Task: Plan a trip to Serdobsk, Russia from 26th December, 2023 to 30th December, 2023 for 1 adult. Place can be private room with 1  bedroom having 1 bed and 1 bathroom. Property type can be hotel.
Action: Mouse moved to (583, 151)
Screenshot: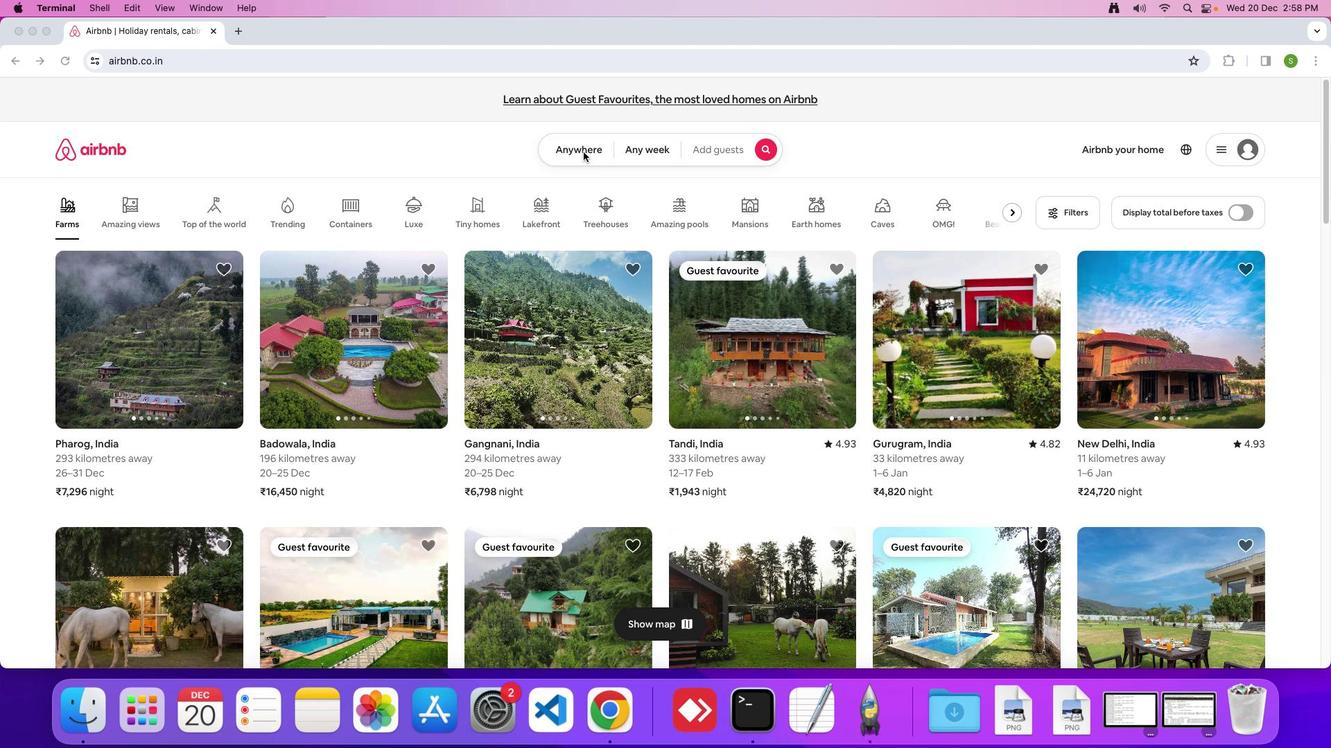 
Action: Mouse pressed left at (583, 151)
Screenshot: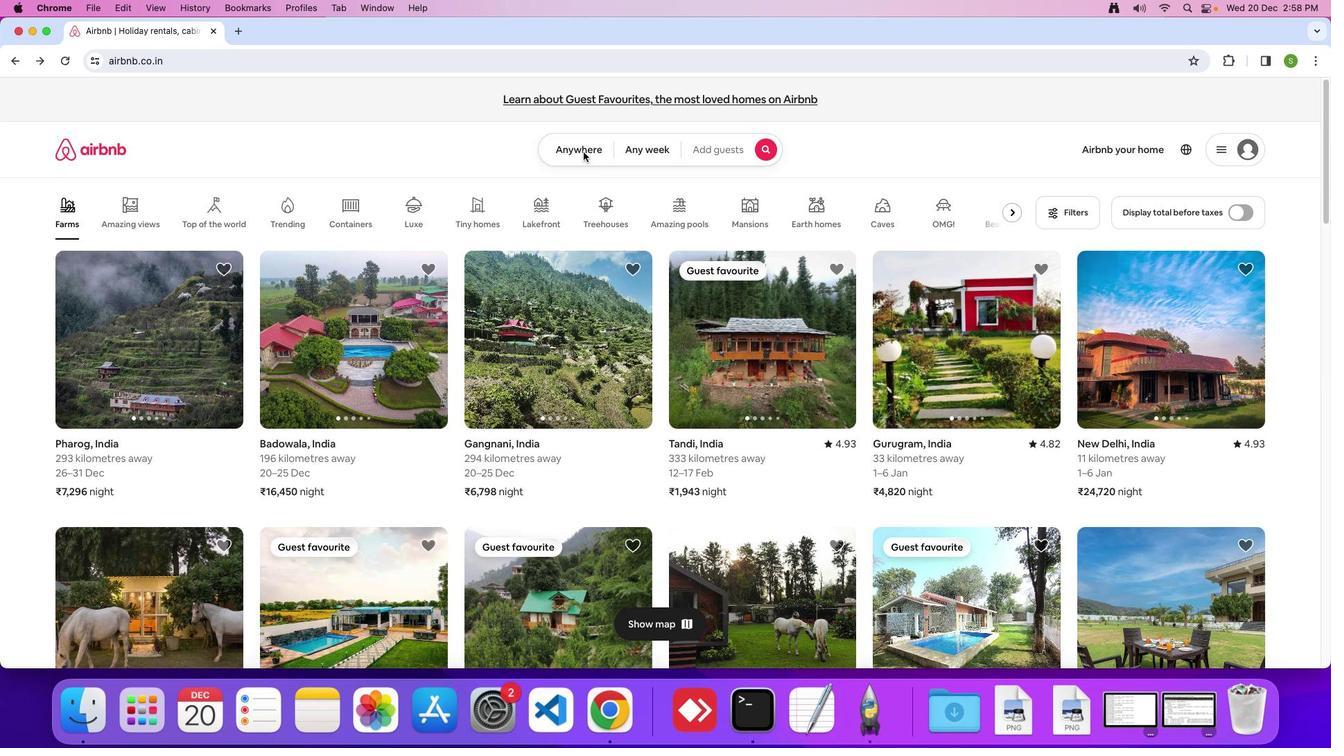 
Action: Mouse moved to (577, 147)
Screenshot: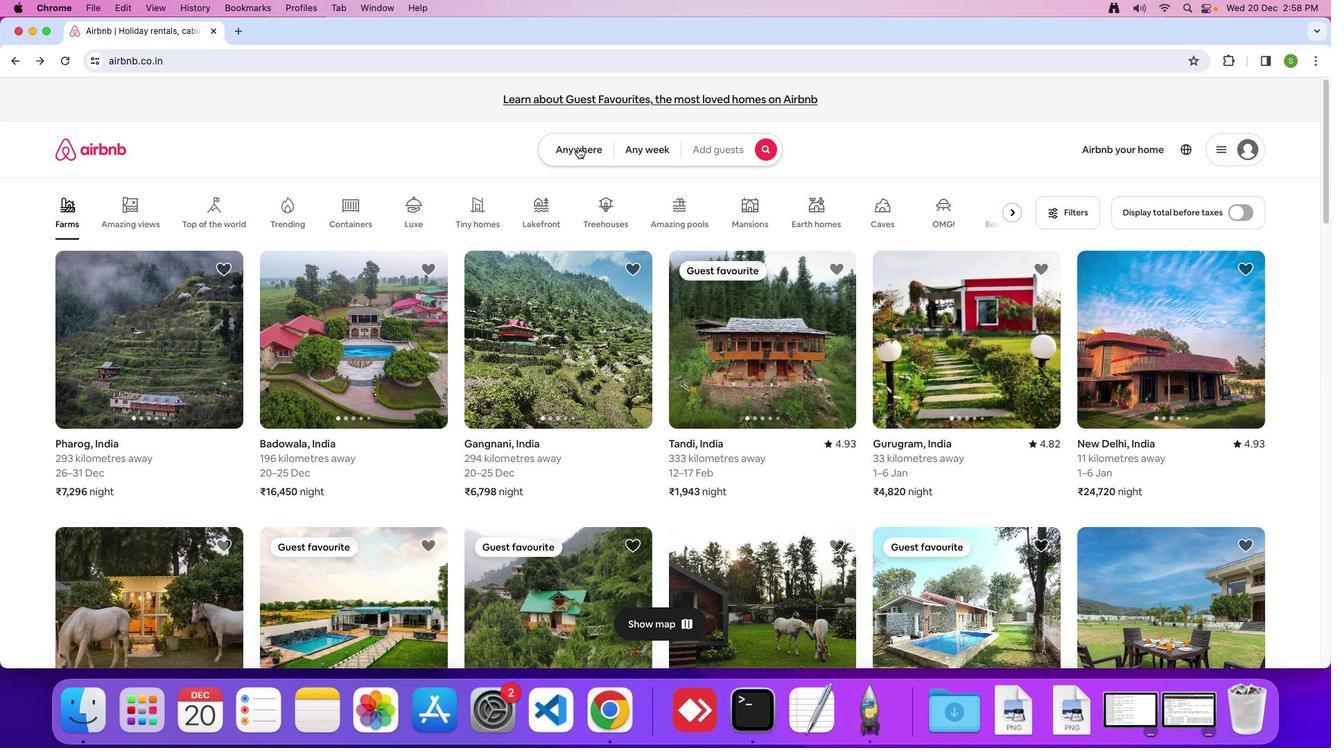 
Action: Mouse pressed left at (577, 147)
Screenshot: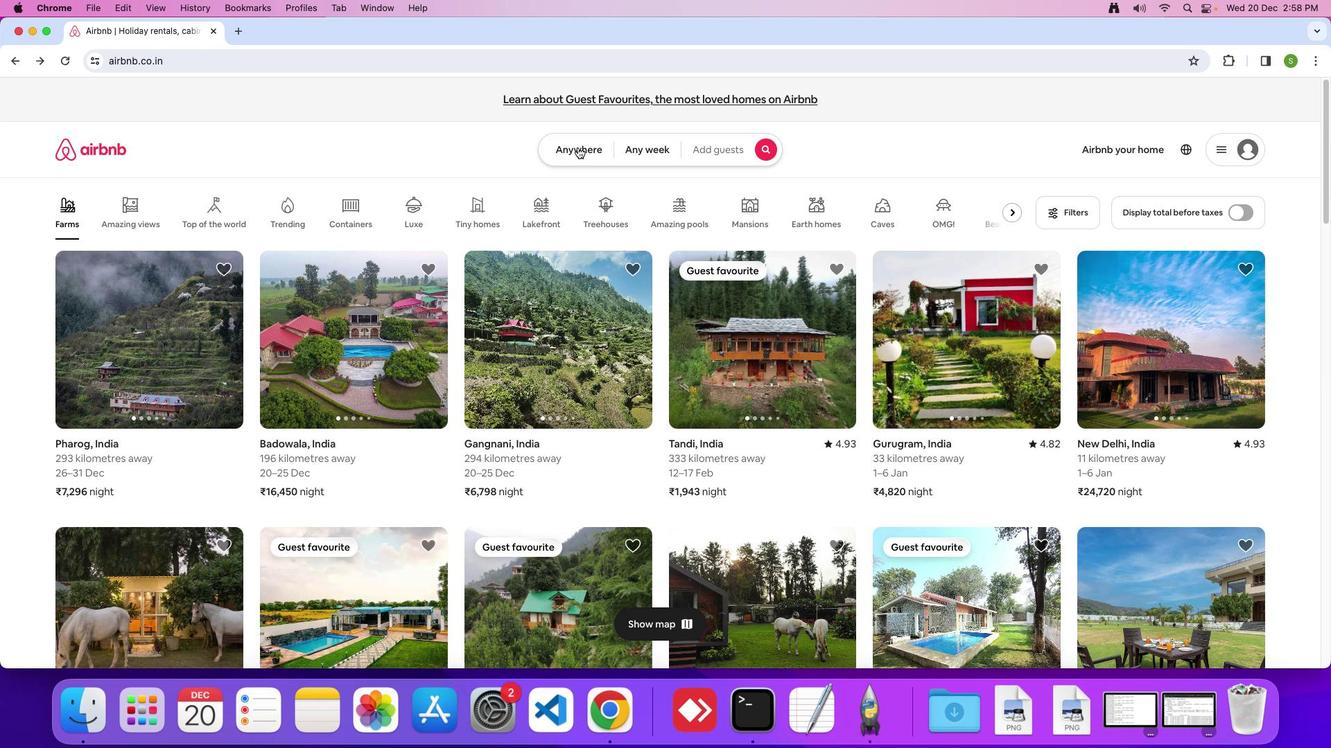 
Action: Mouse moved to (444, 195)
Screenshot: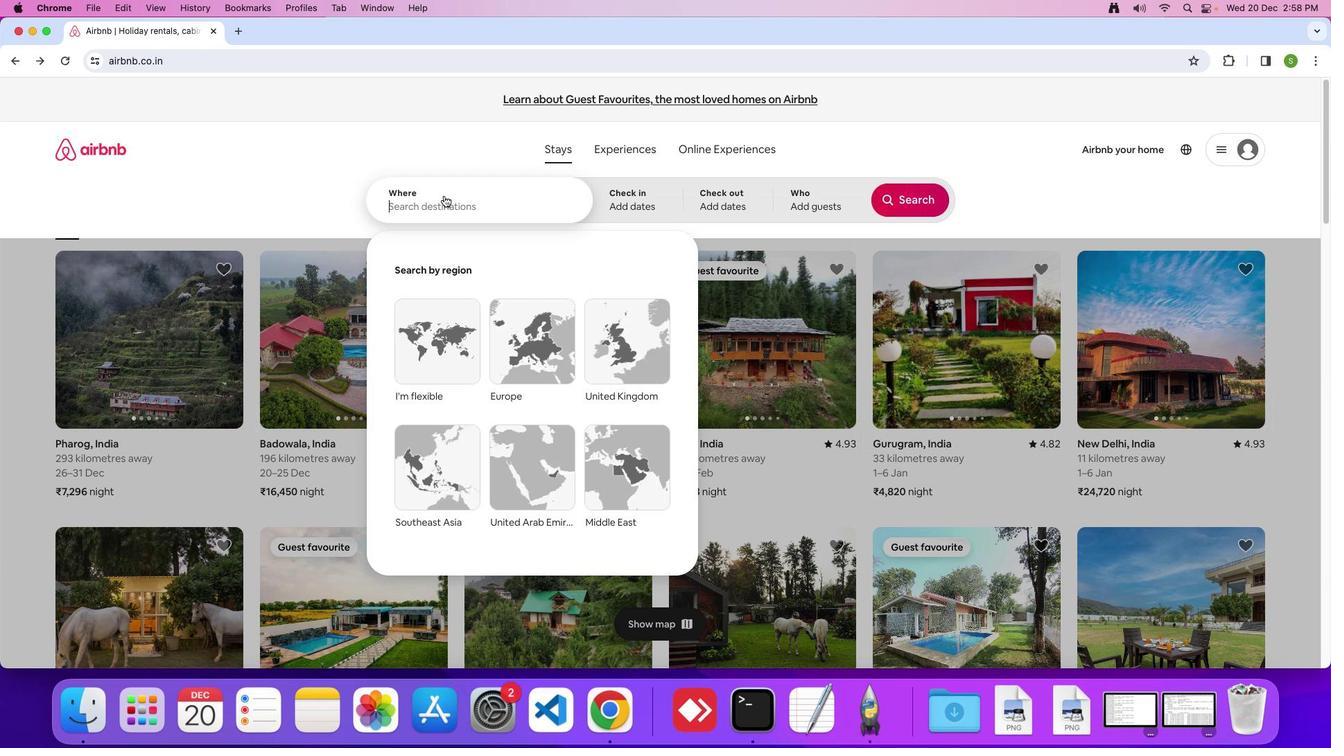 
Action: Mouse pressed left at (444, 195)
Screenshot: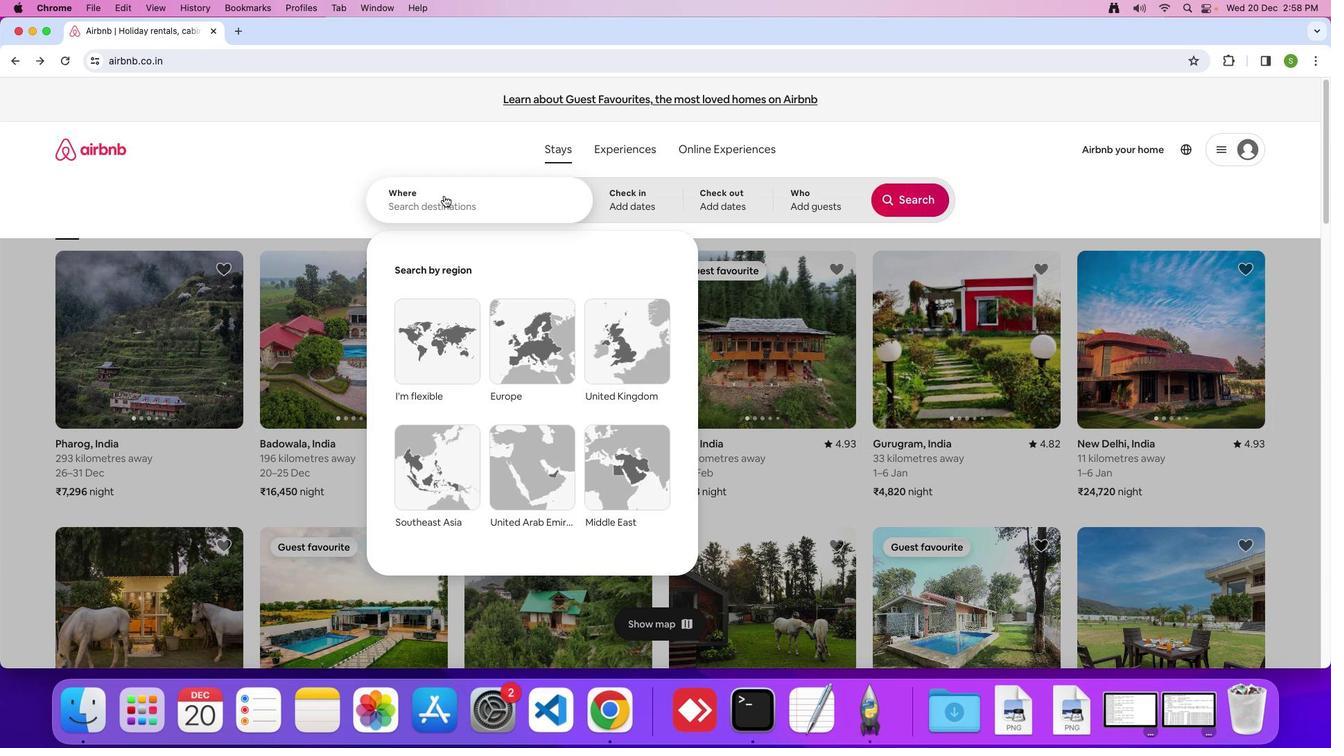 
Action: Key pressed 'S'Key.caps_lock'e''r''d''o''b''s''k'','Key.spaceKey.shift'R''u''s''s''i''a'Key.enter
Screenshot: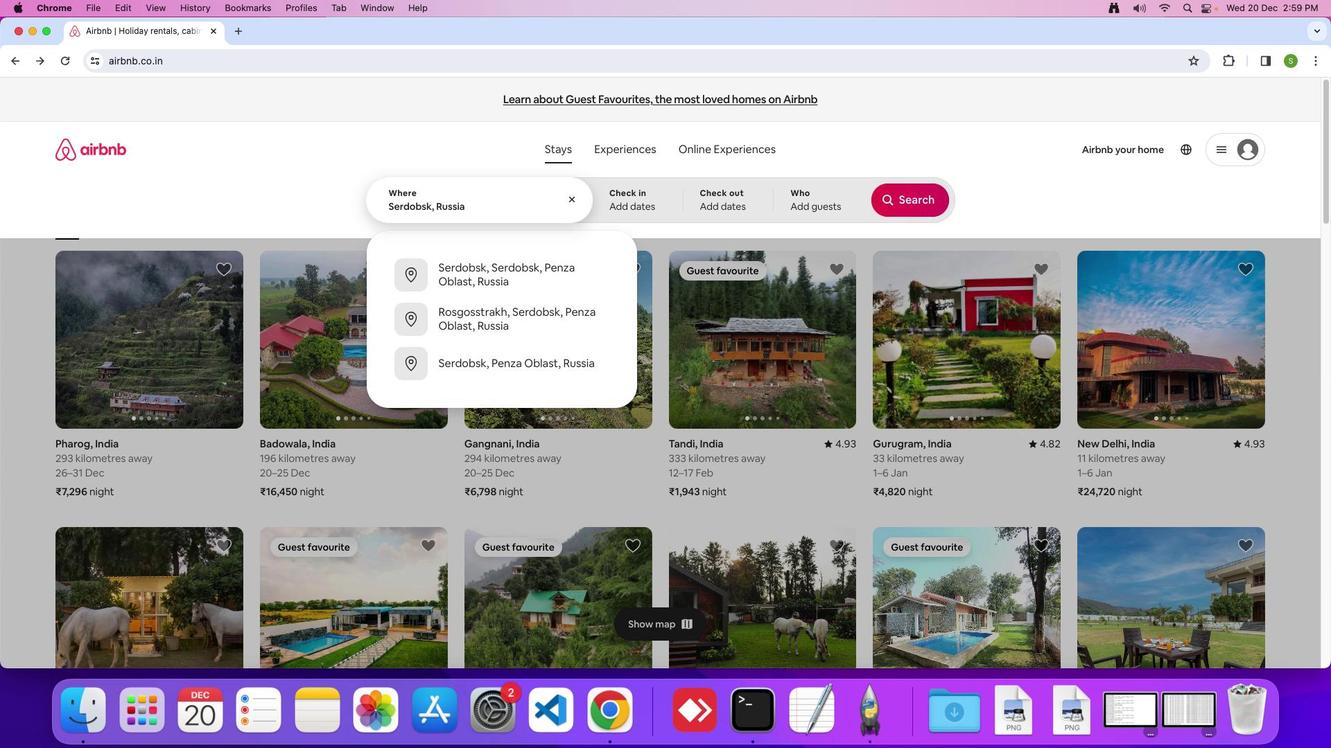 
Action: Mouse moved to (497, 511)
Screenshot: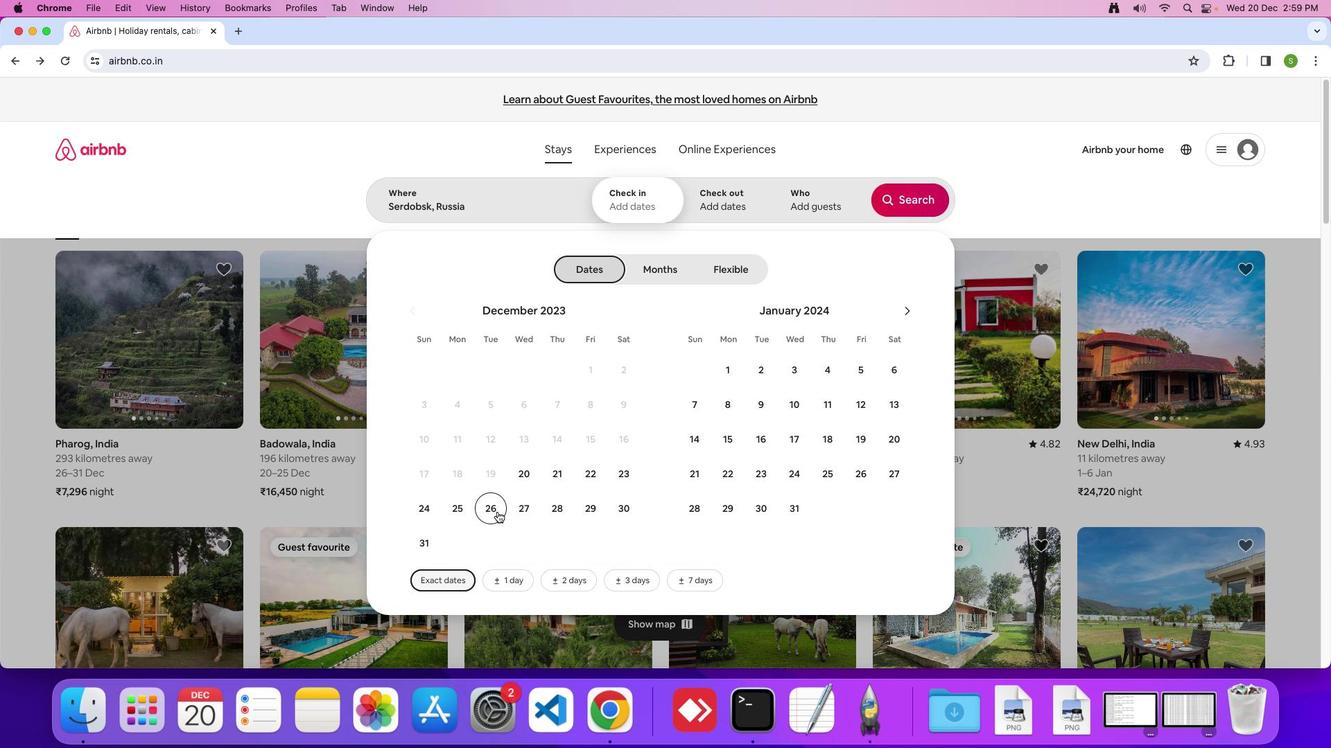 
Action: Mouse pressed left at (497, 511)
Screenshot: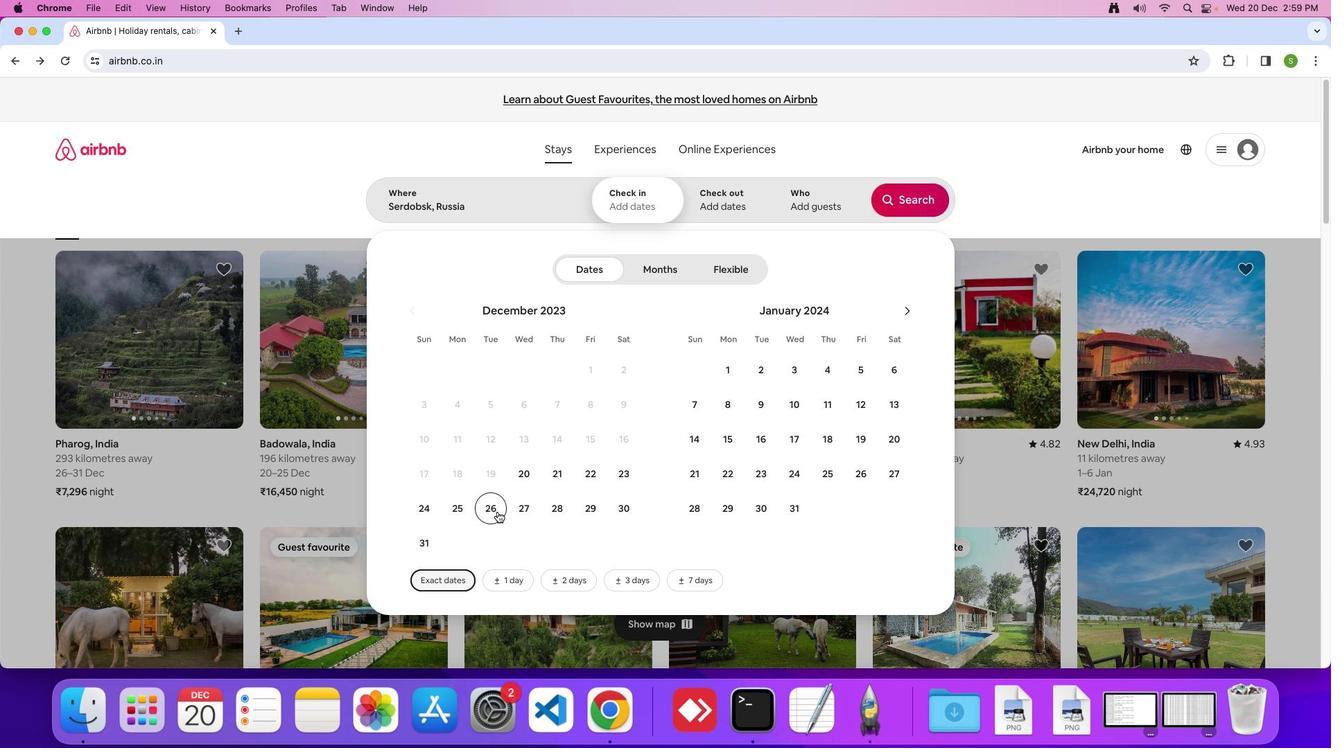 
Action: Mouse moved to (625, 517)
Screenshot: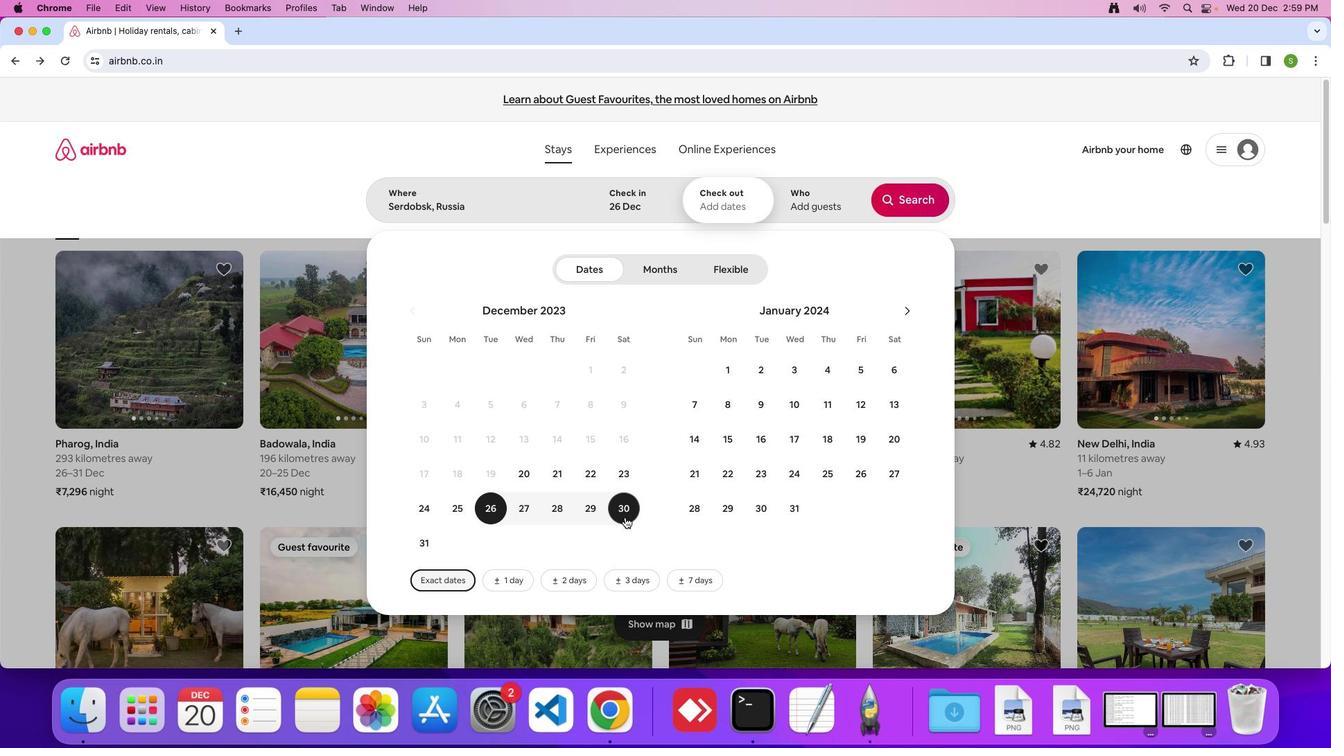 
Action: Mouse pressed left at (625, 517)
Screenshot: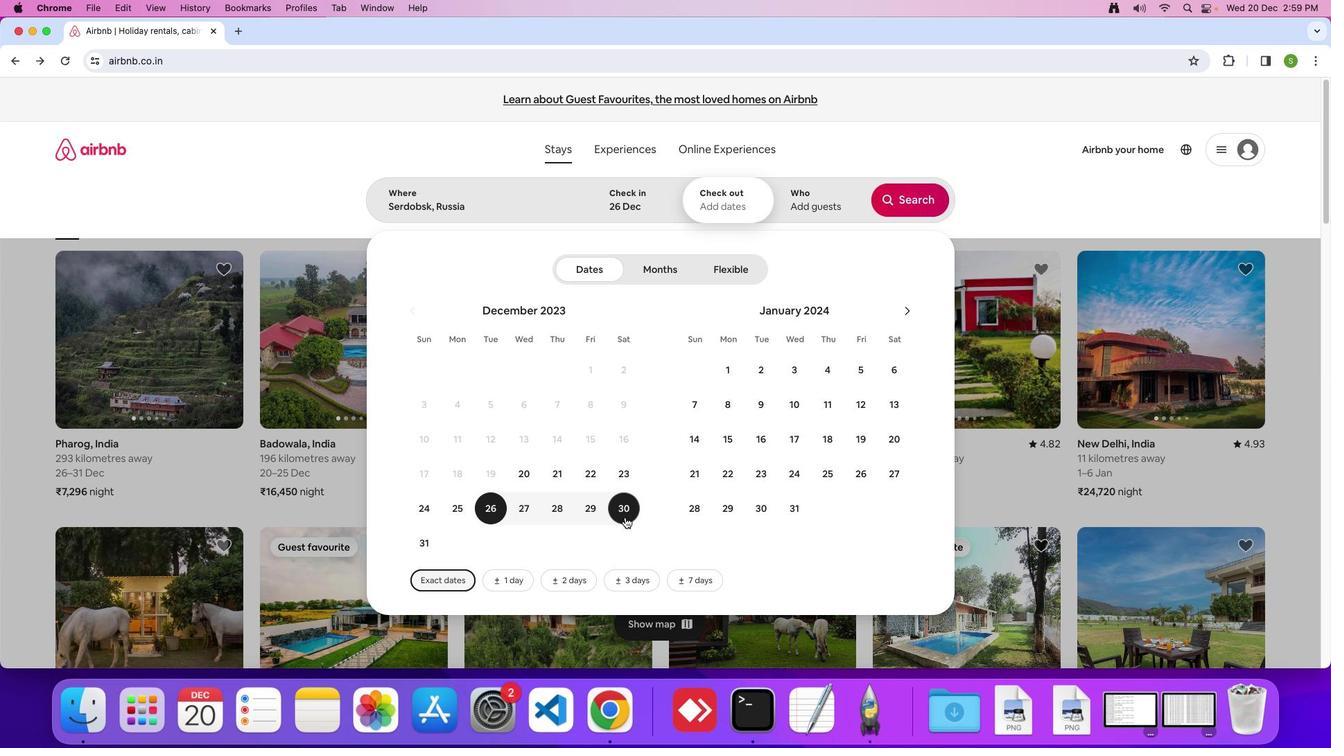 
Action: Mouse moved to (809, 199)
Screenshot: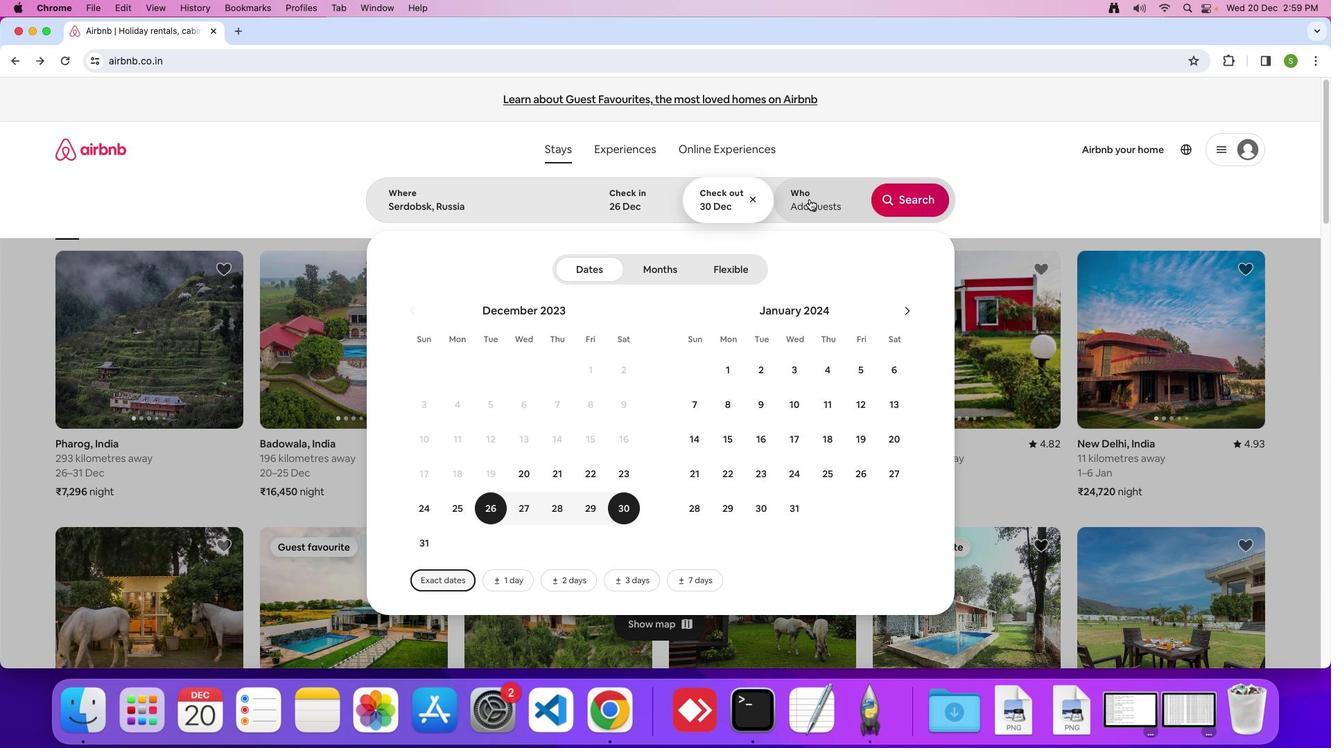
Action: Mouse pressed left at (809, 199)
Screenshot: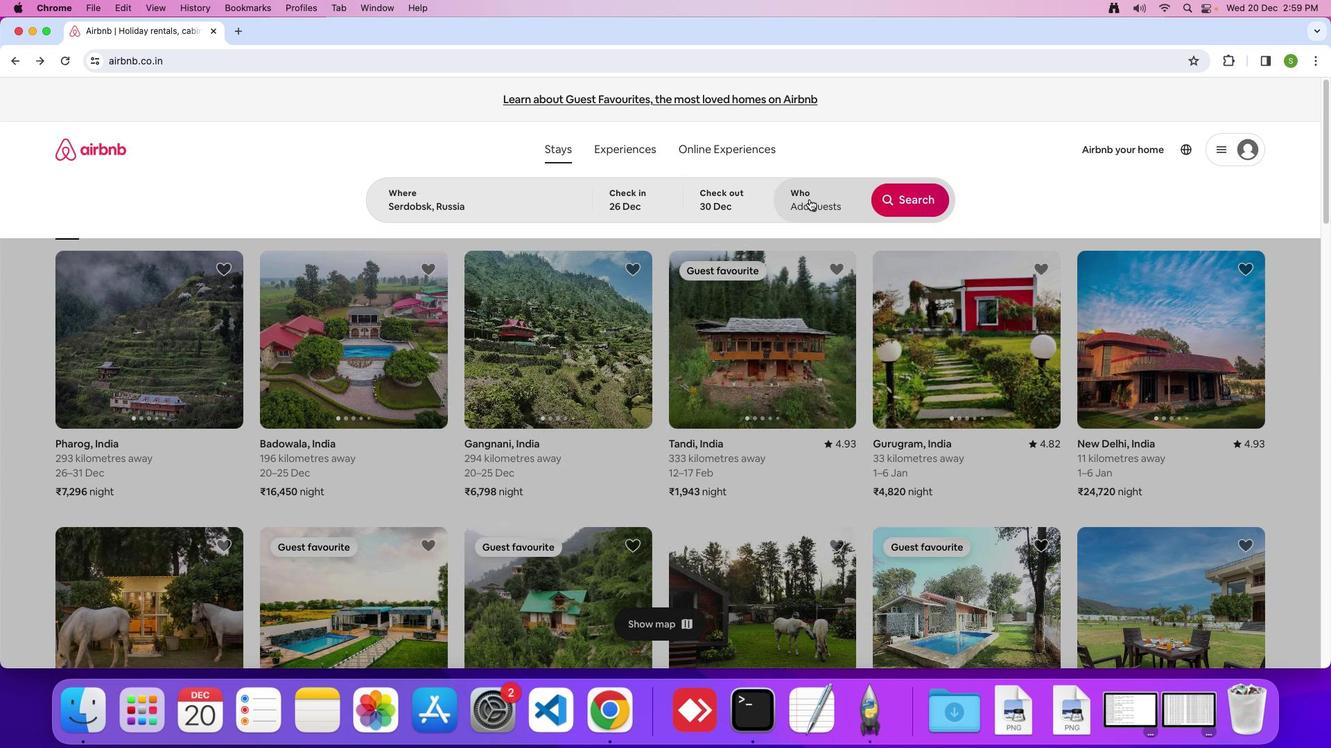 
Action: Mouse moved to (914, 278)
Screenshot: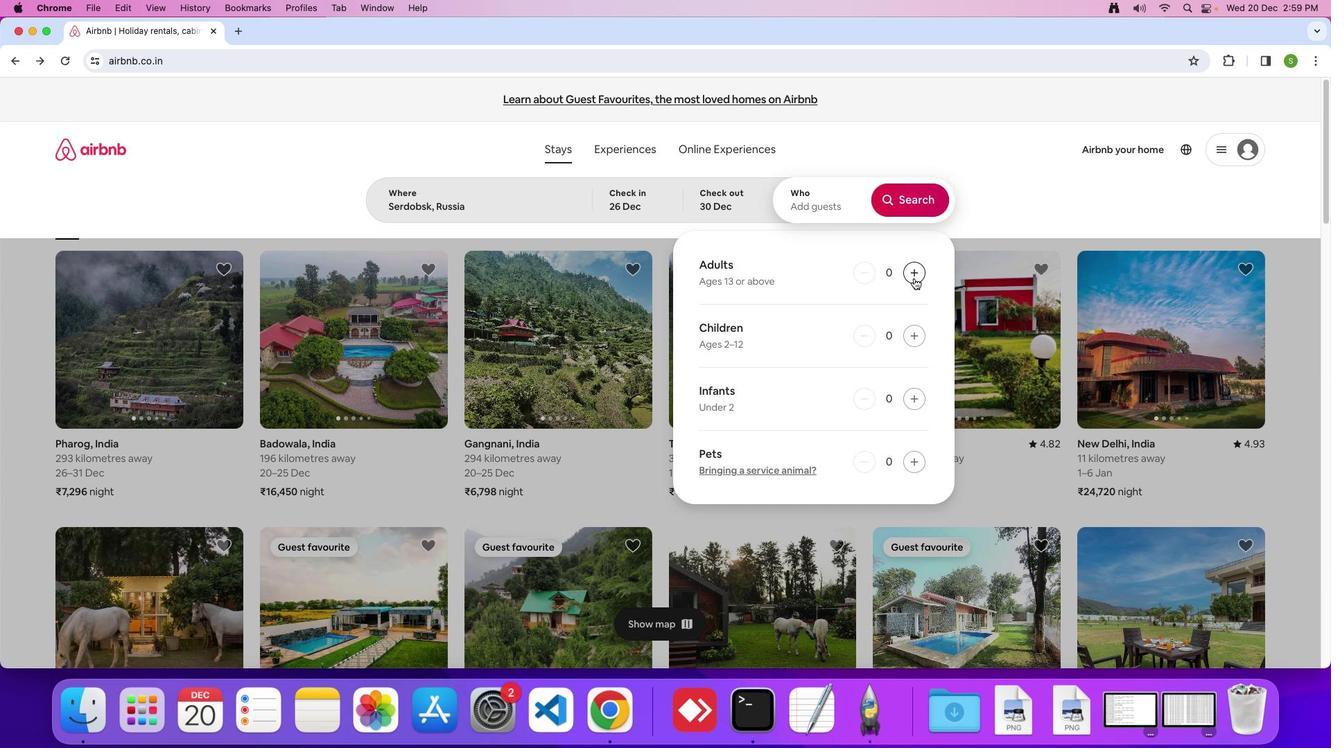 
Action: Mouse pressed left at (914, 278)
Screenshot: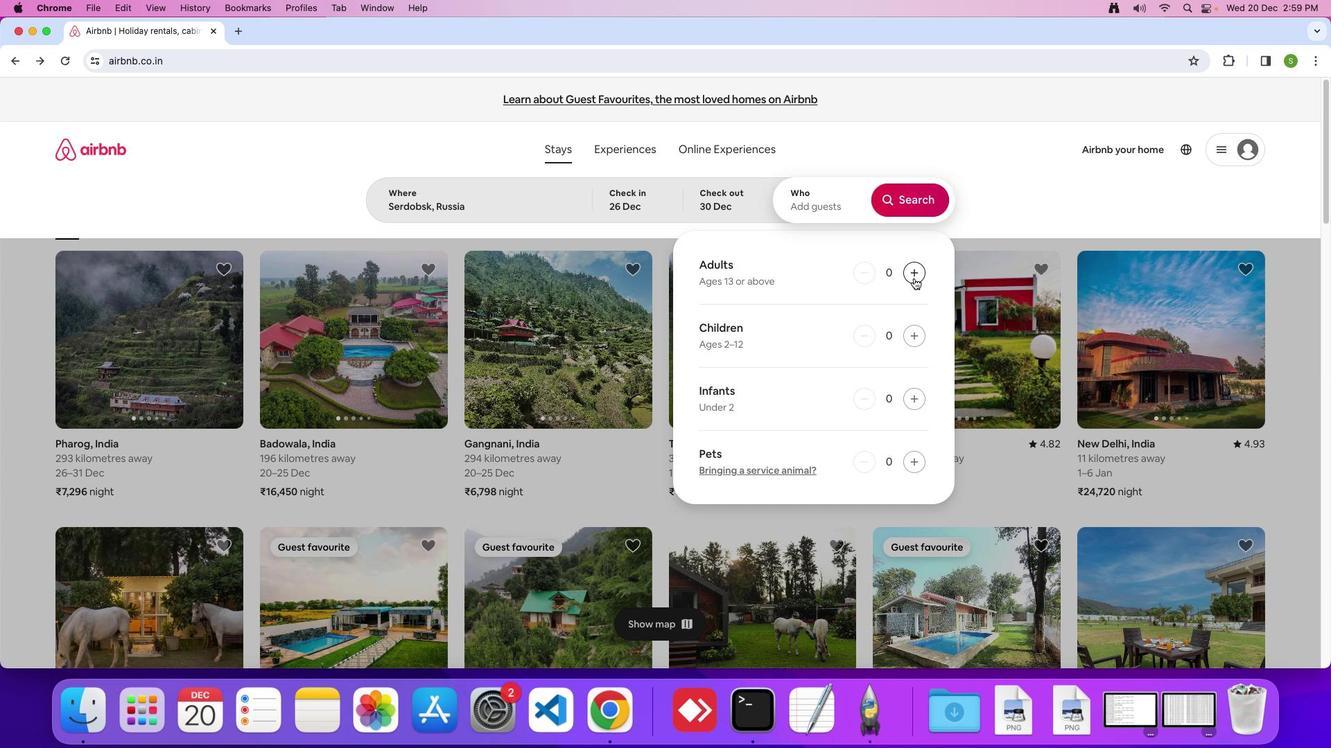 
Action: Mouse moved to (911, 194)
Screenshot: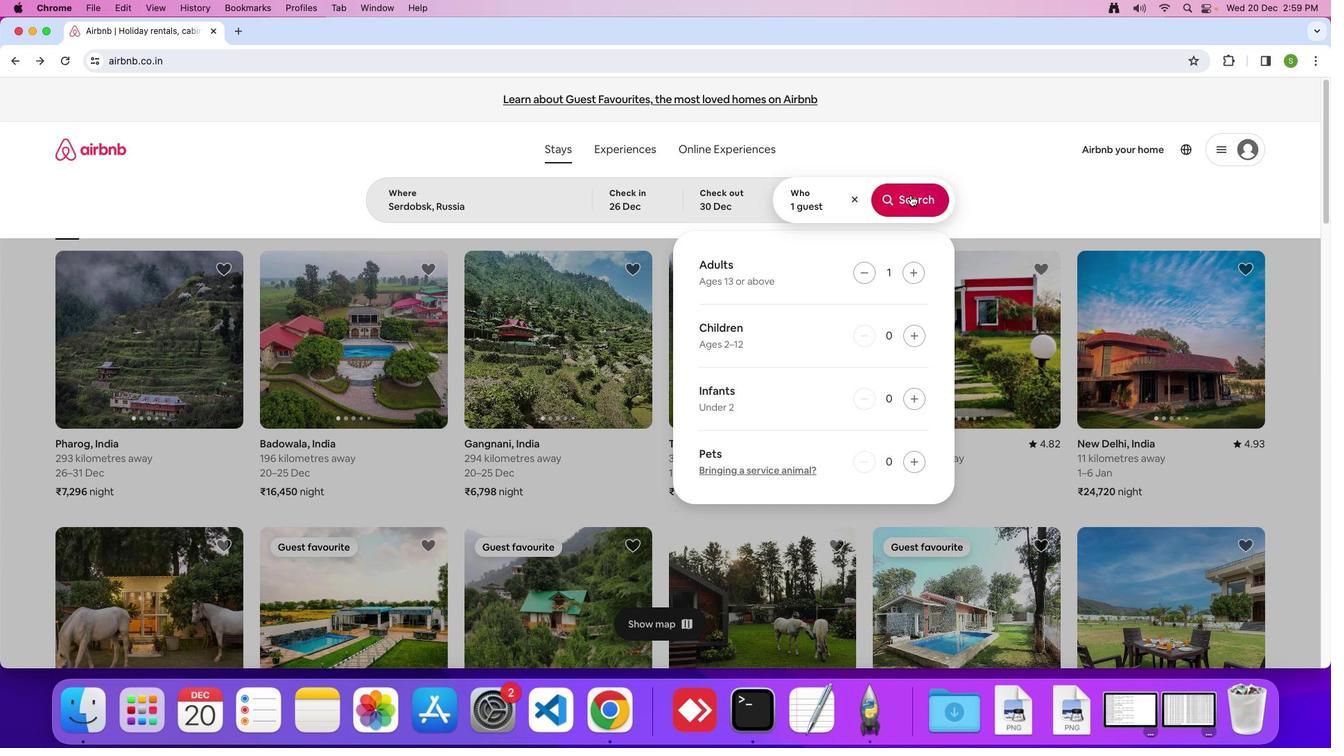 
Action: Mouse pressed left at (911, 194)
Screenshot: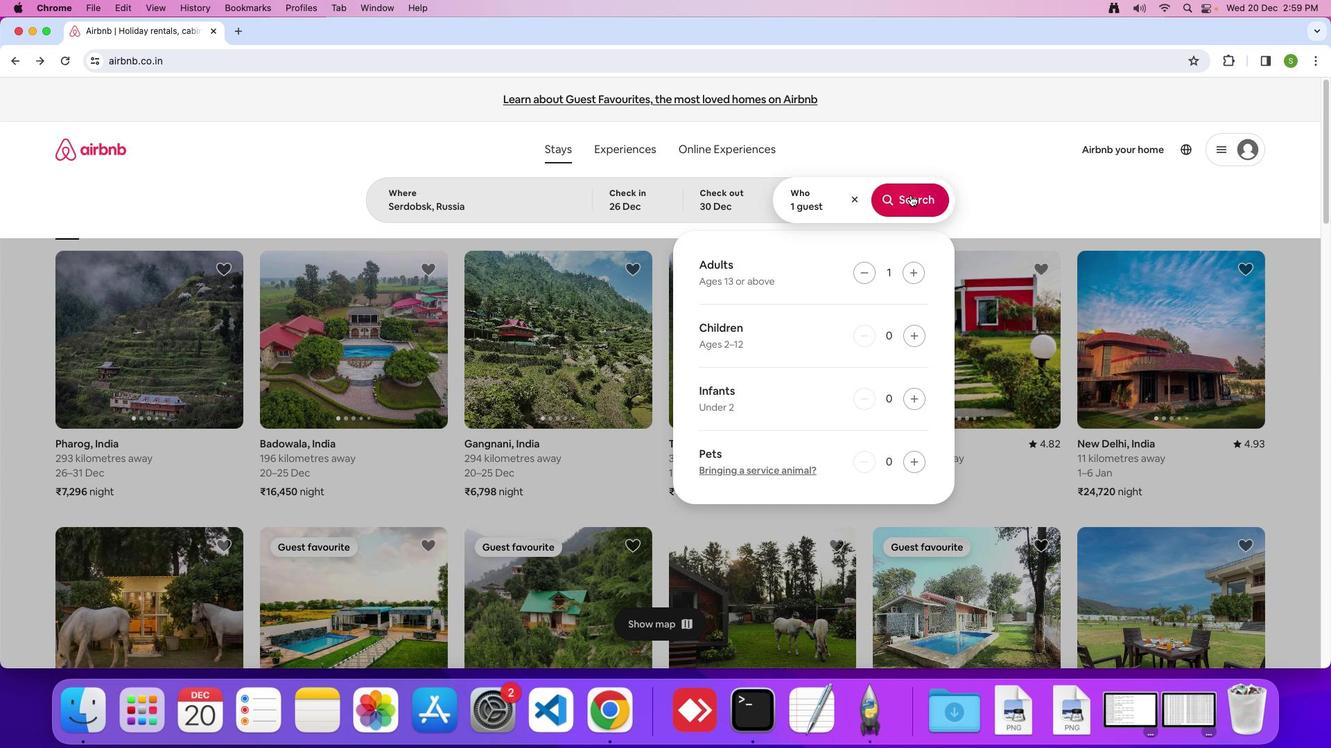 
Action: Mouse moved to (1103, 162)
Screenshot: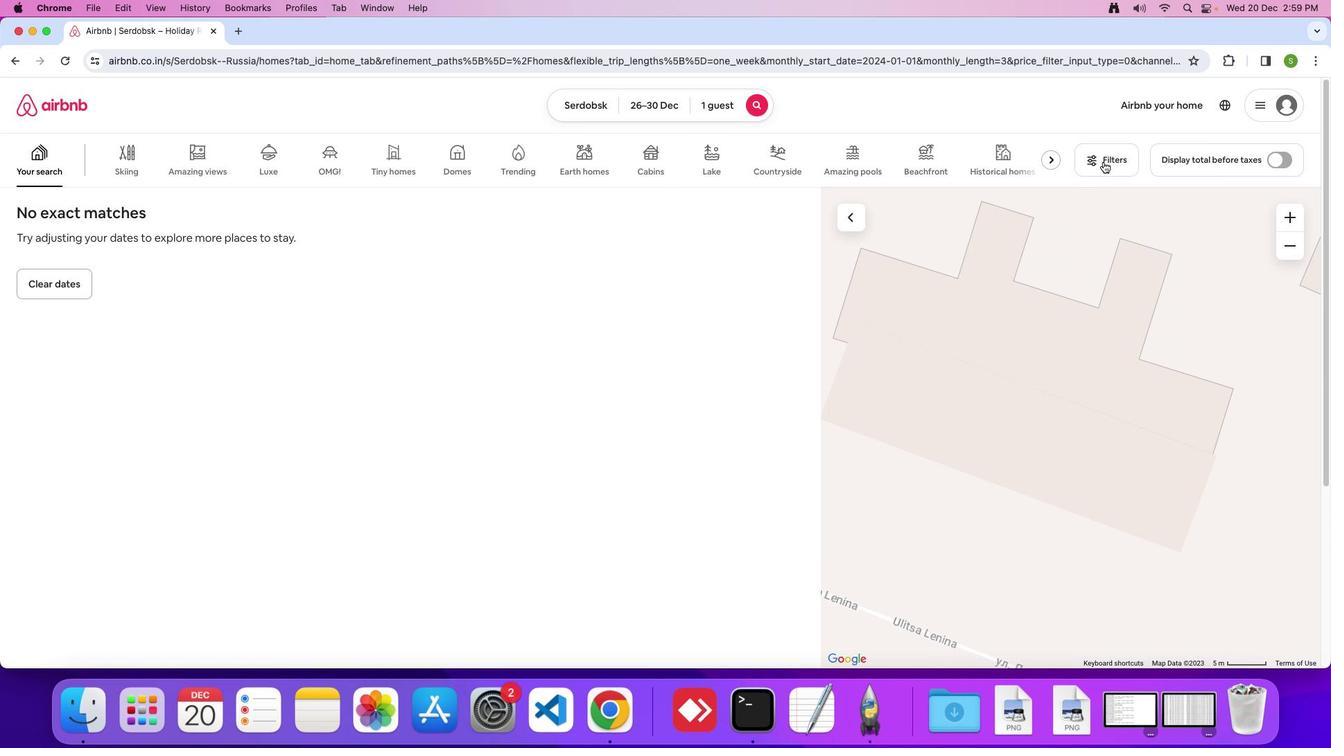
Action: Mouse pressed left at (1103, 162)
Screenshot: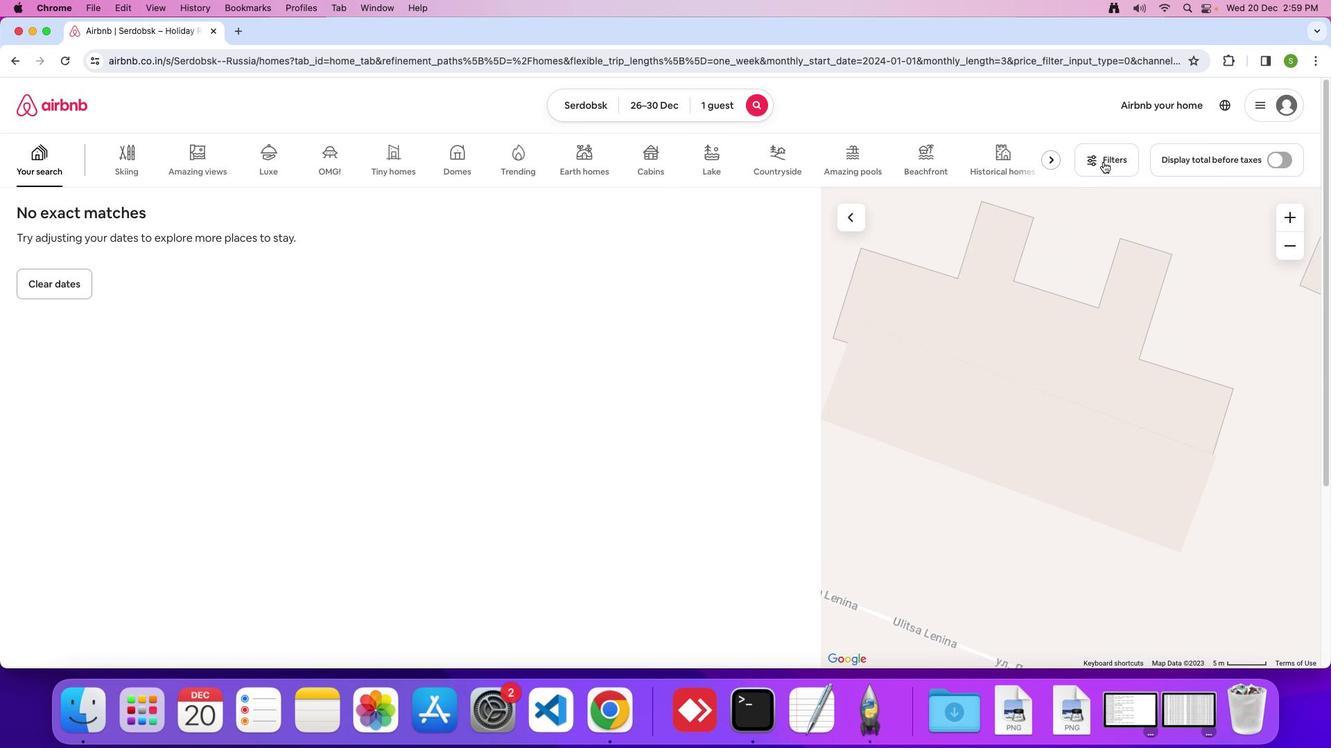 
Action: Mouse moved to (646, 393)
Screenshot: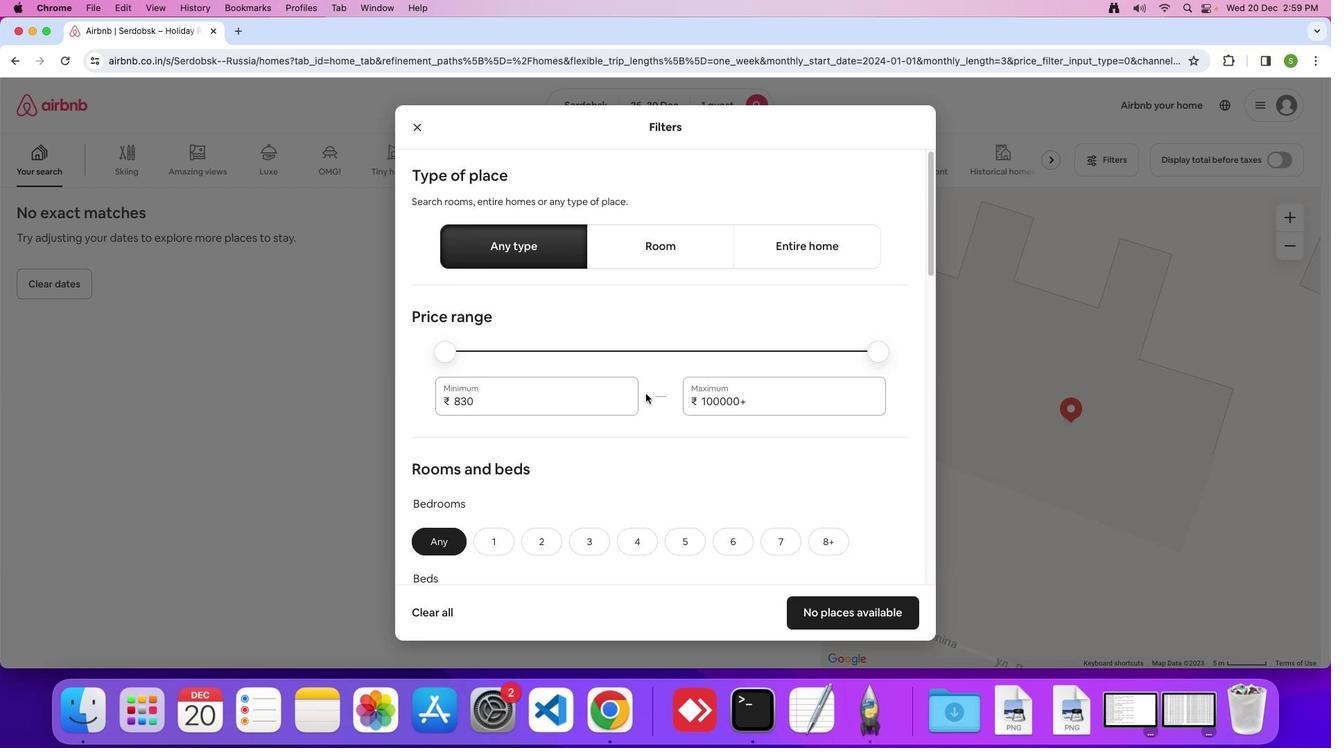 
Action: Mouse scrolled (646, 393) with delta (0, 0)
Screenshot: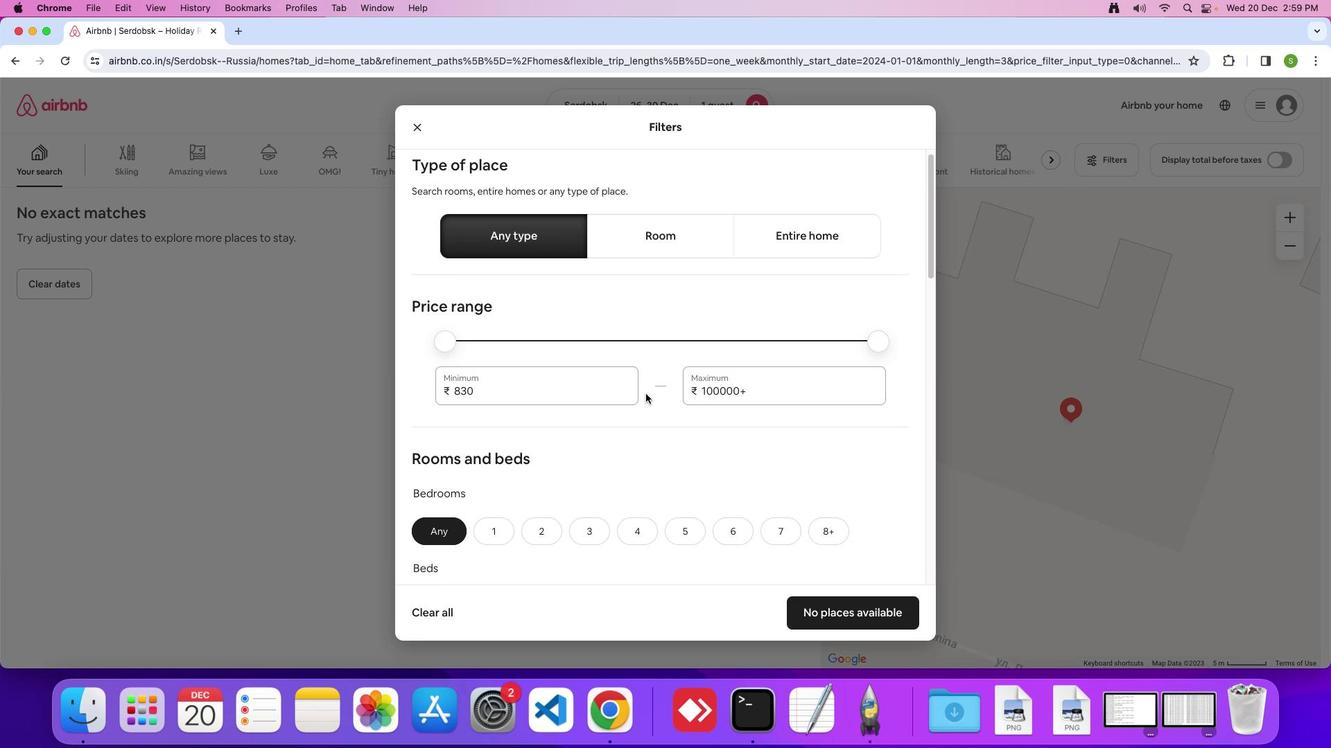 
Action: Mouse scrolled (646, 393) with delta (0, 0)
Screenshot: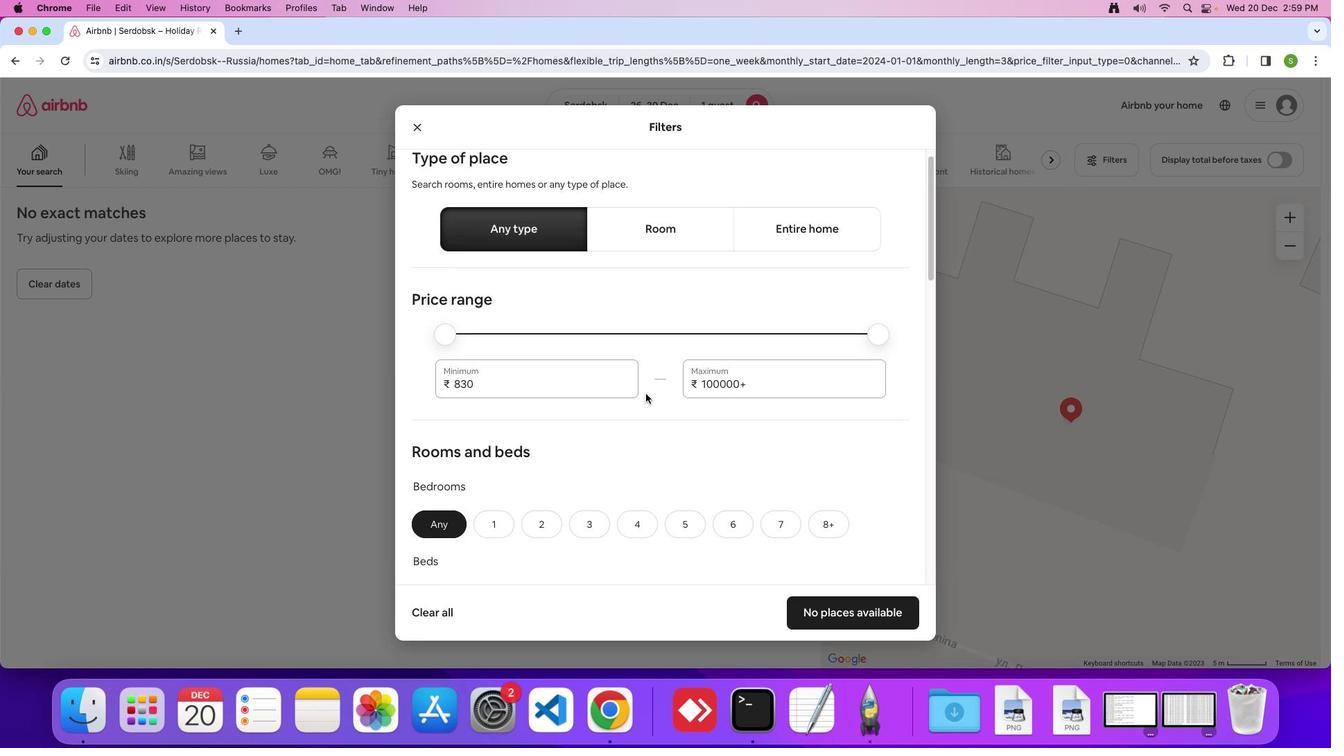 
Action: Mouse scrolled (646, 393) with delta (0, 0)
Screenshot: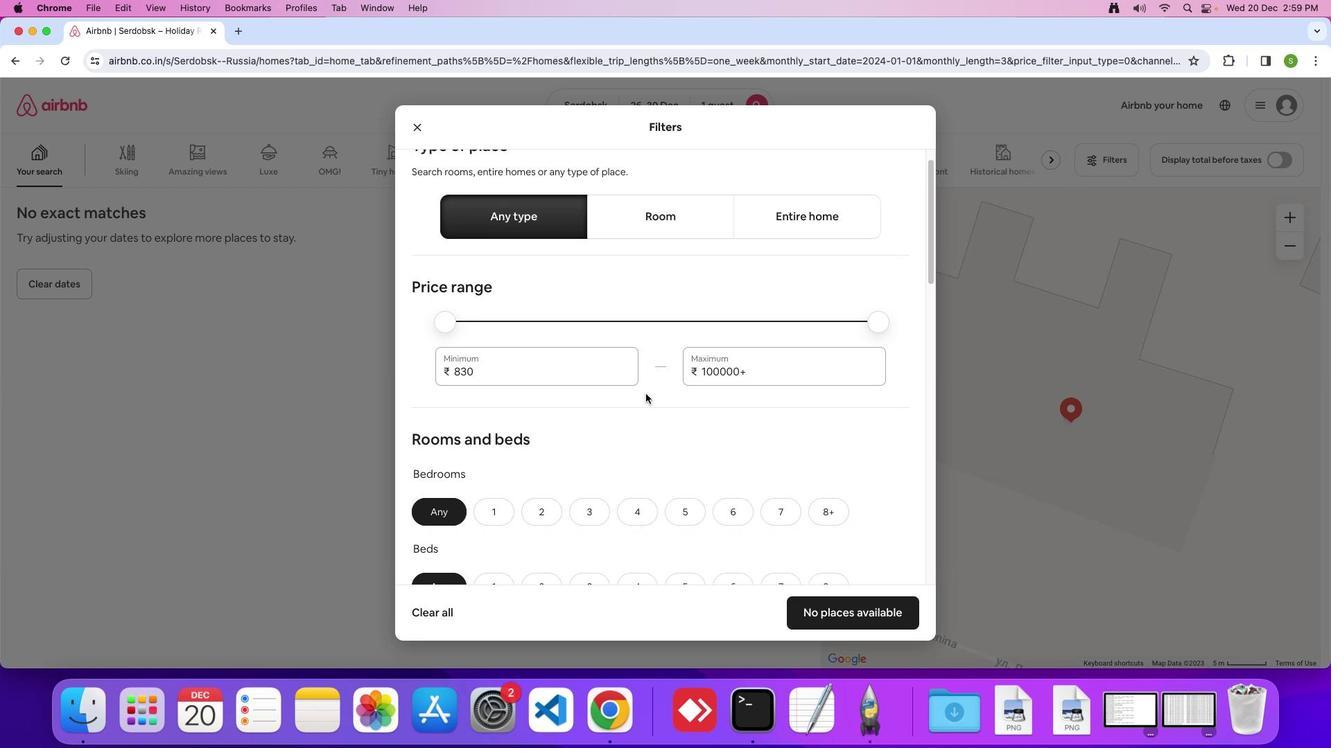 
Action: Mouse scrolled (646, 393) with delta (0, 0)
Screenshot: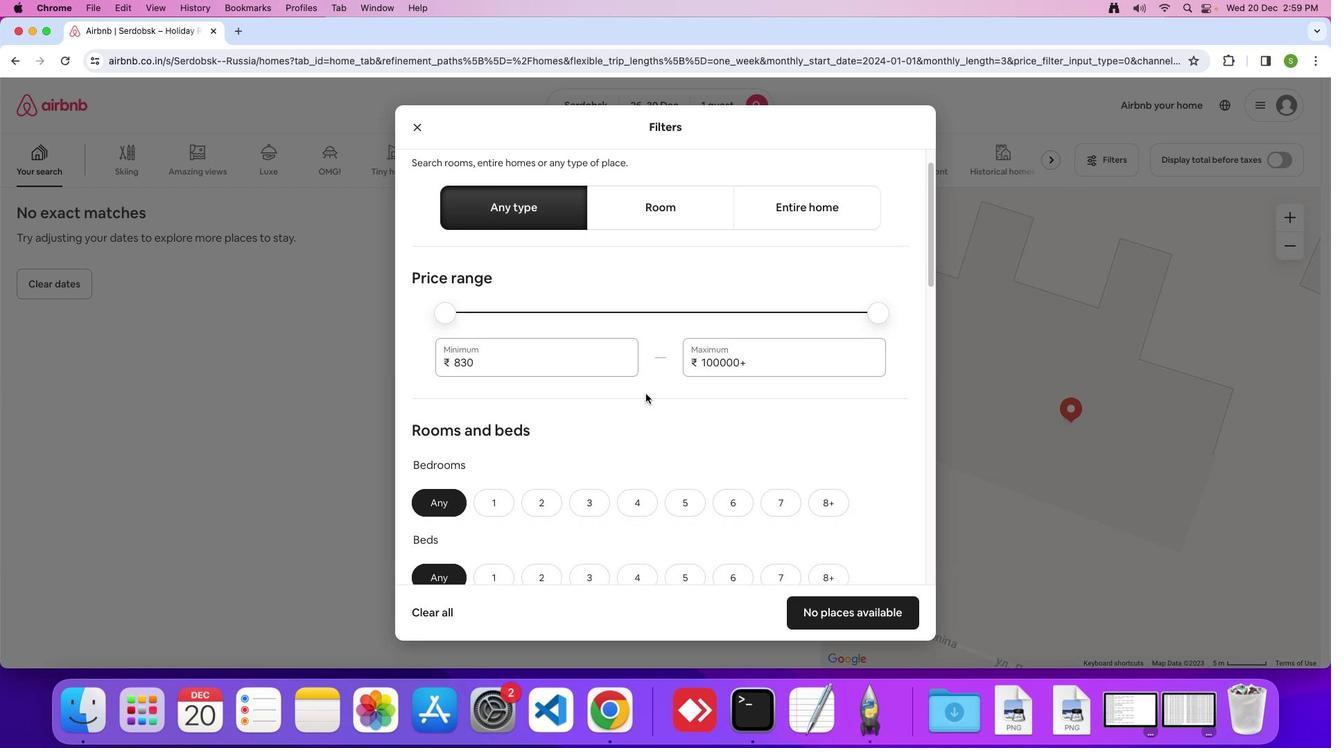 
Action: Mouse scrolled (646, 393) with delta (0, 0)
Screenshot: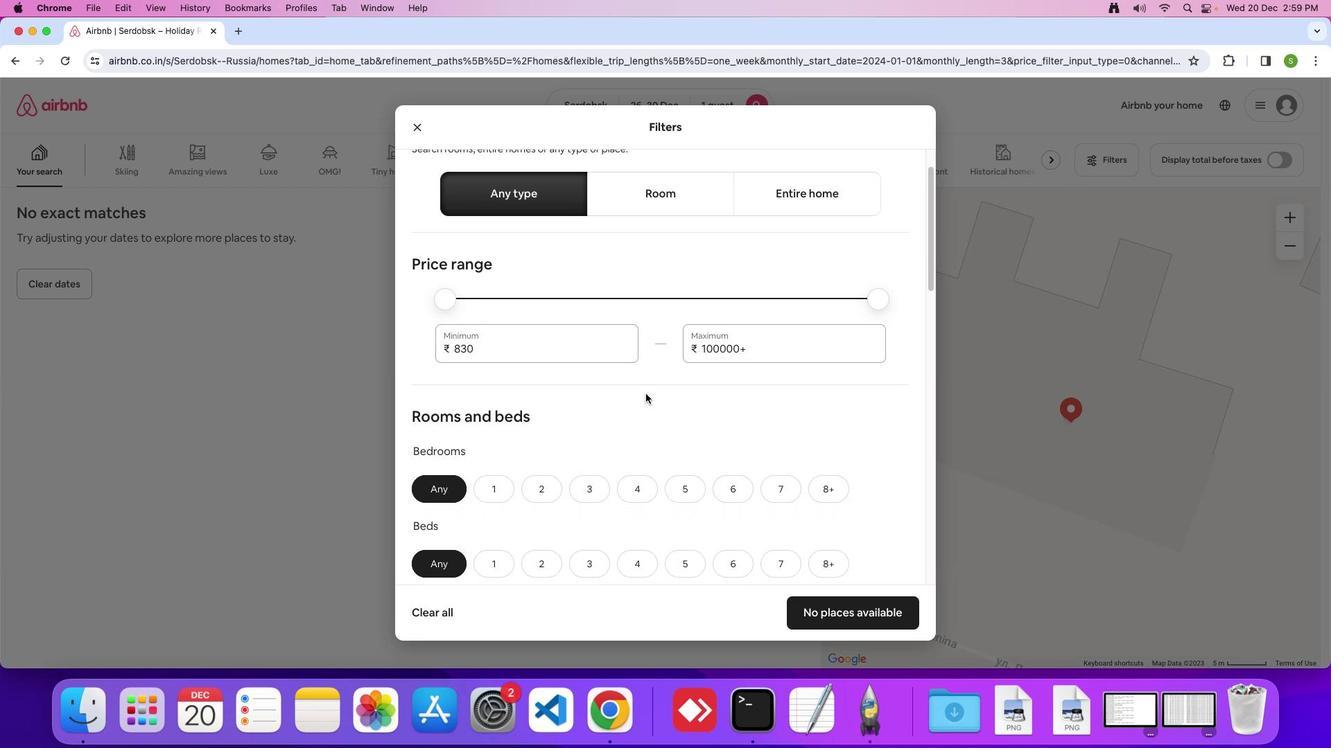 
Action: Mouse scrolled (646, 393) with delta (0, 0)
Screenshot: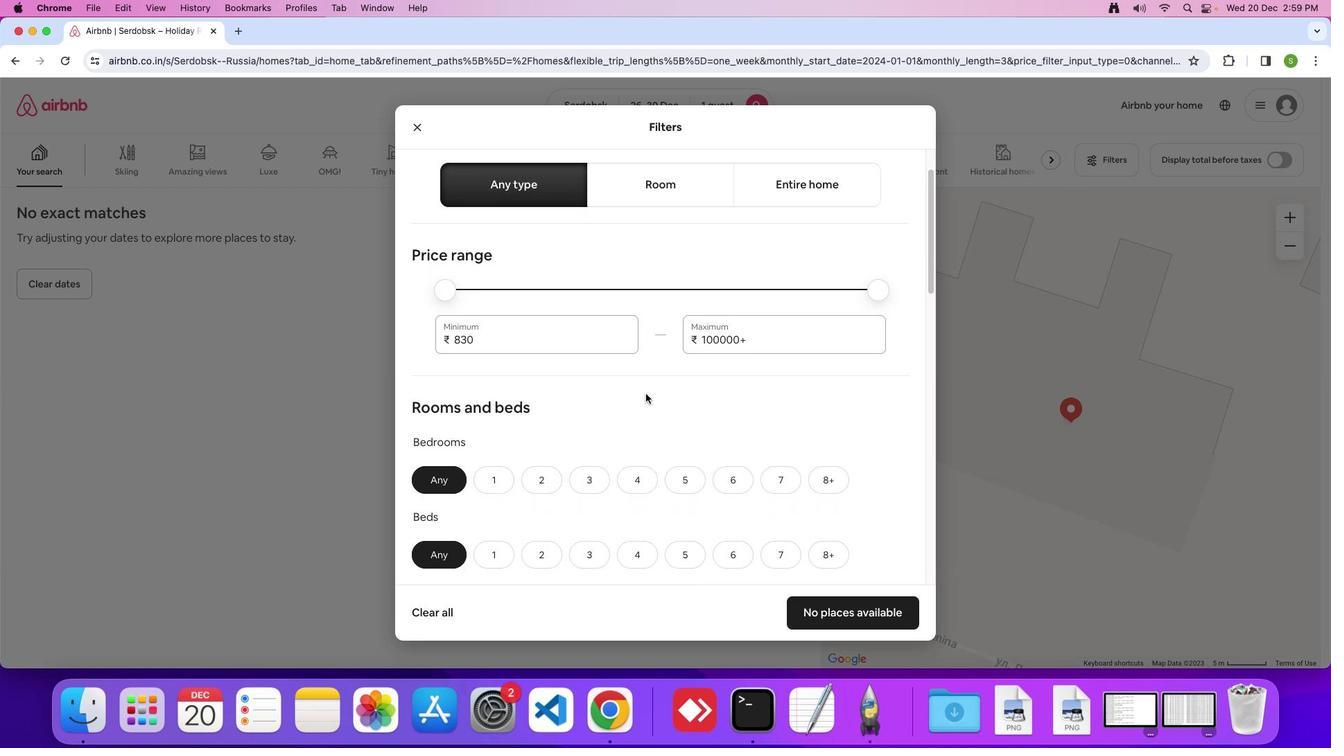 
Action: Mouse scrolled (646, 393) with delta (0, 0)
Screenshot: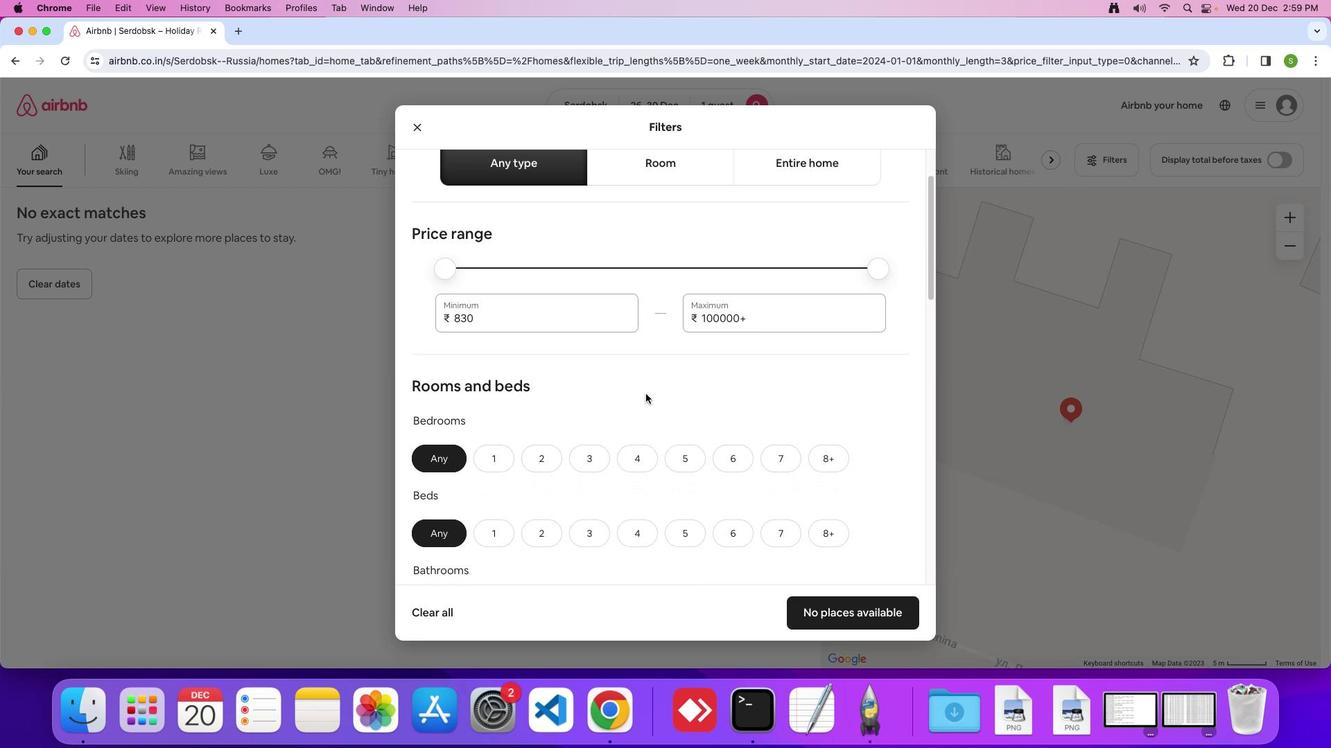
Action: Mouse scrolled (646, 393) with delta (0, -1)
Screenshot: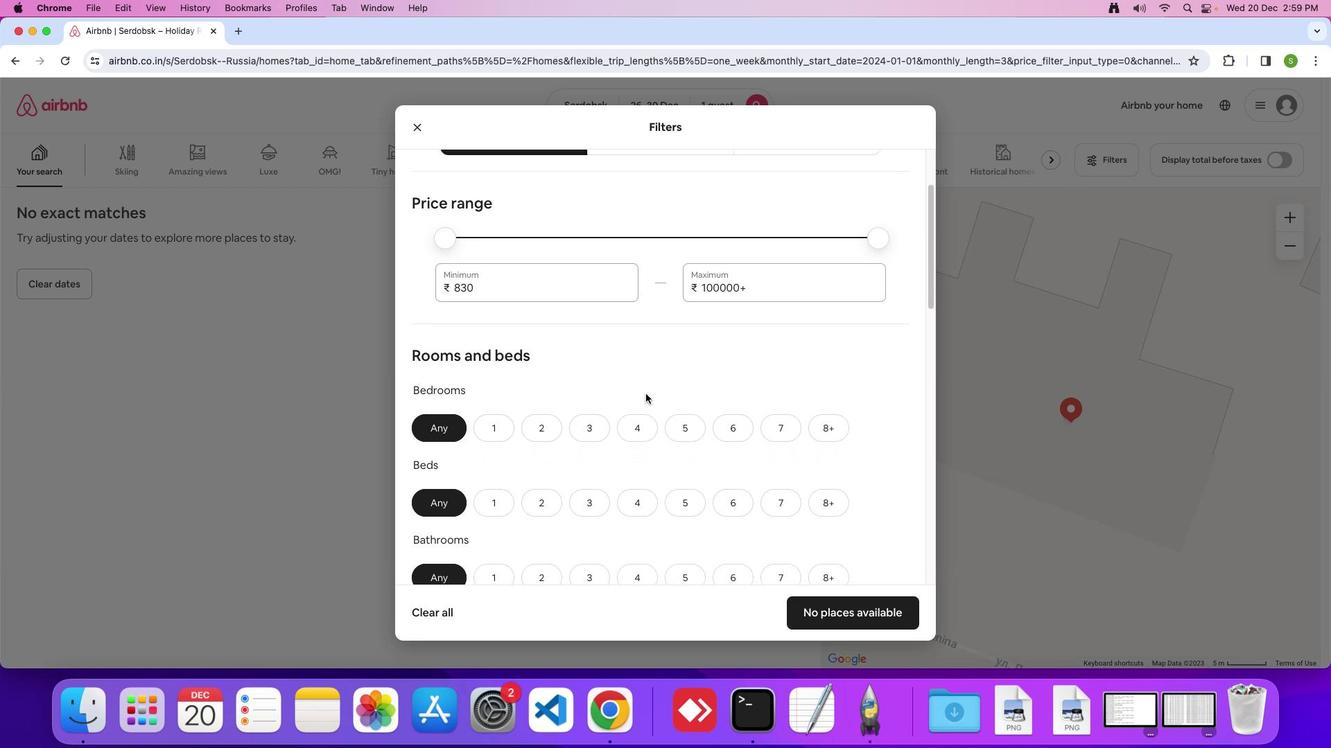 
Action: Mouse scrolled (646, 393) with delta (0, 0)
Screenshot: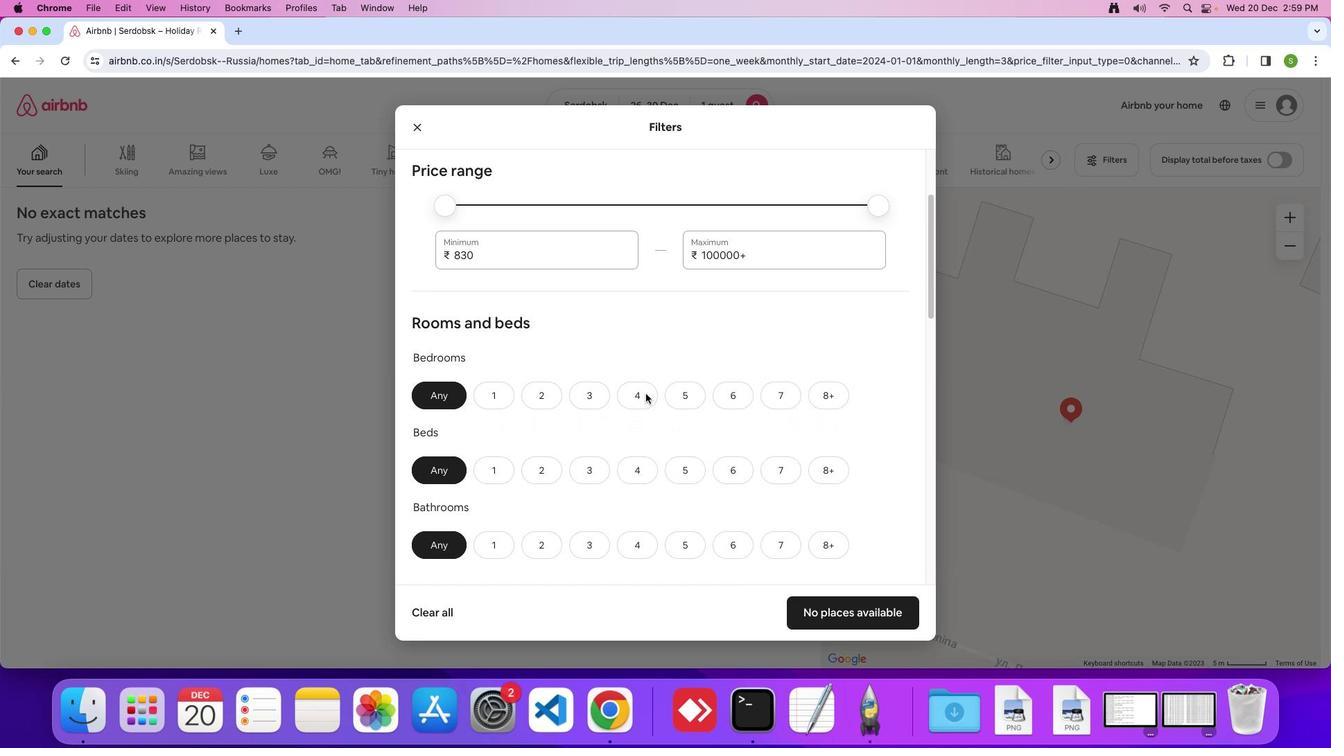 
Action: Mouse scrolled (646, 393) with delta (0, 0)
Screenshot: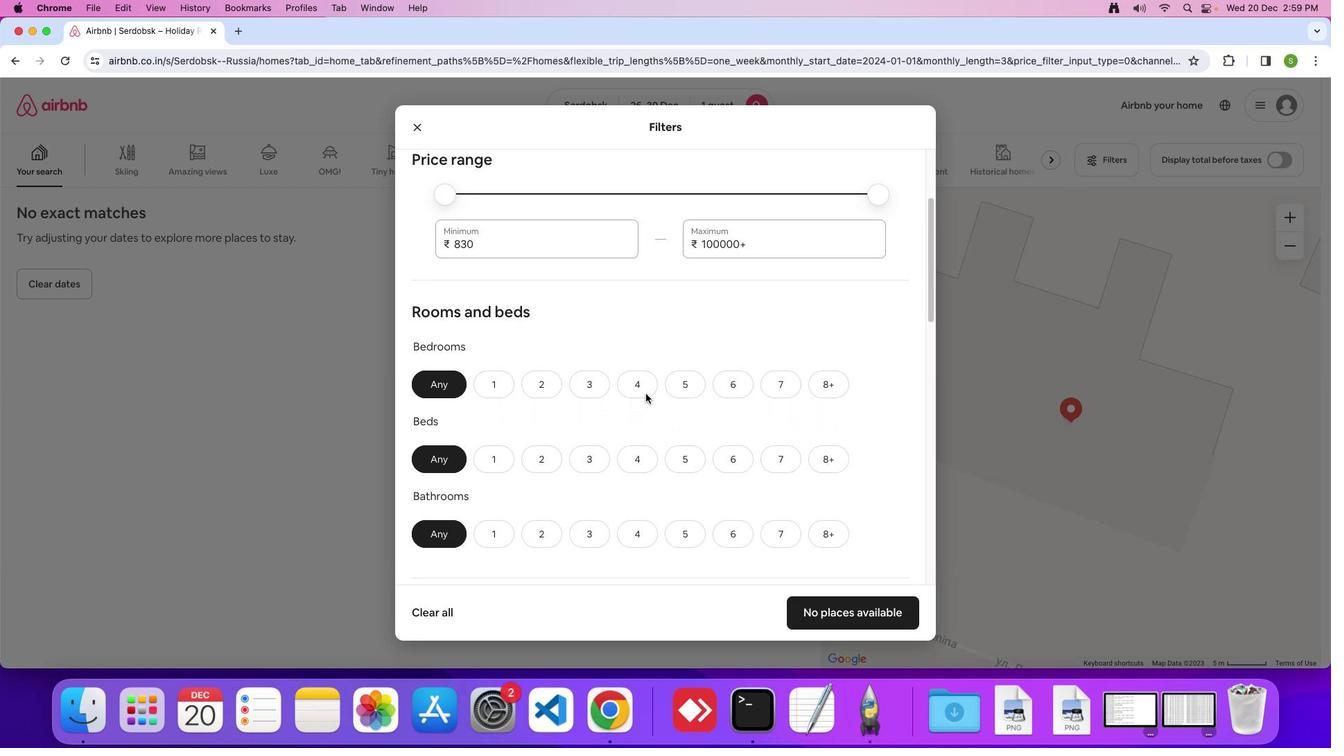
Action: Mouse scrolled (646, 393) with delta (0, 0)
Screenshot: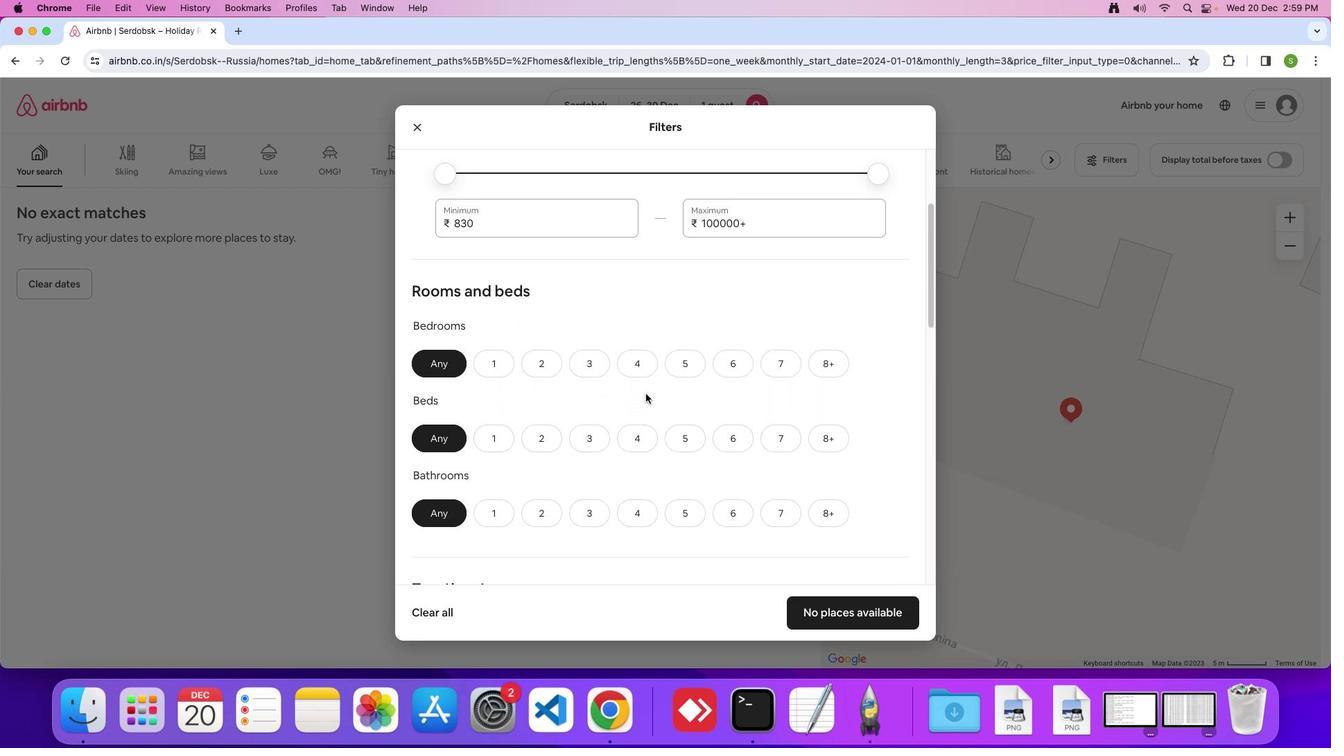 
Action: Mouse scrolled (646, 393) with delta (0, 0)
Screenshot: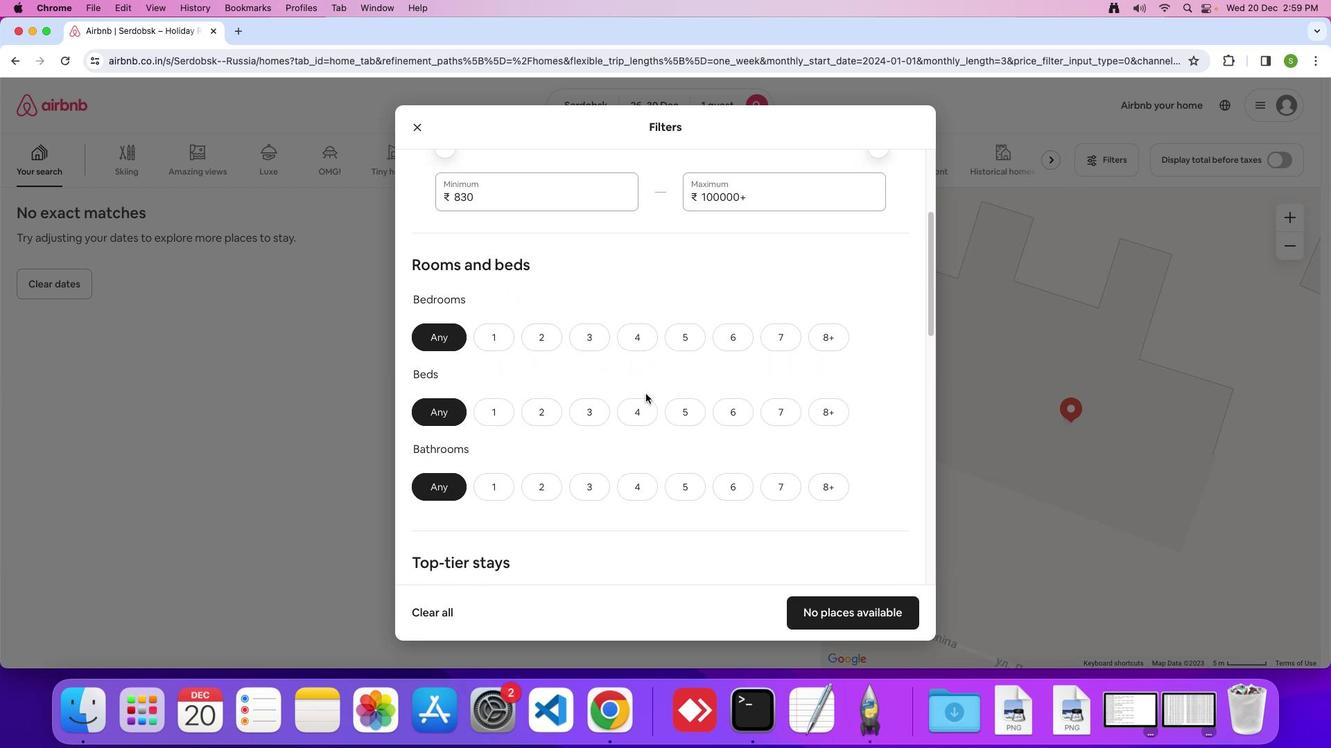 
Action: Mouse scrolled (646, 393) with delta (0, -2)
Screenshot: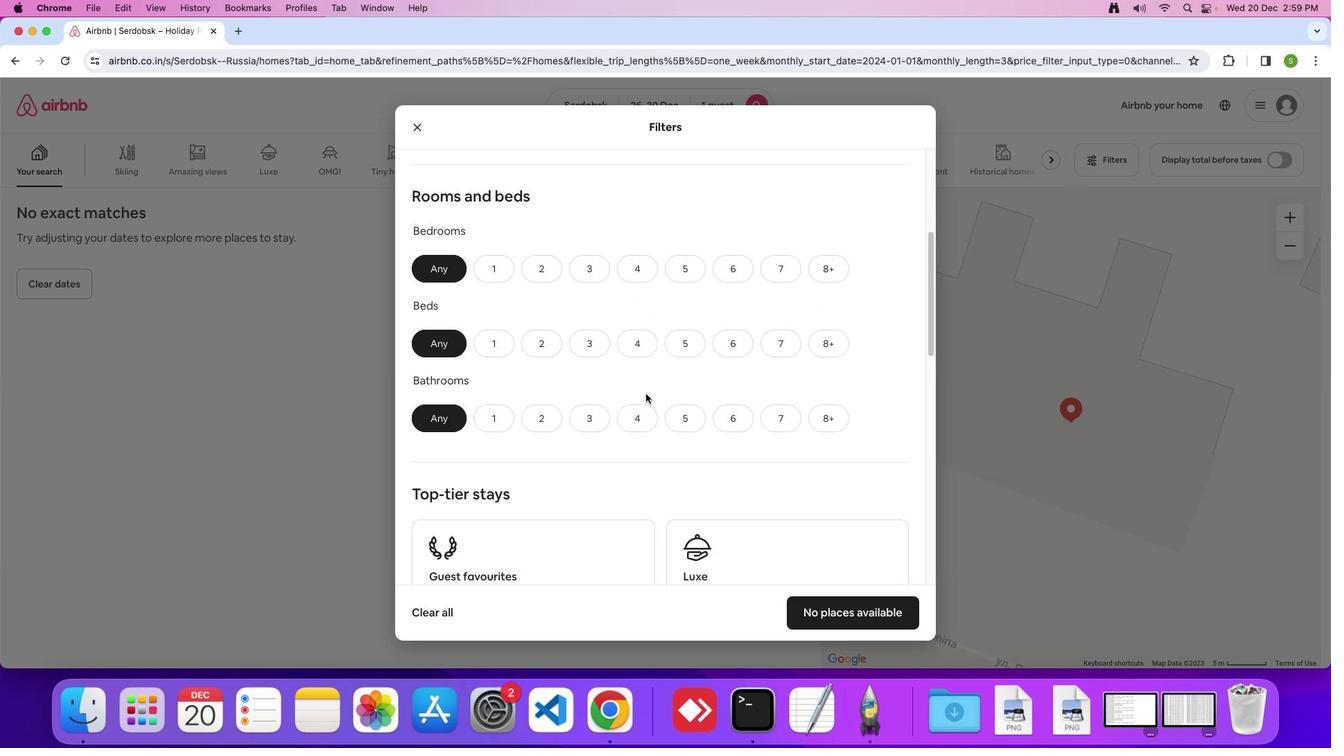 
Action: Mouse moved to (493, 246)
Screenshot: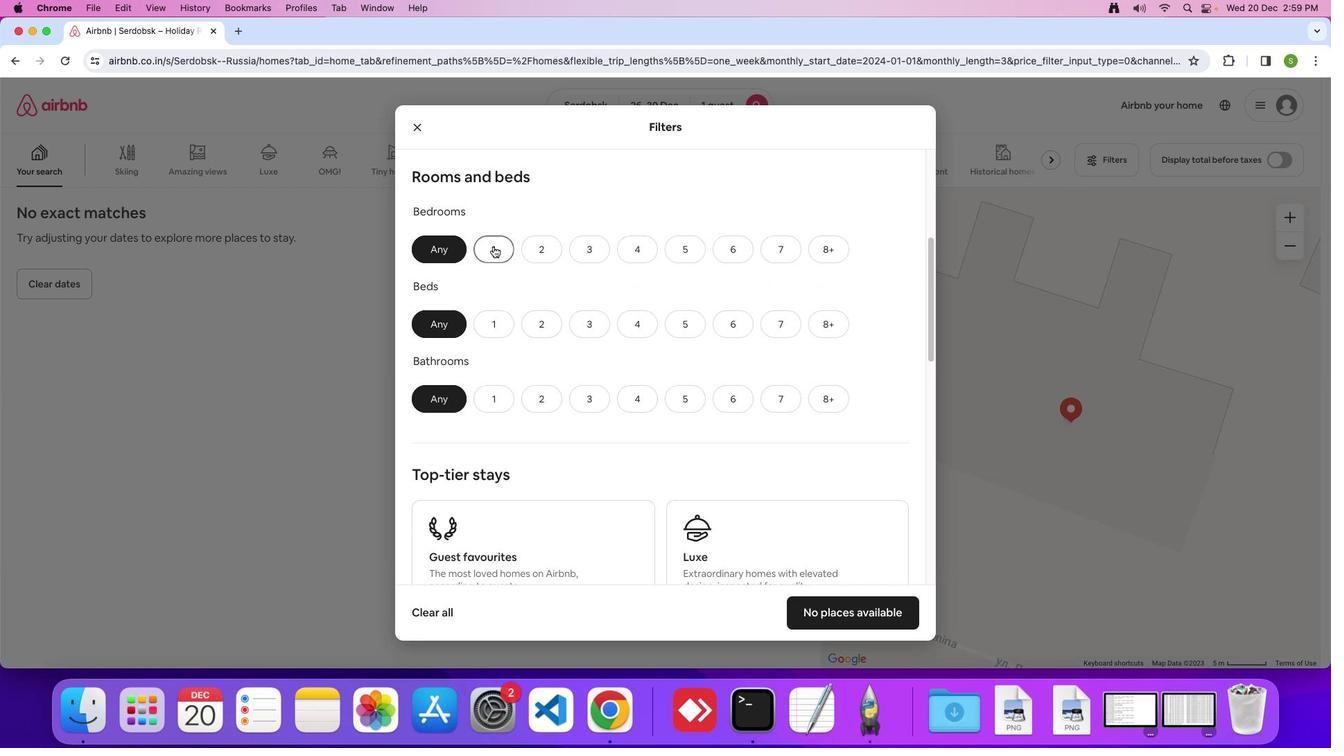
Action: Mouse pressed left at (493, 246)
Screenshot: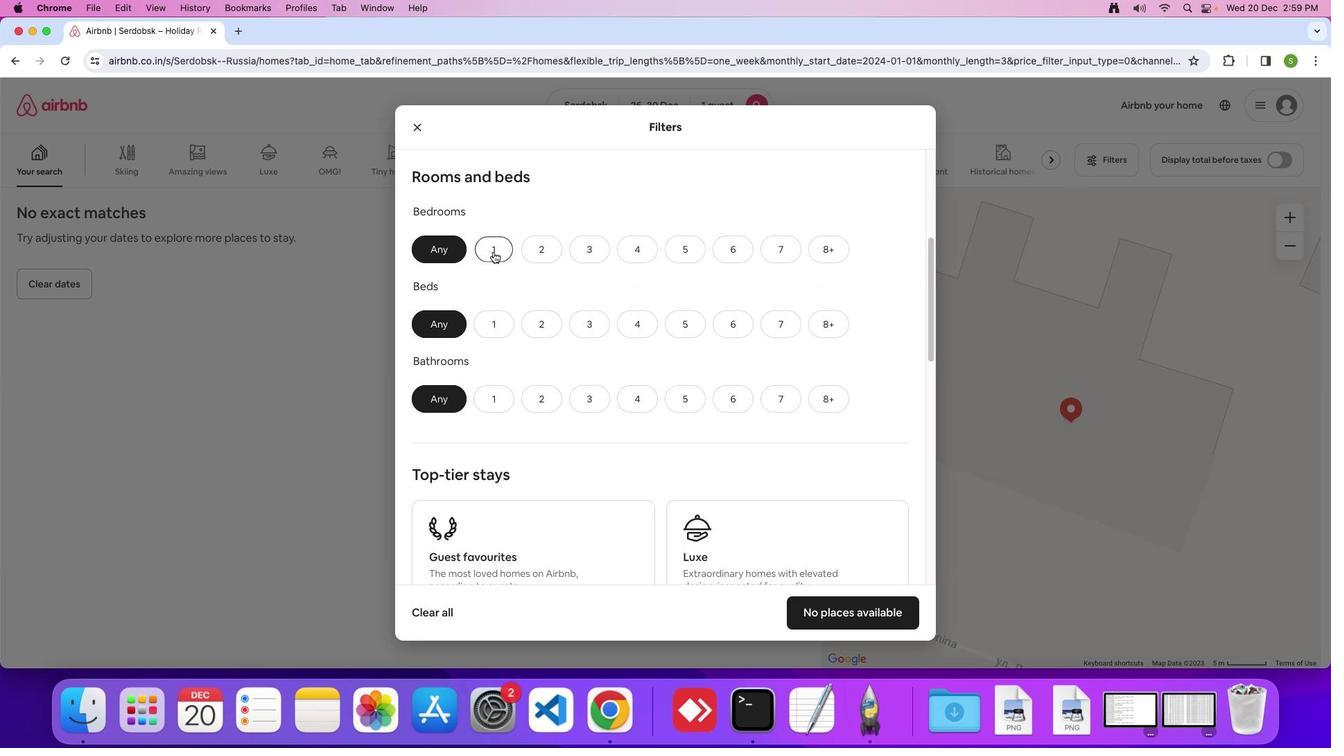
Action: Mouse moved to (488, 323)
Screenshot: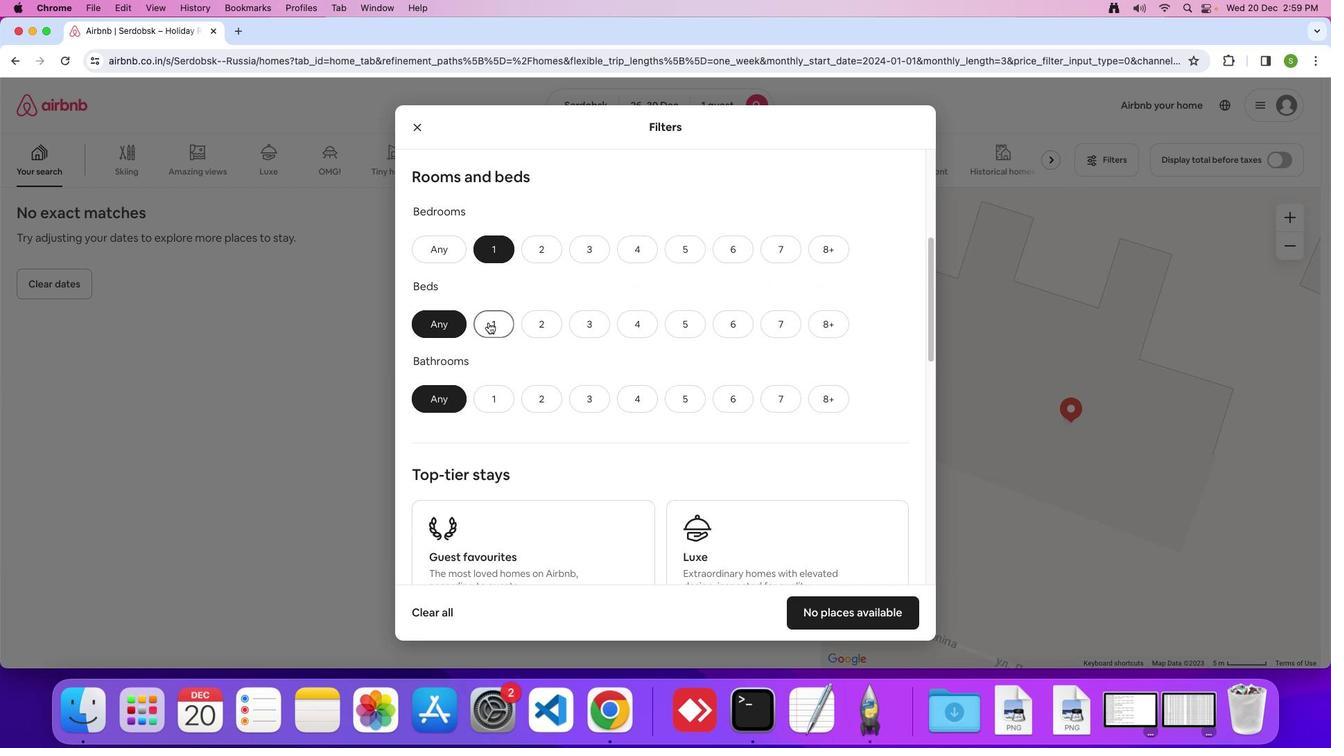 
Action: Mouse pressed left at (488, 323)
Screenshot: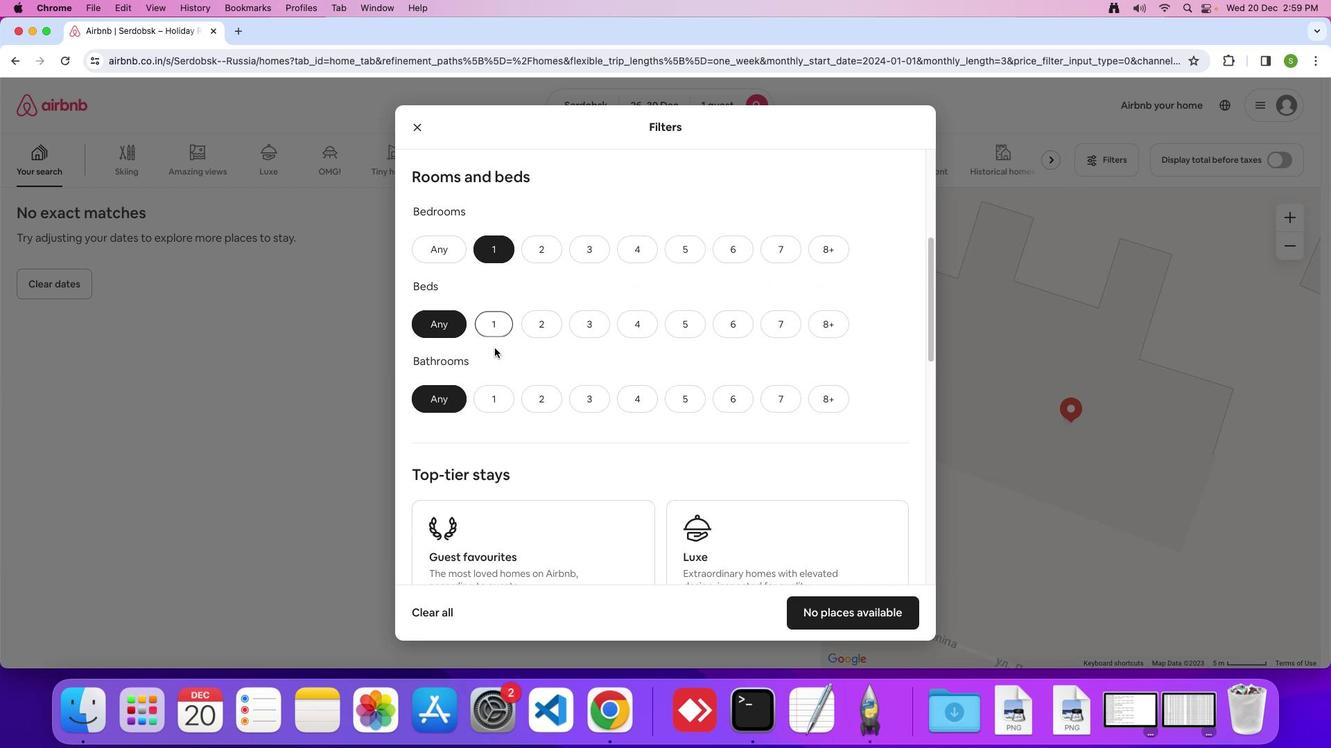 
Action: Mouse moved to (497, 398)
Screenshot: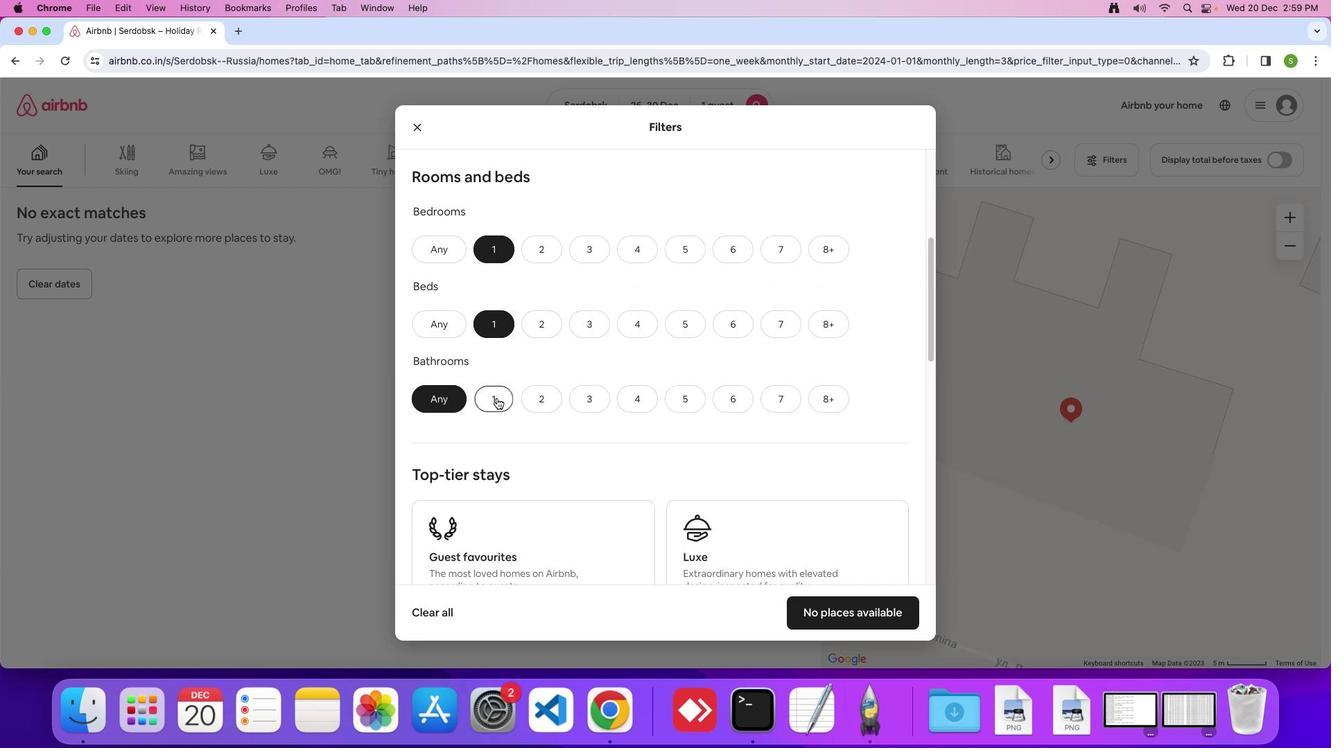 
Action: Mouse pressed left at (497, 398)
Screenshot: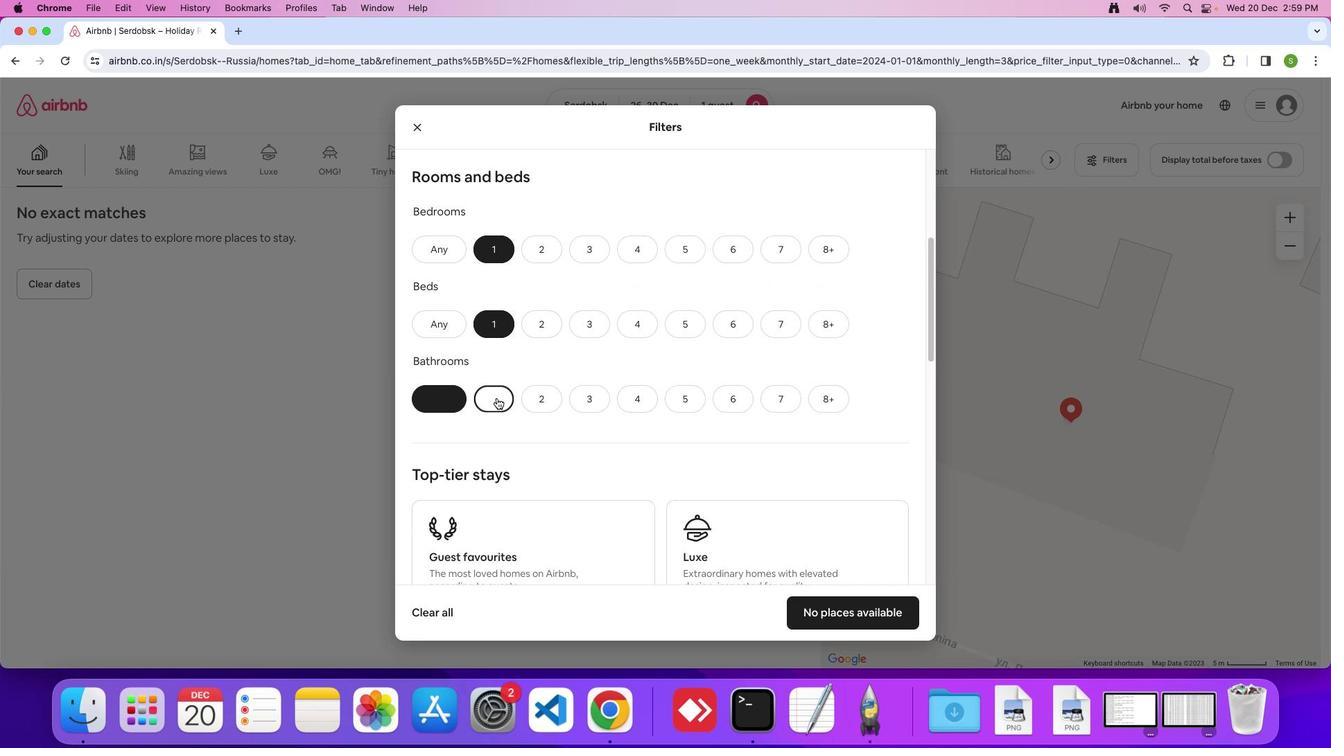 
Action: Mouse moved to (612, 330)
Screenshot: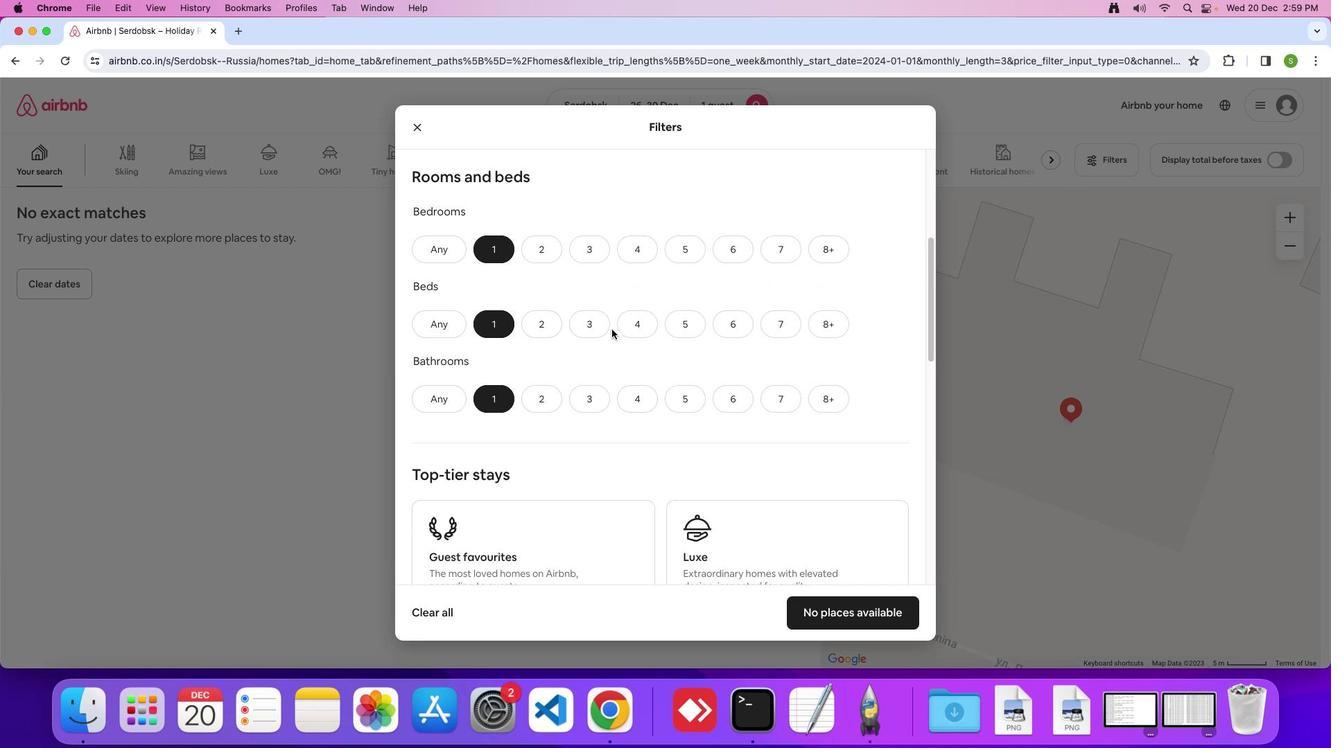 
Action: Mouse scrolled (612, 330) with delta (0, 0)
Screenshot: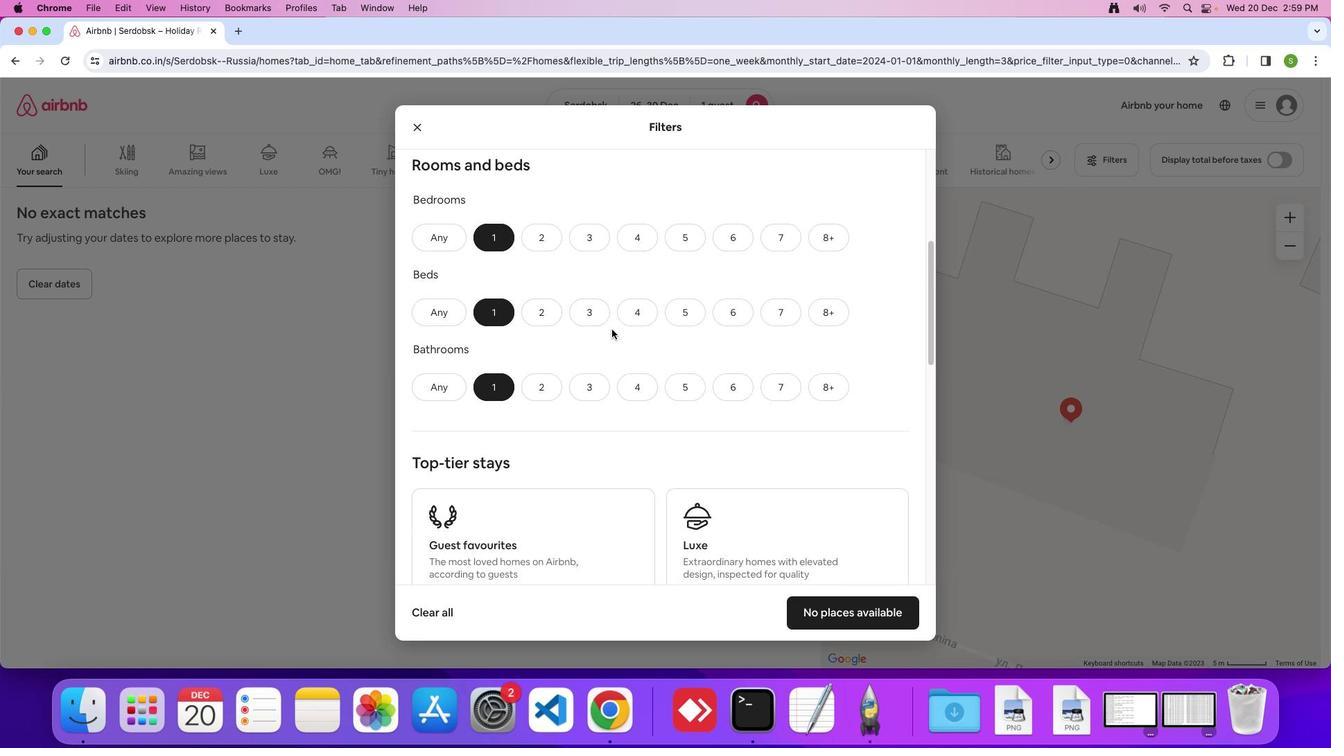 
Action: Mouse scrolled (612, 330) with delta (0, 0)
Screenshot: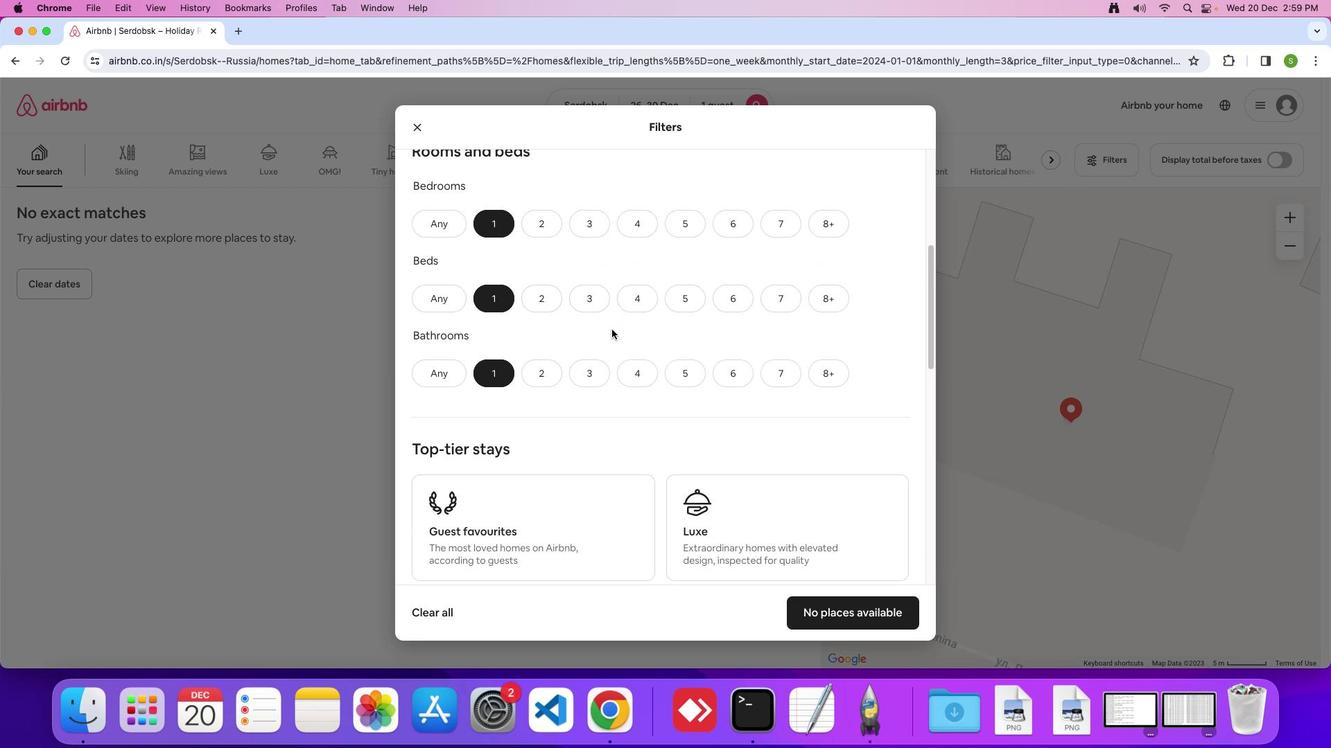 
Action: Mouse scrolled (612, 330) with delta (0, -1)
Screenshot: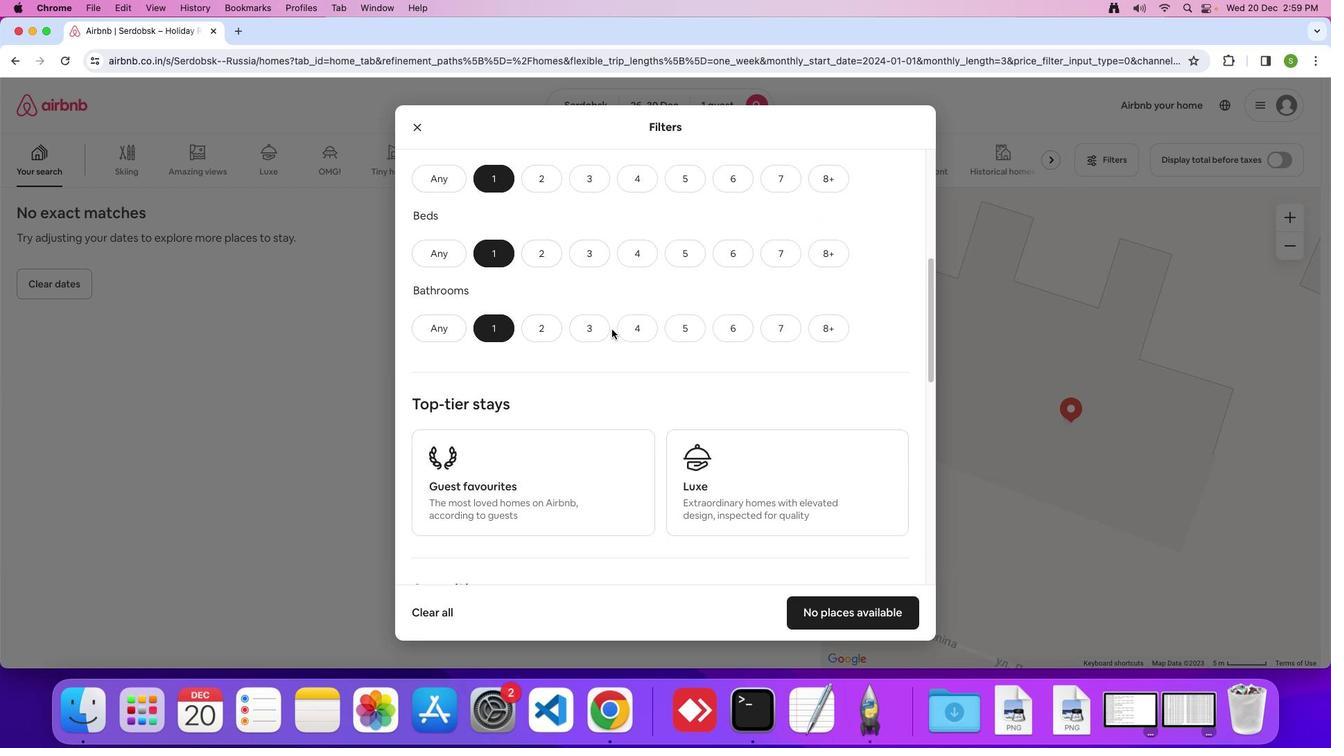 
Action: Mouse moved to (612, 353)
Screenshot: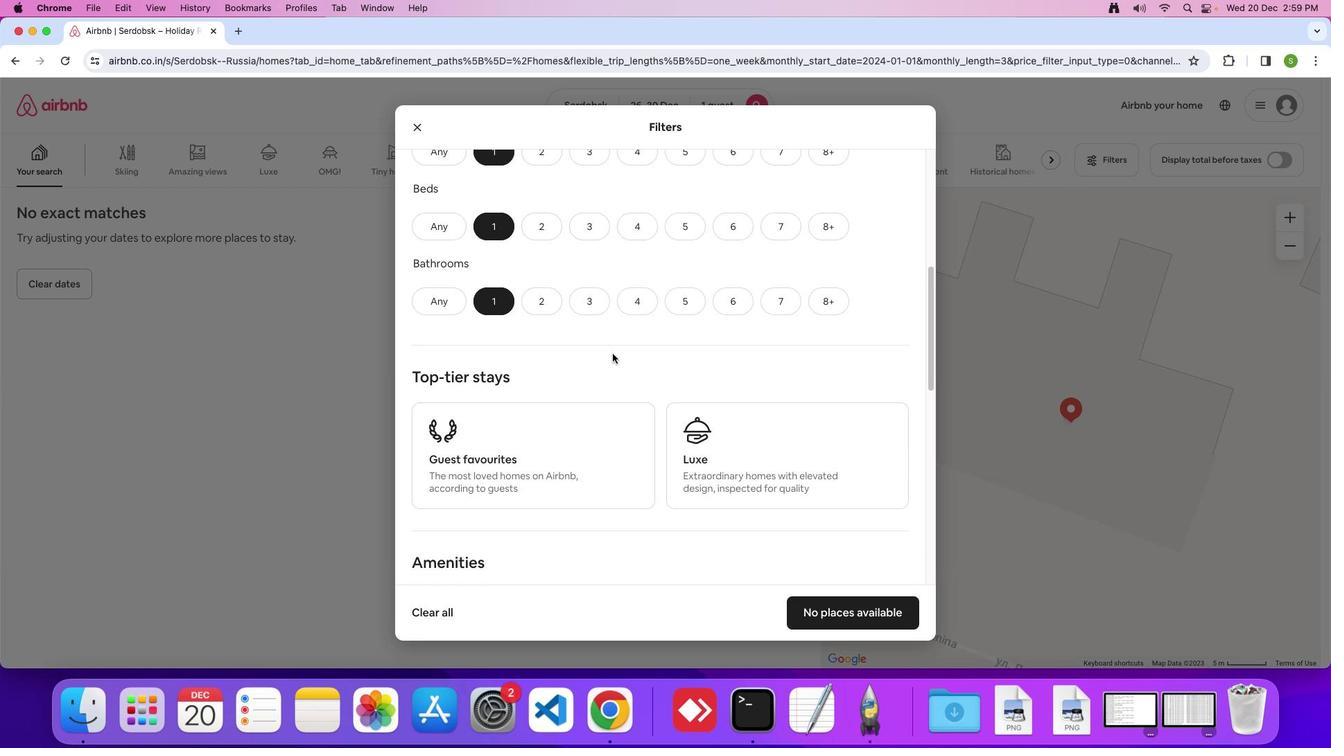 
Action: Mouse scrolled (612, 353) with delta (0, 0)
Screenshot: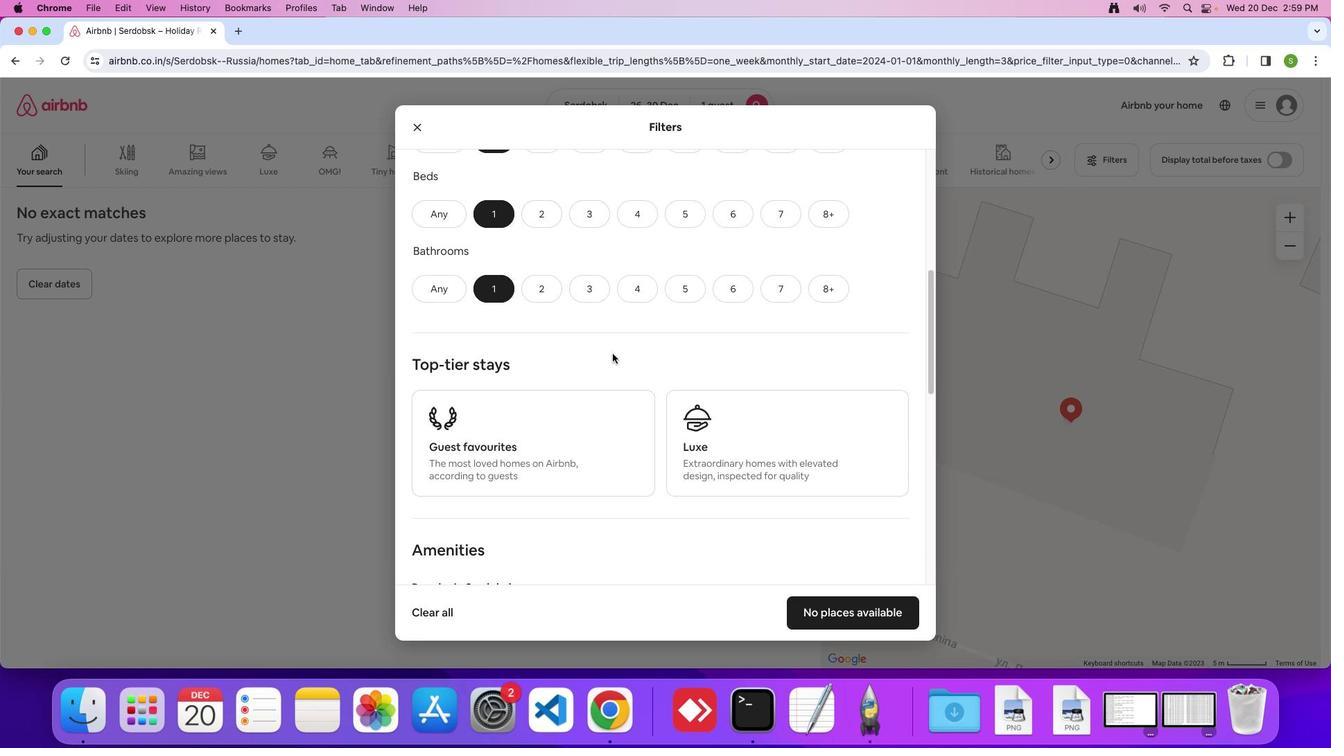 
Action: Mouse scrolled (612, 353) with delta (0, 0)
Screenshot: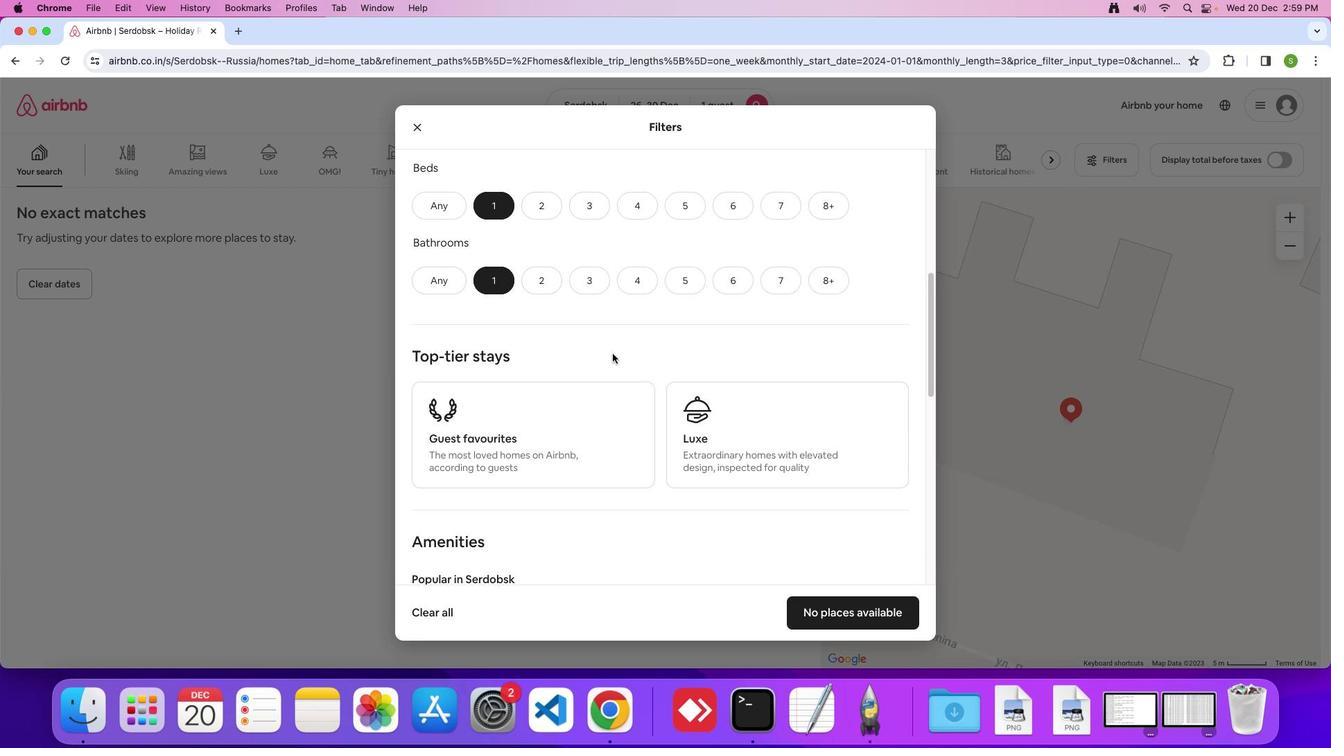 
Action: Mouse scrolled (612, 353) with delta (0, 0)
Screenshot: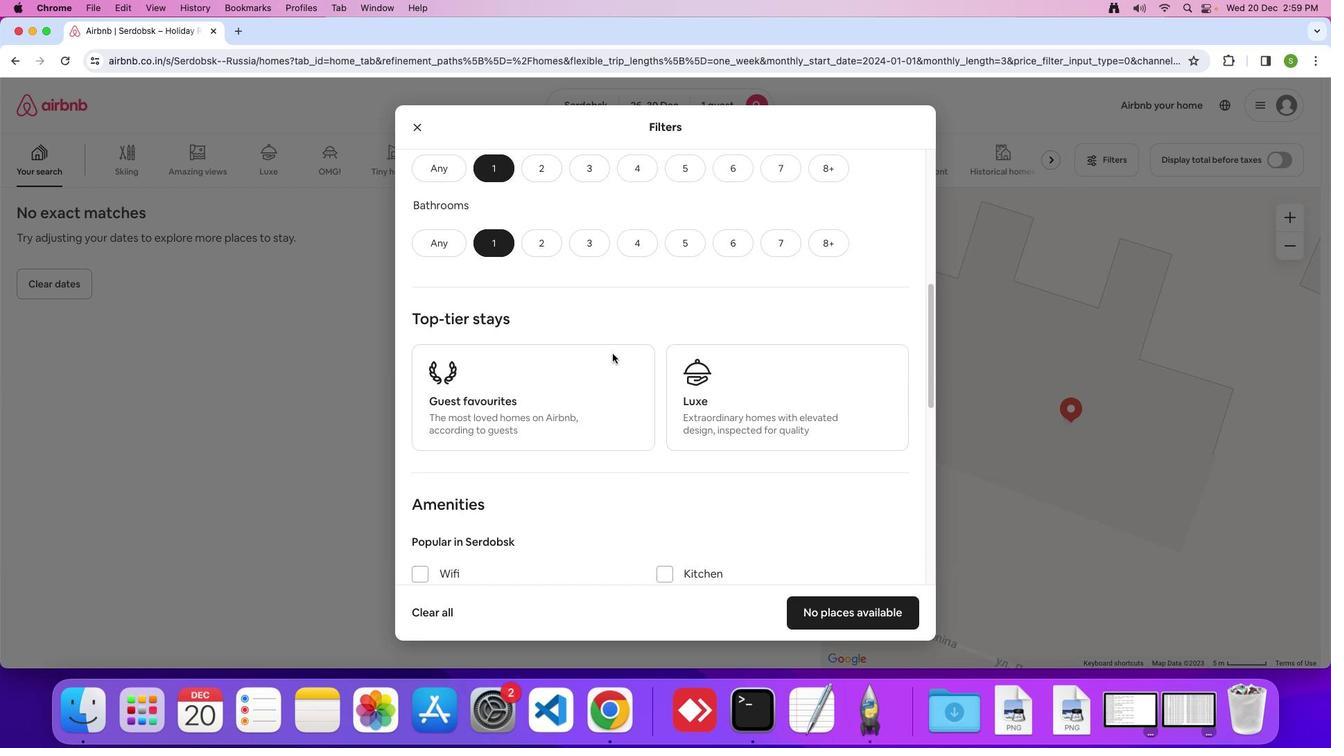 
Action: Mouse scrolled (612, 353) with delta (0, 0)
Screenshot: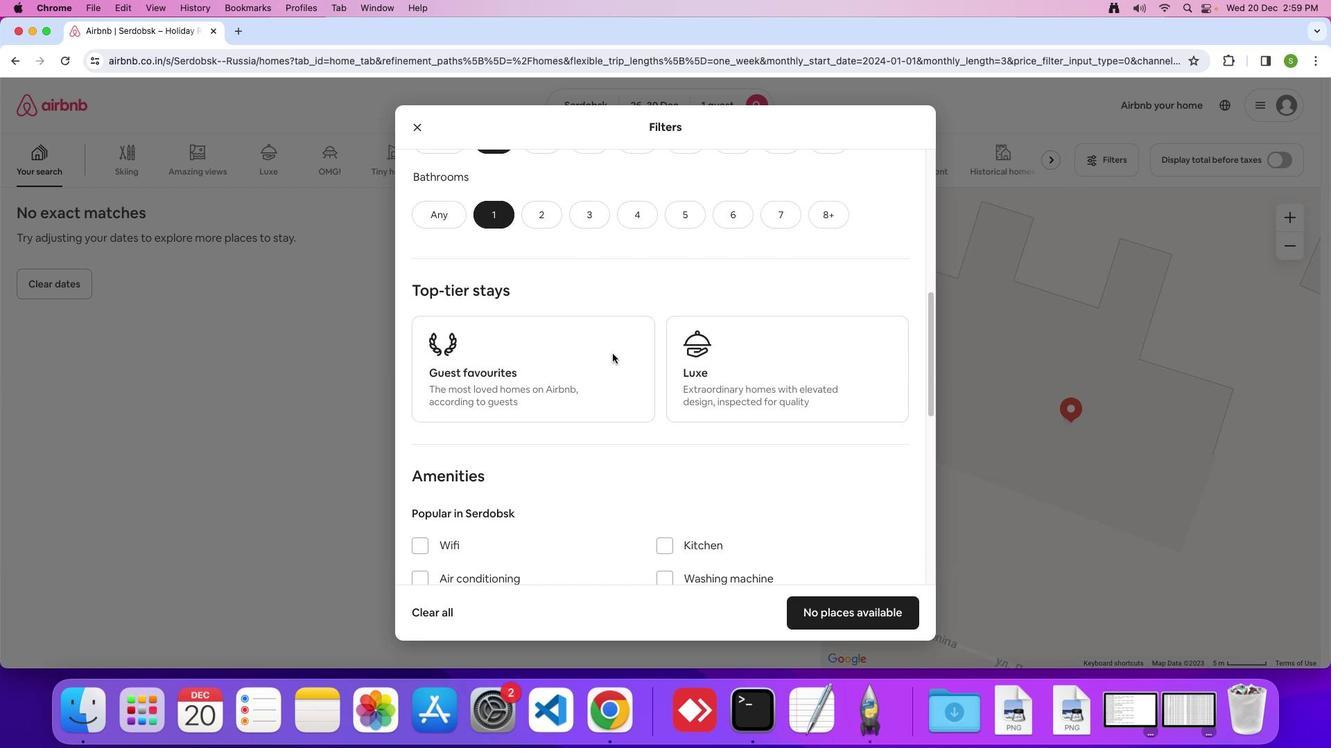 
Action: Mouse scrolled (612, 353) with delta (0, -2)
Screenshot: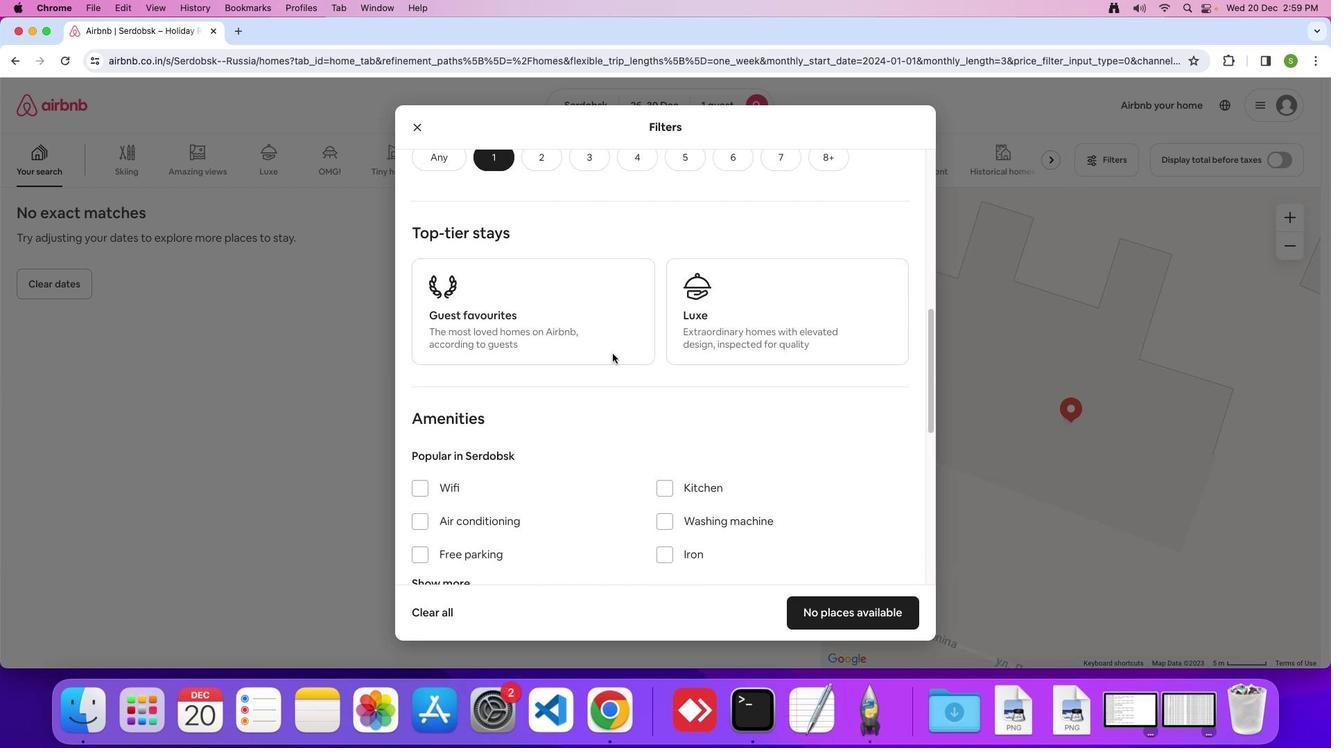 
Action: Mouse scrolled (612, 353) with delta (0, 0)
Screenshot: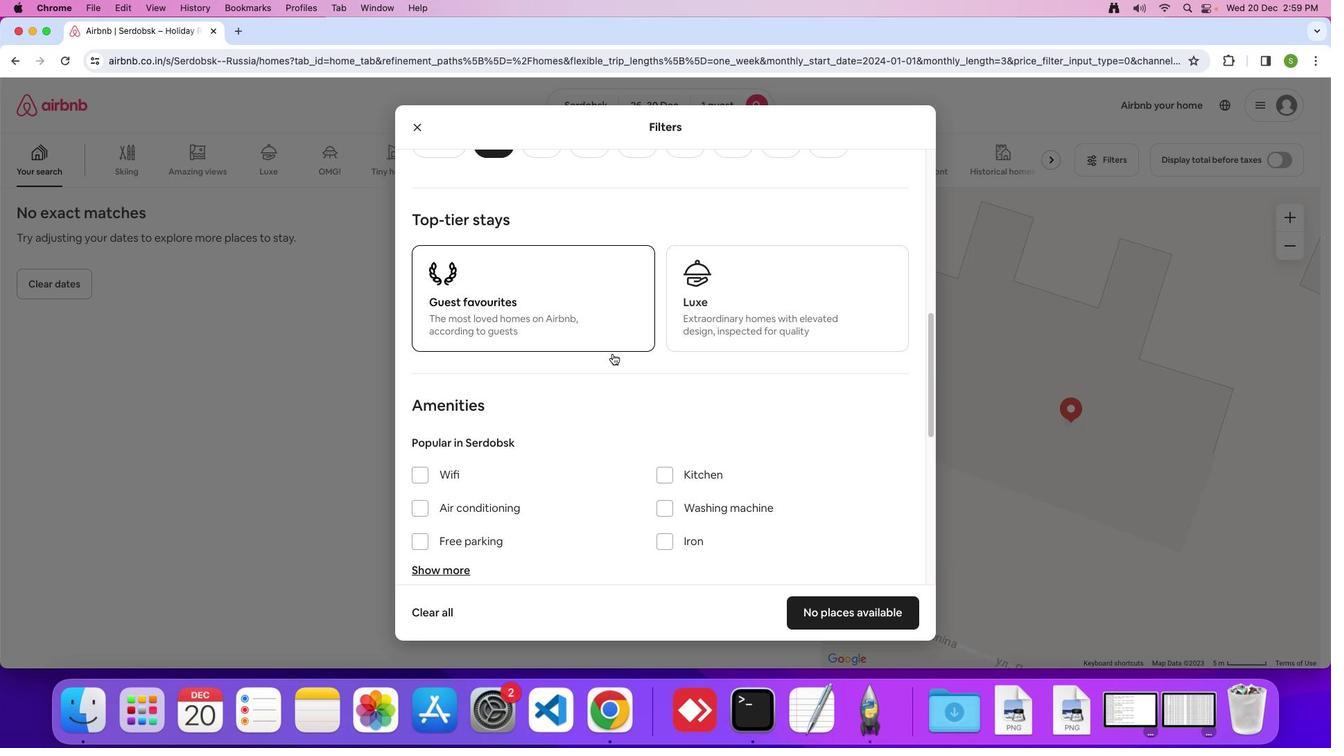 
Action: Mouse scrolled (612, 353) with delta (0, 0)
Screenshot: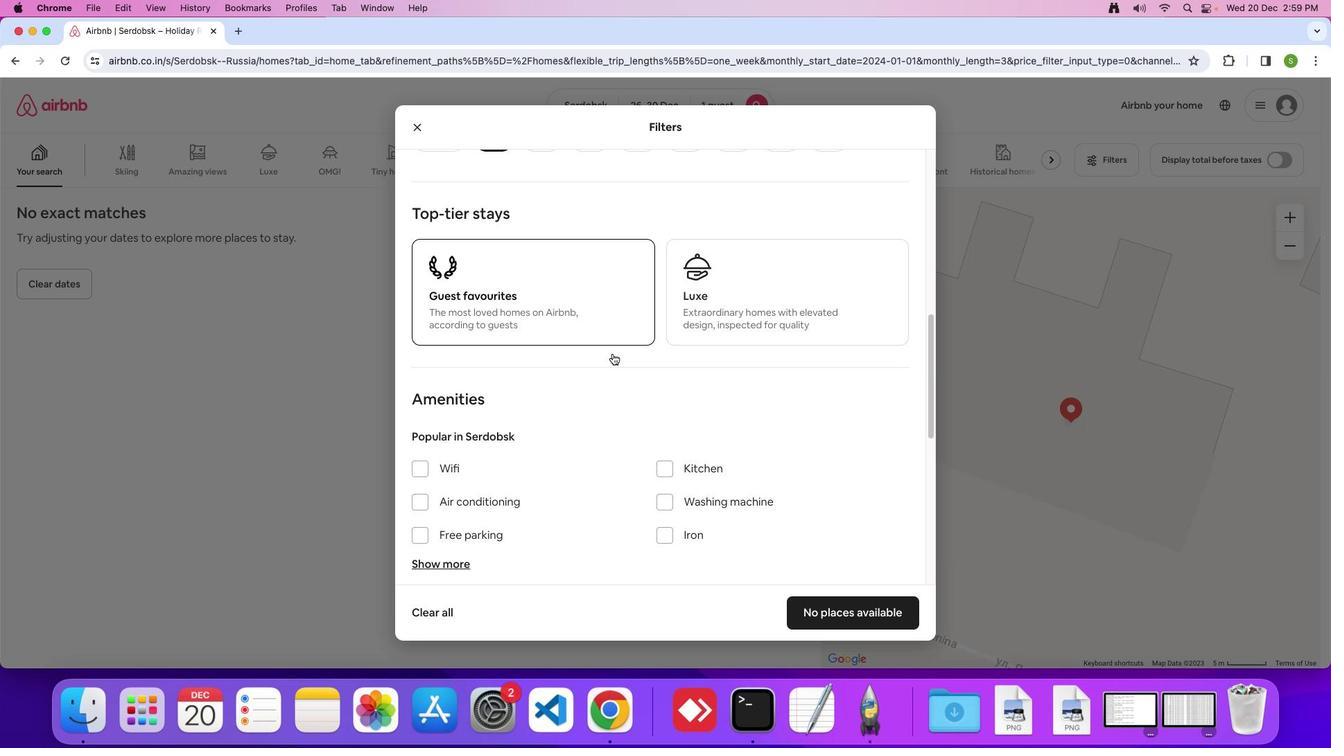 
Action: Mouse scrolled (612, 353) with delta (0, 0)
Screenshot: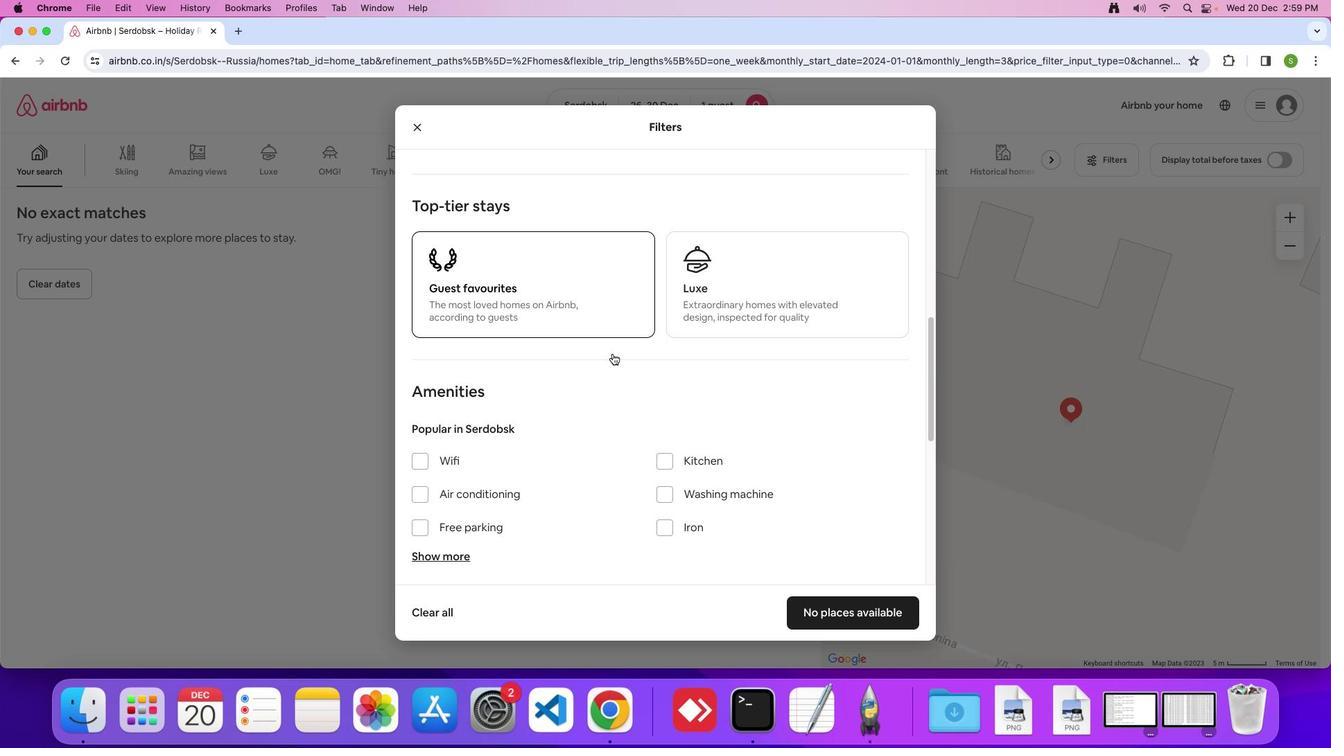 
Action: Mouse scrolled (612, 353) with delta (0, 0)
Screenshot: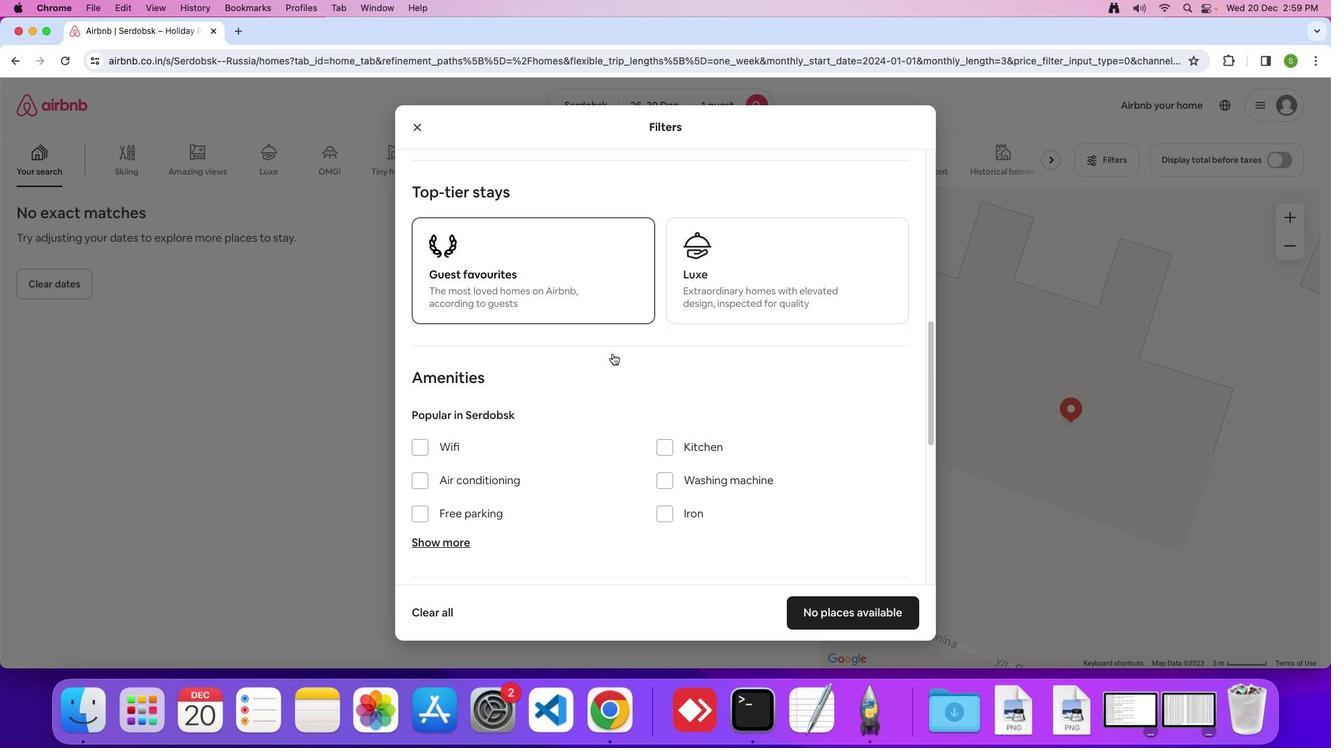 
Action: Mouse scrolled (612, 353) with delta (0, 0)
Screenshot: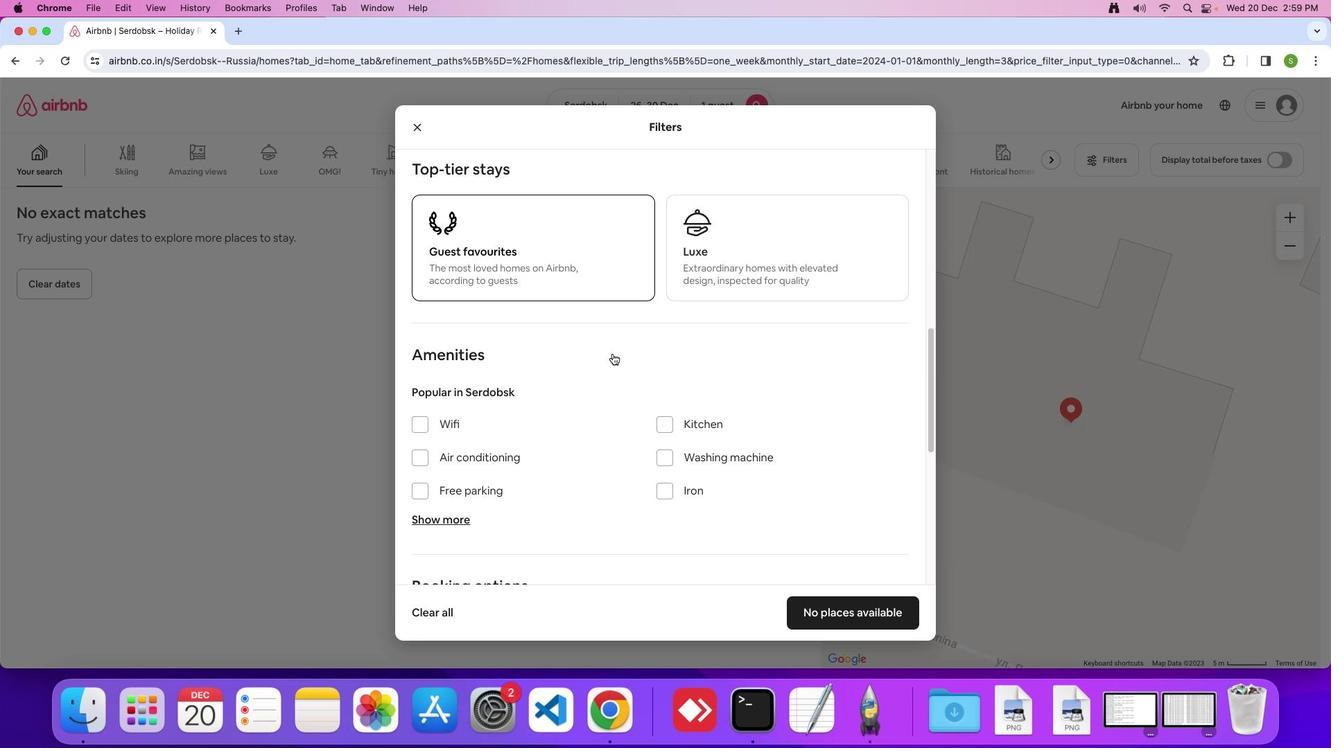 
Action: Mouse scrolled (612, 353) with delta (0, 0)
Screenshot: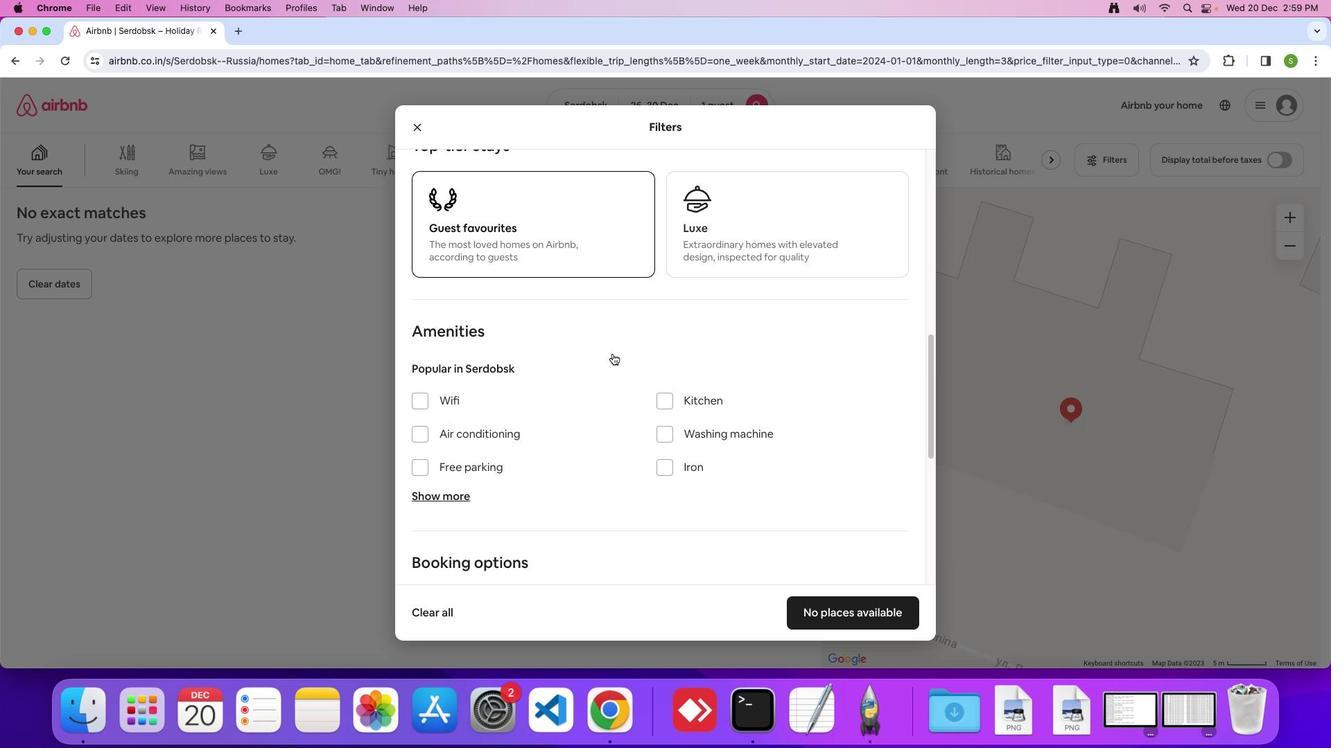 
Action: Mouse scrolled (612, 353) with delta (0, -2)
Screenshot: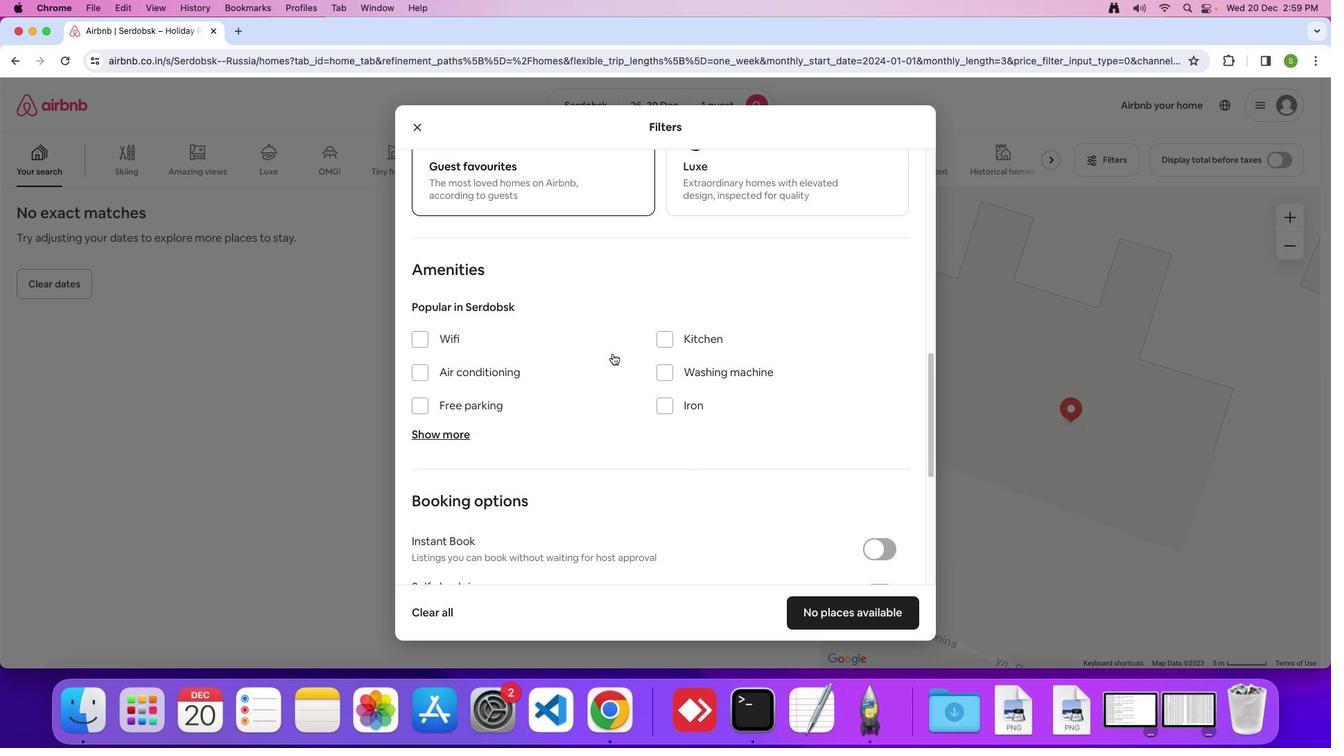 
Action: Mouse moved to (615, 351)
Screenshot: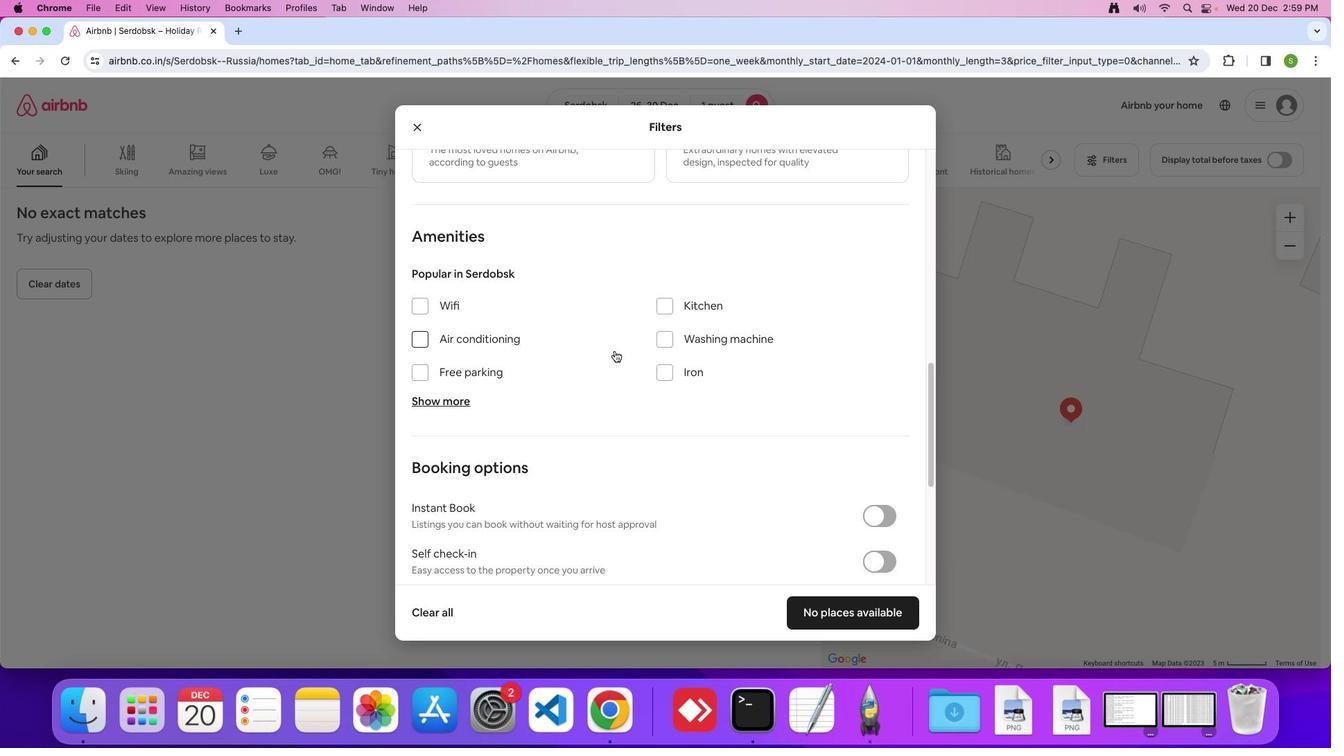 
Action: Mouse scrolled (615, 351) with delta (0, 0)
Screenshot: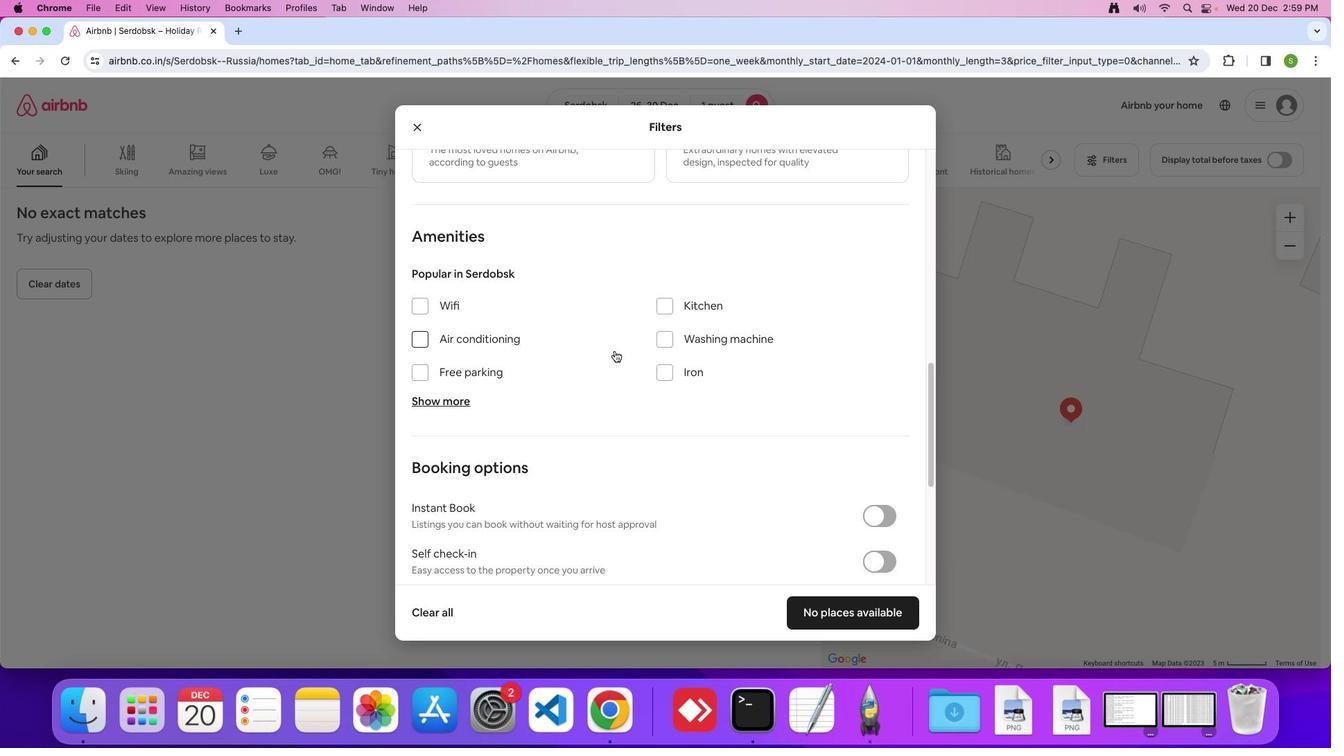 
Action: Mouse moved to (615, 350)
Screenshot: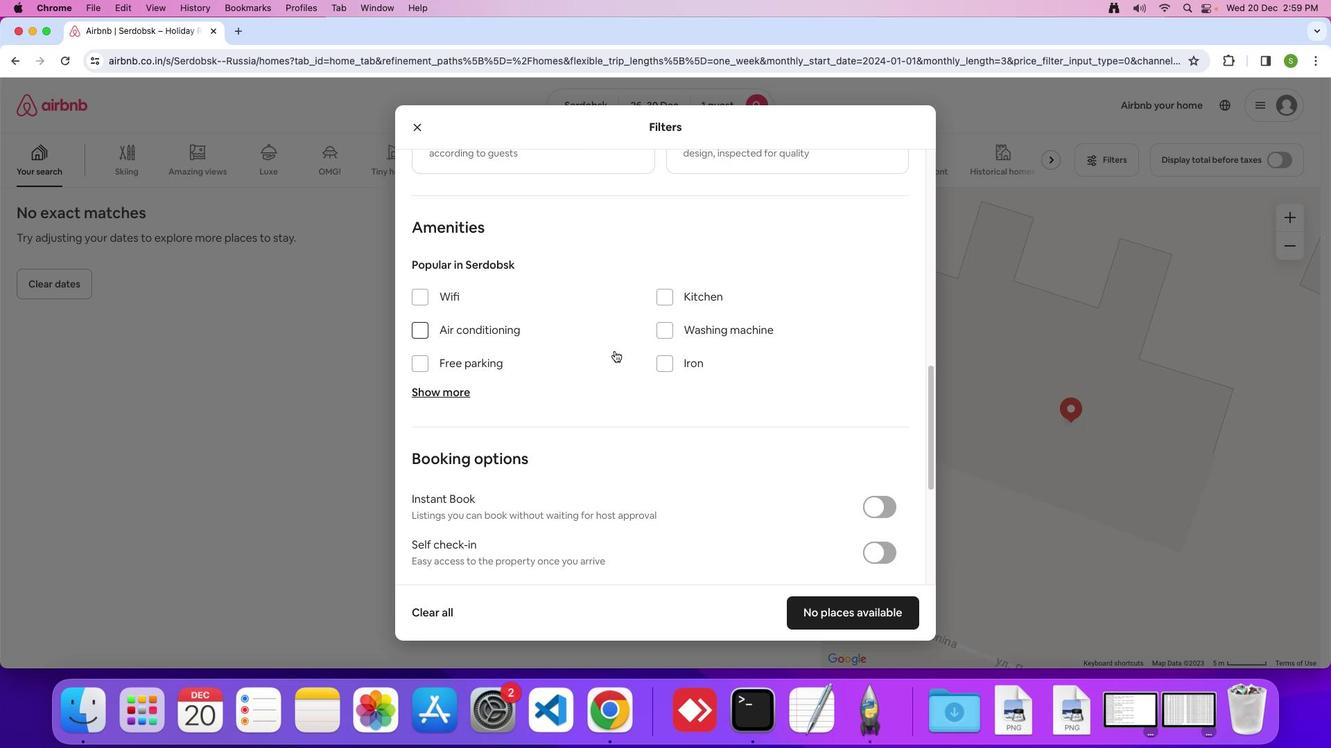 
Action: Mouse scrolled (615, 350) with delta (0, 0)
Screenshot: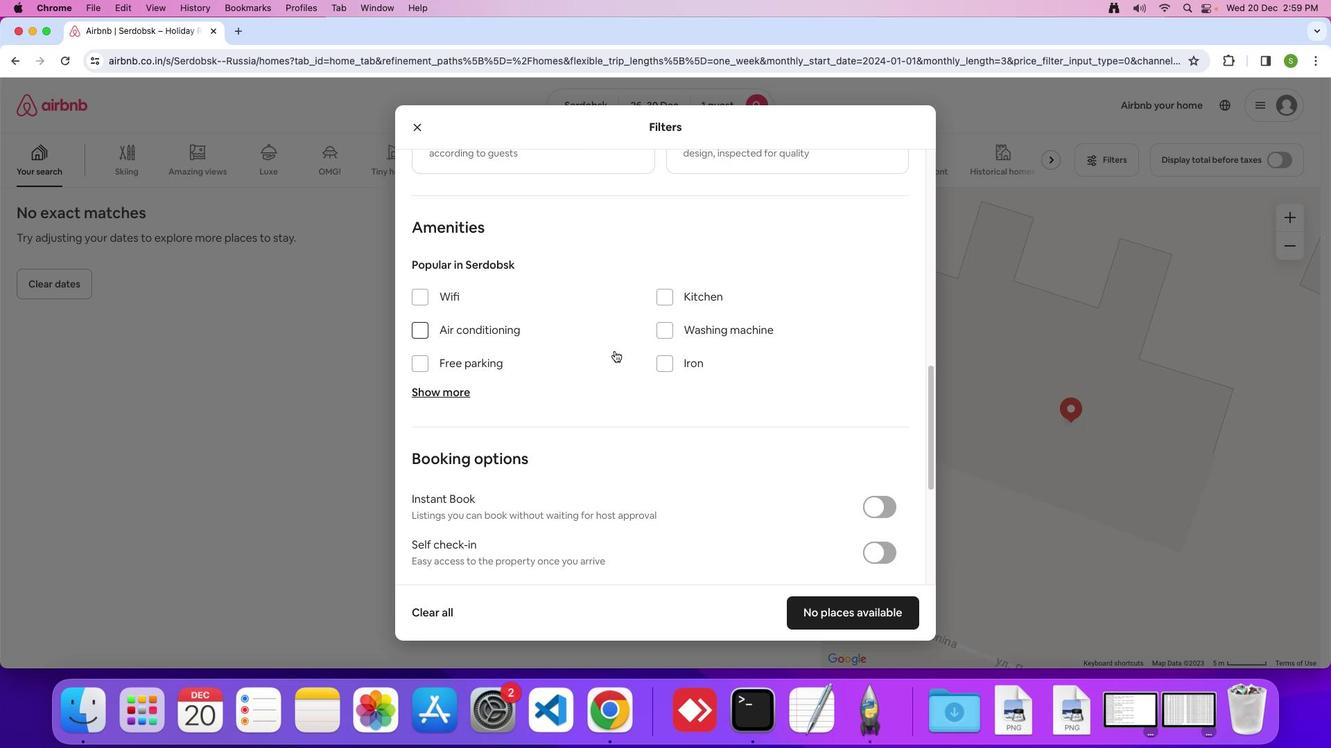 
Action: Mouse scrolled (615, 350) with delta (0, -1)
Screenshot: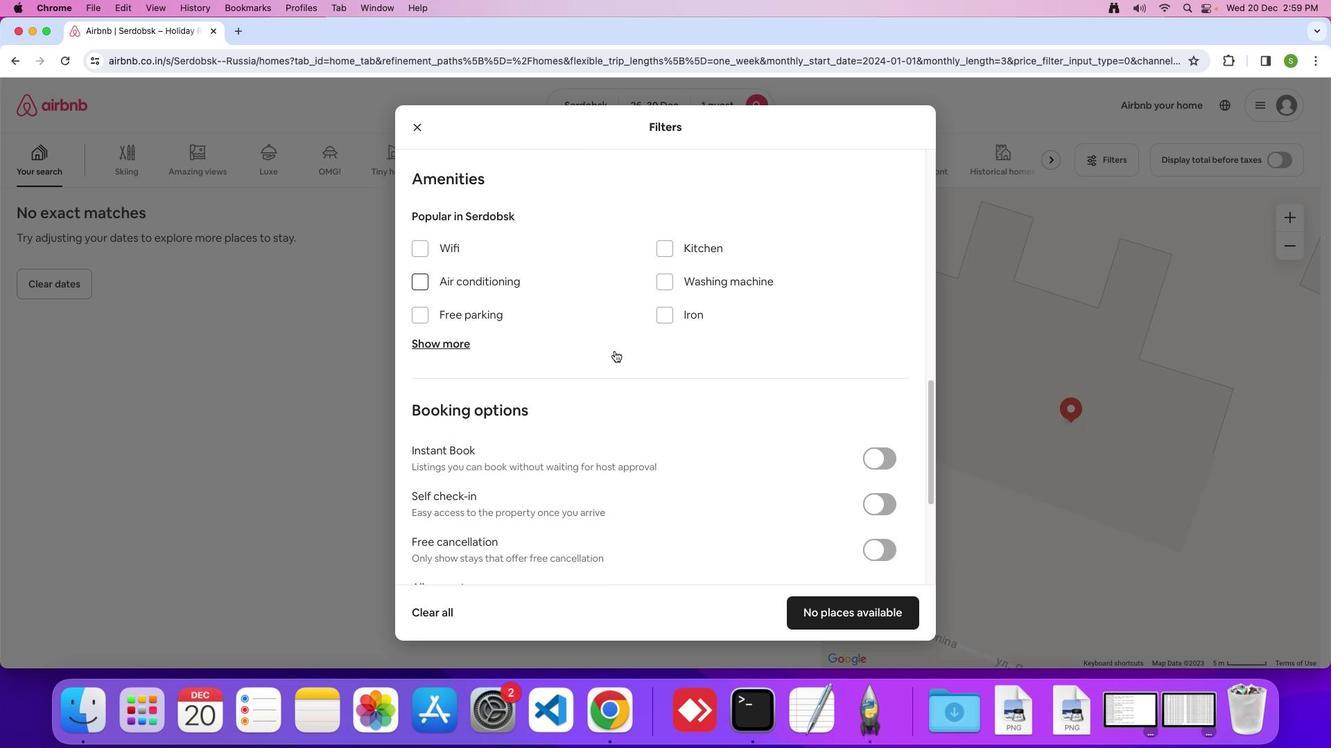 
Action: Mouse scrolled (615, 350) with delta (0, 0)
Screenshot: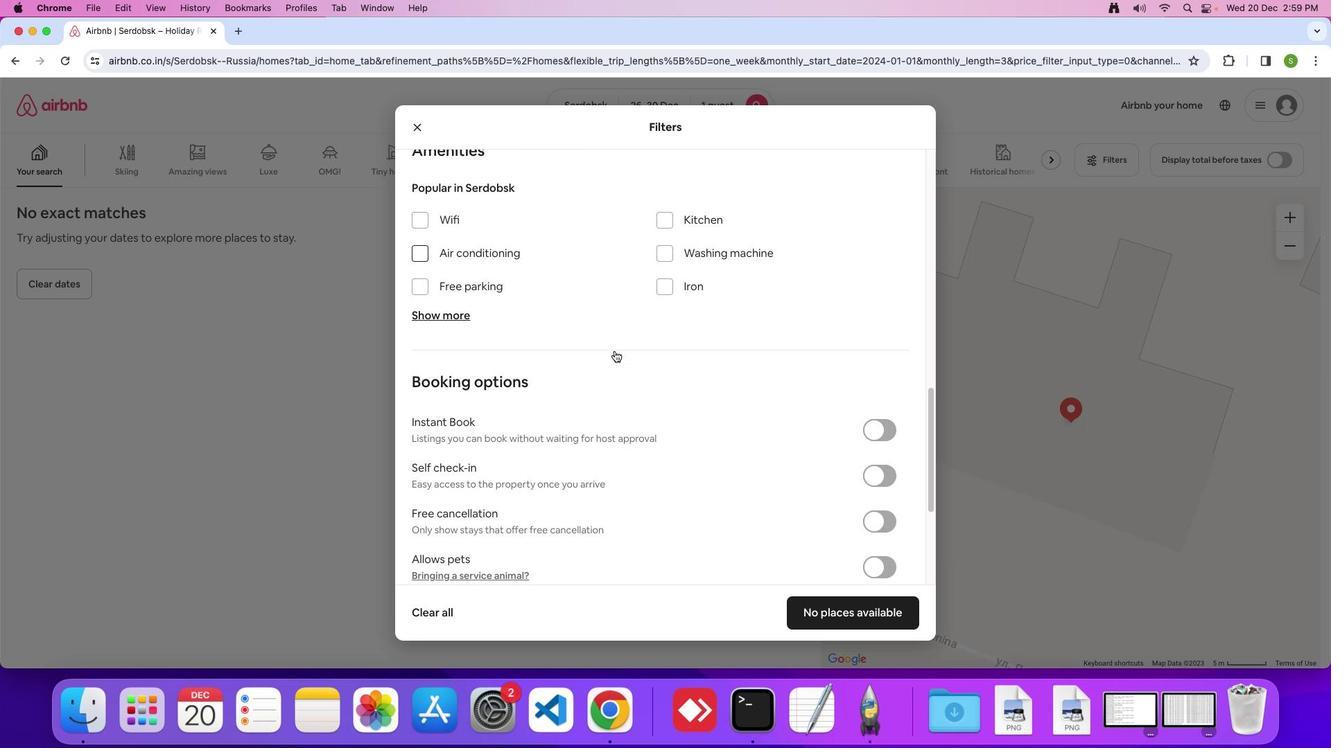 
Action: Mouse scrolled (615, 350) with delta (0, 0)
Screenshot: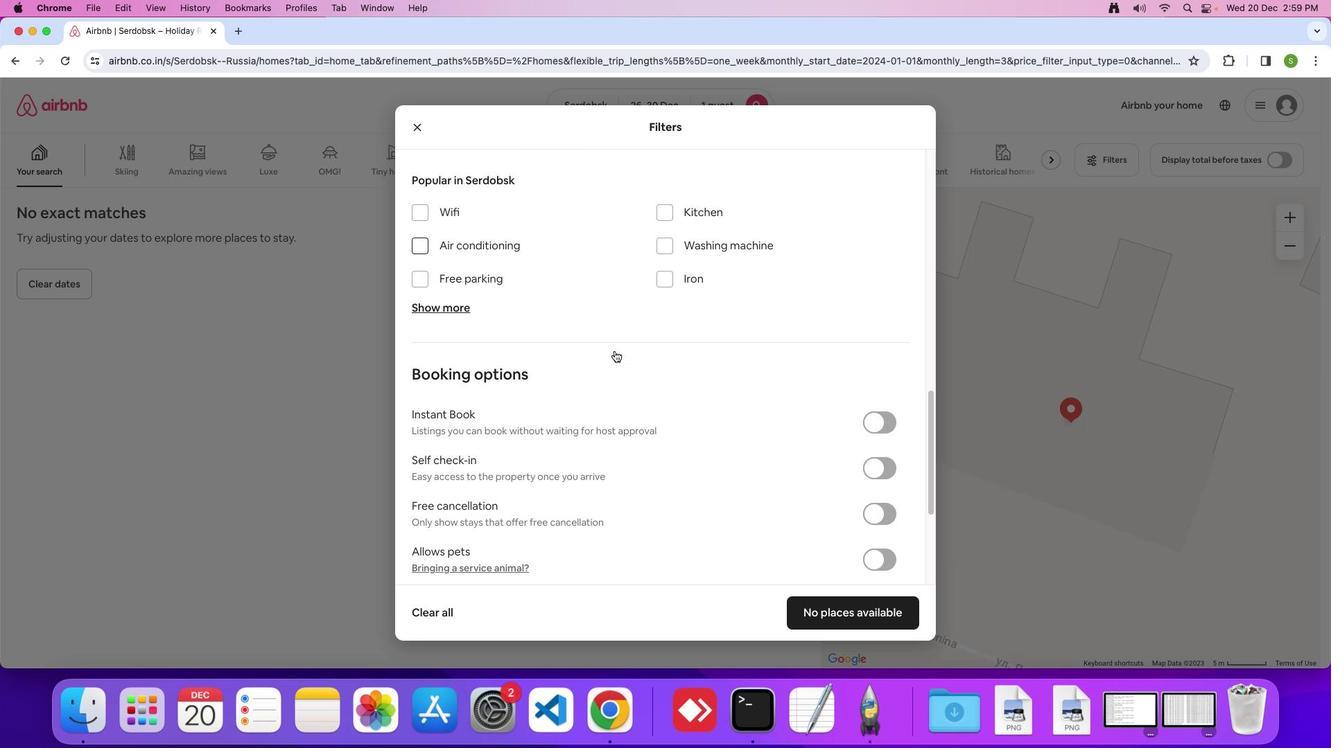 
Action: Mouse scrolled (615, 350) with delta (0, 0)
Screenshot: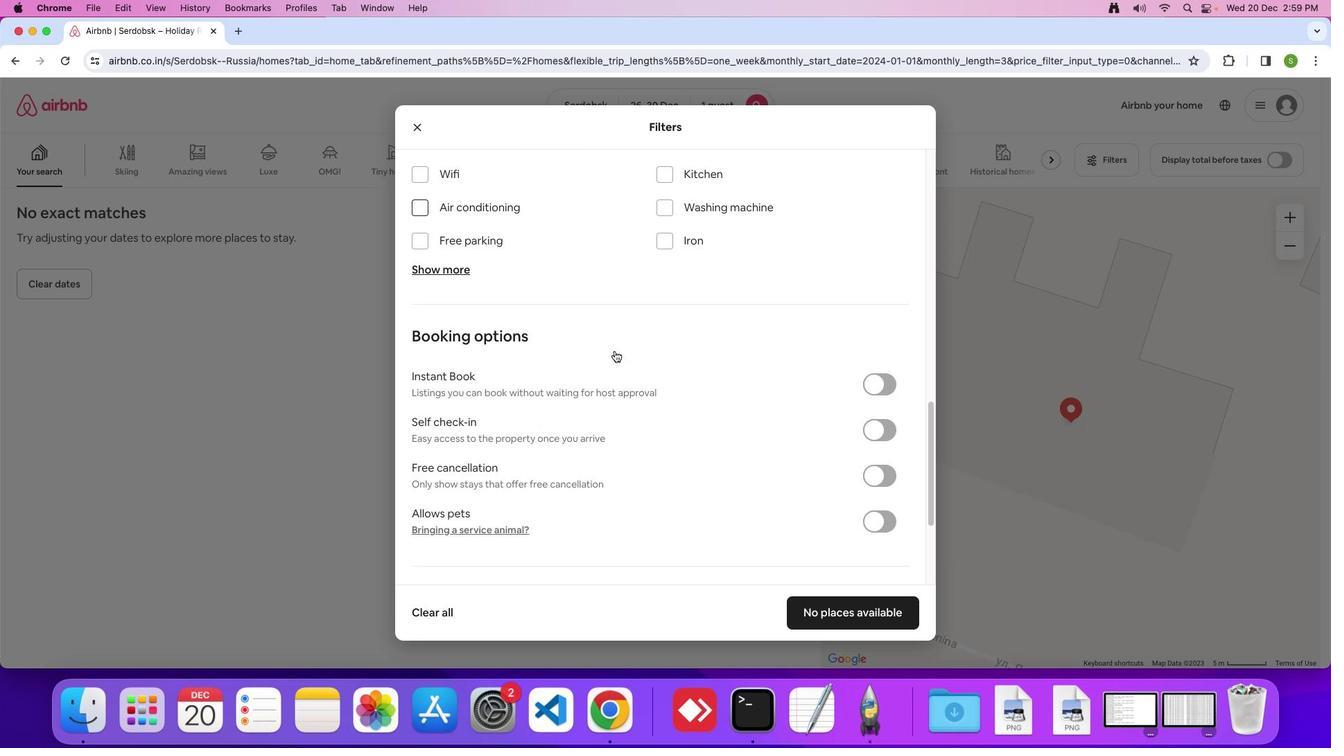 
Action: Mouse scrolled (615, 350) with delta (0, 0)
Screenshot: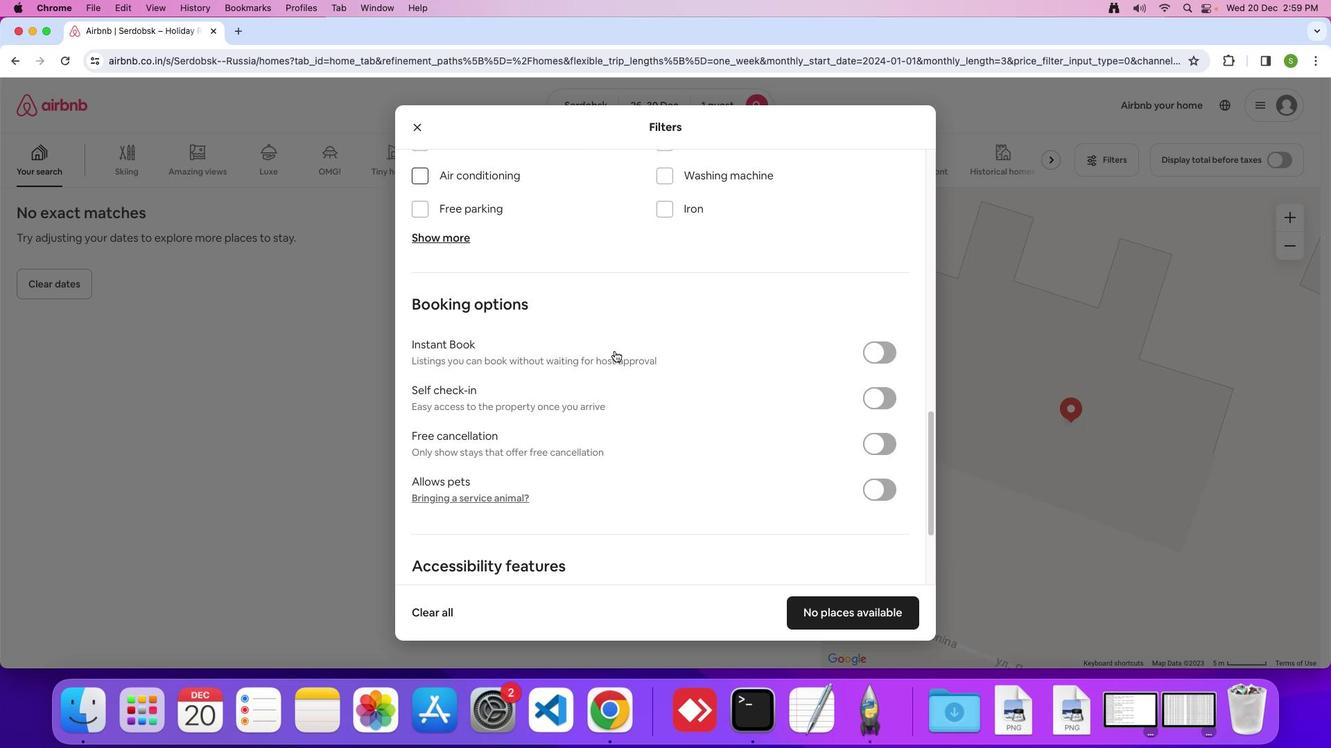 
Action: Mouse scrolled (615, 350) with delta (0, -2)
Screenshot: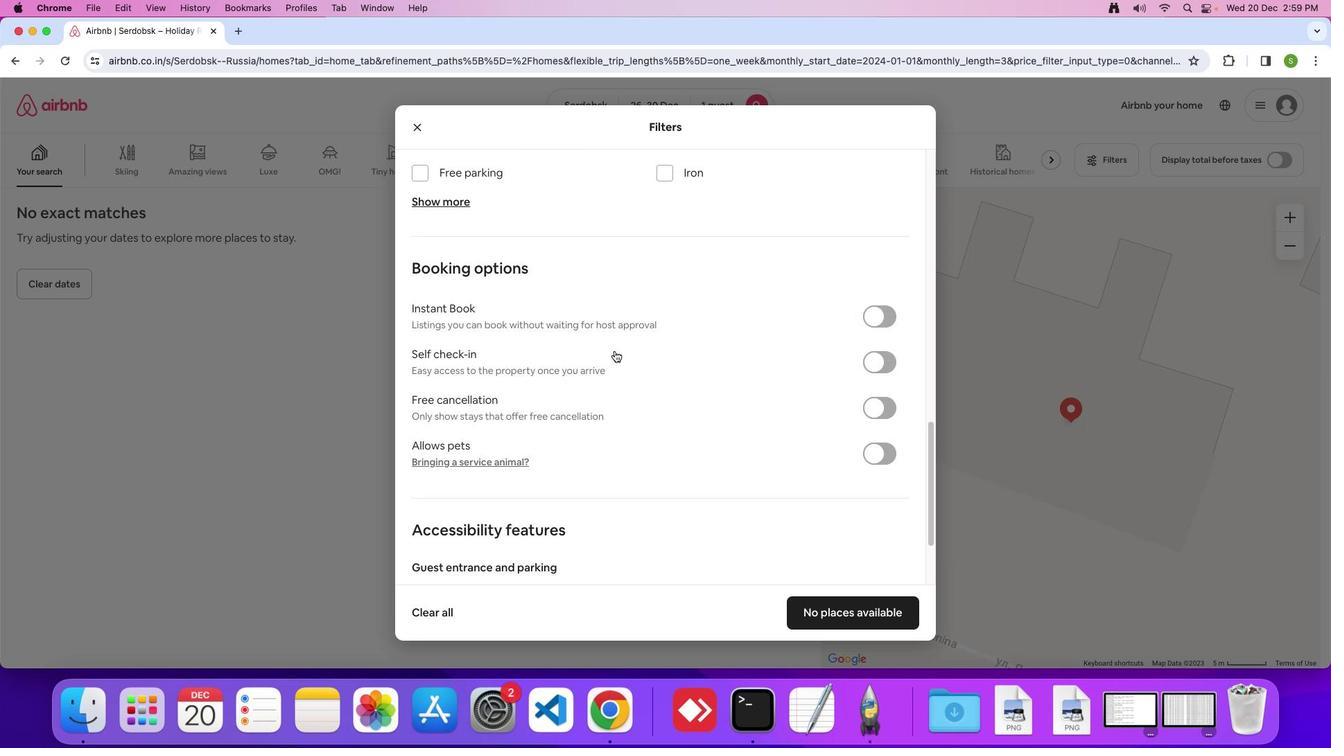 
Action: Mouse scrolled (615, 350) with delta (0, 0)
Screenshot: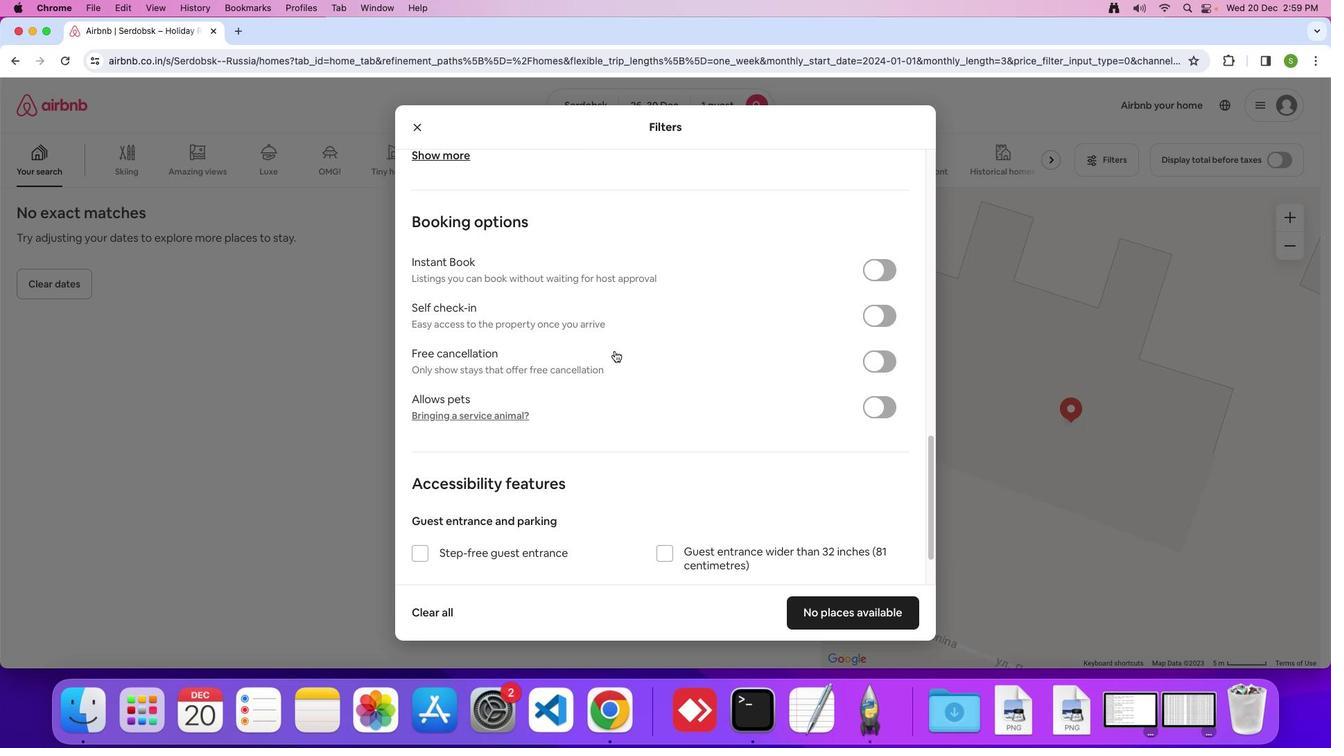 
Action: Mouse scrolled (615, 350) with delta (0, 0)
Screenshot: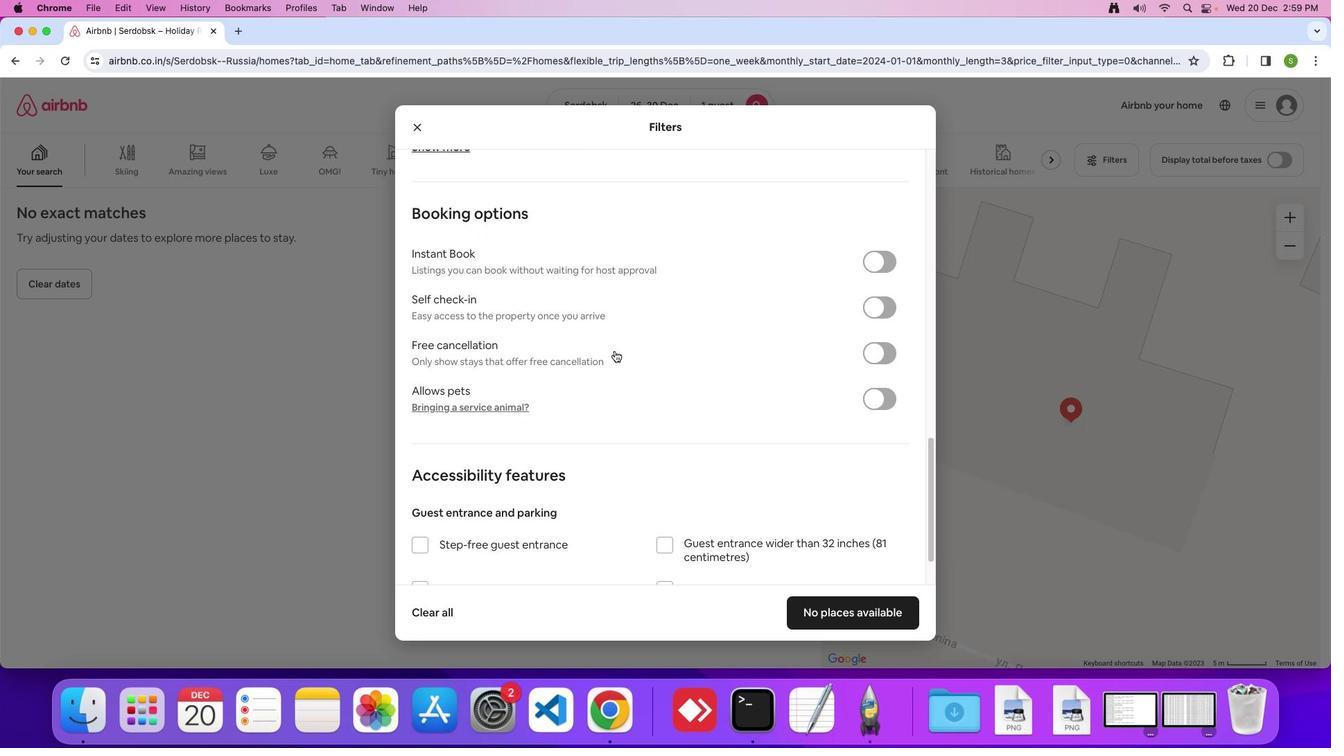 
Action: Mouse moved to (615, 350)
Screenshot: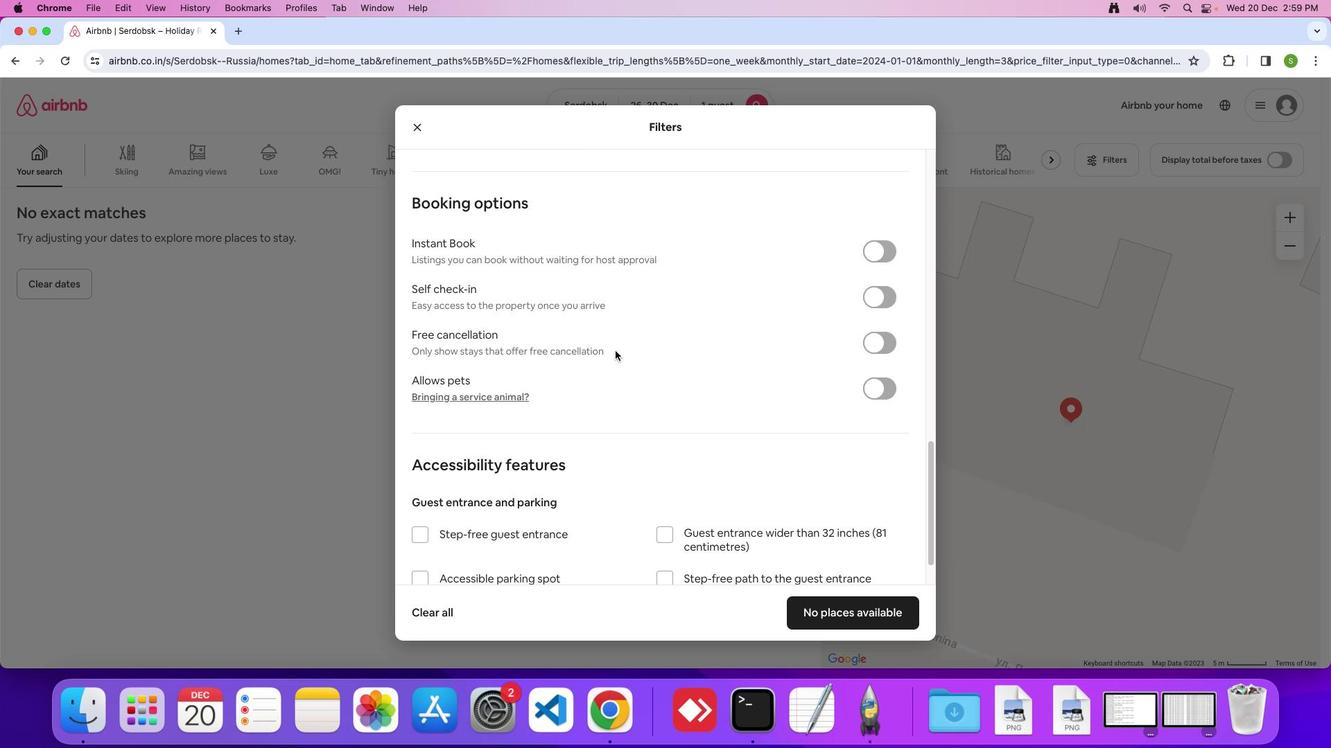 
Action: Mouse scrolled (615, 350) with delta (0, 0)
Screenshot: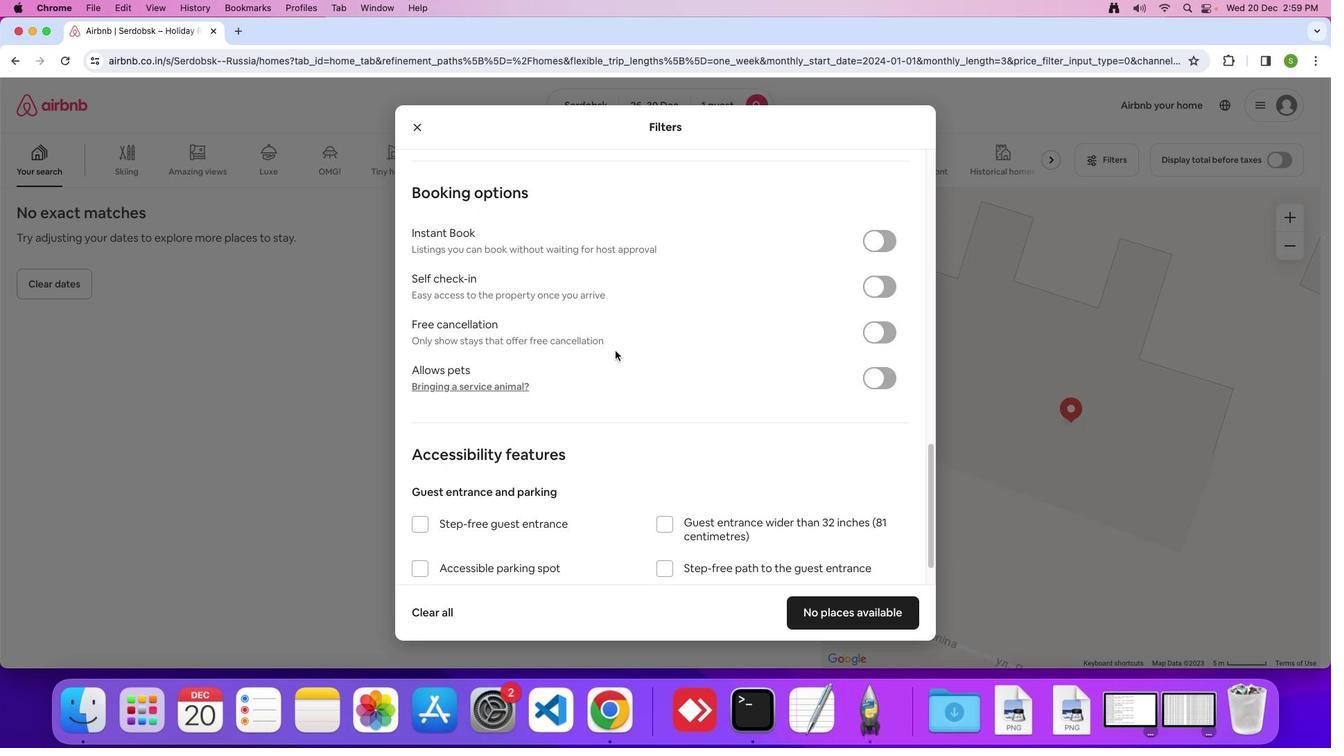 
Action: Mouse scrolled (615, 350) with delta (0, 0)
Screenshot: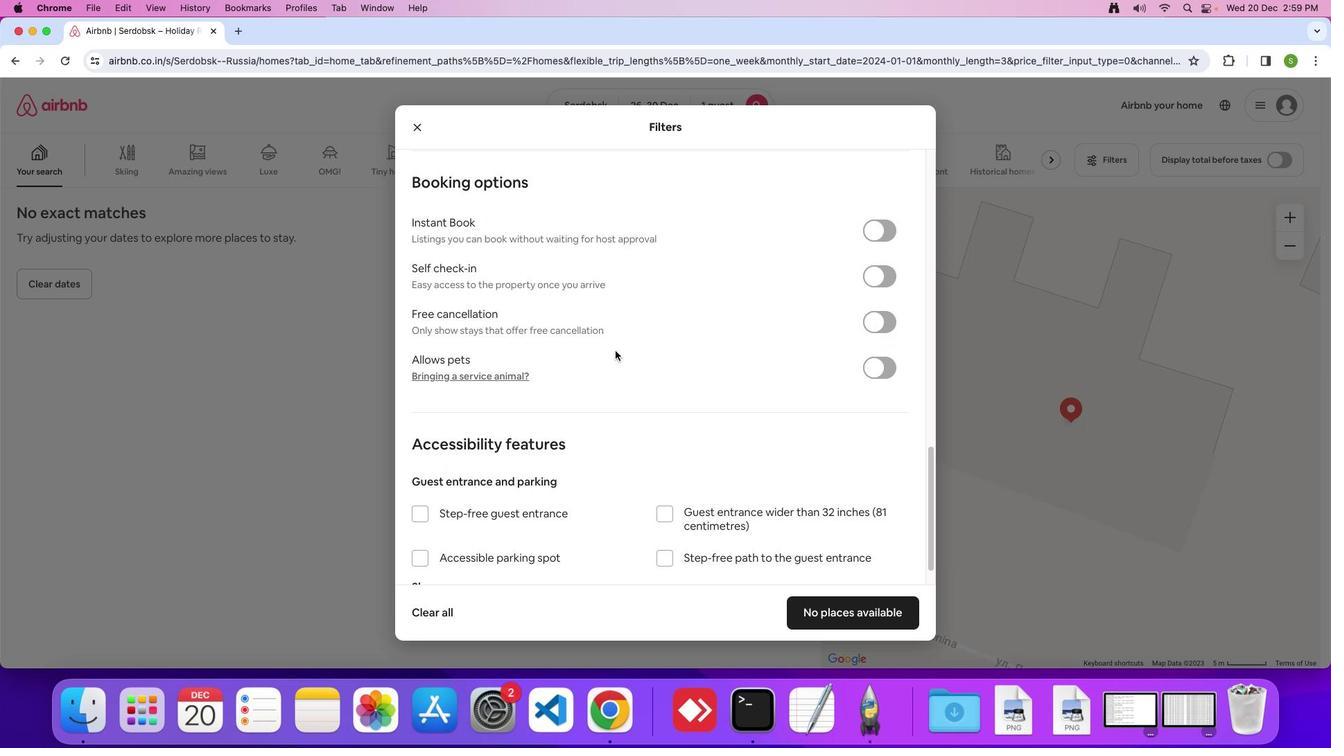 
Action: Mouse scrolled (615, 350) with delta (0, -2)
Screenshot: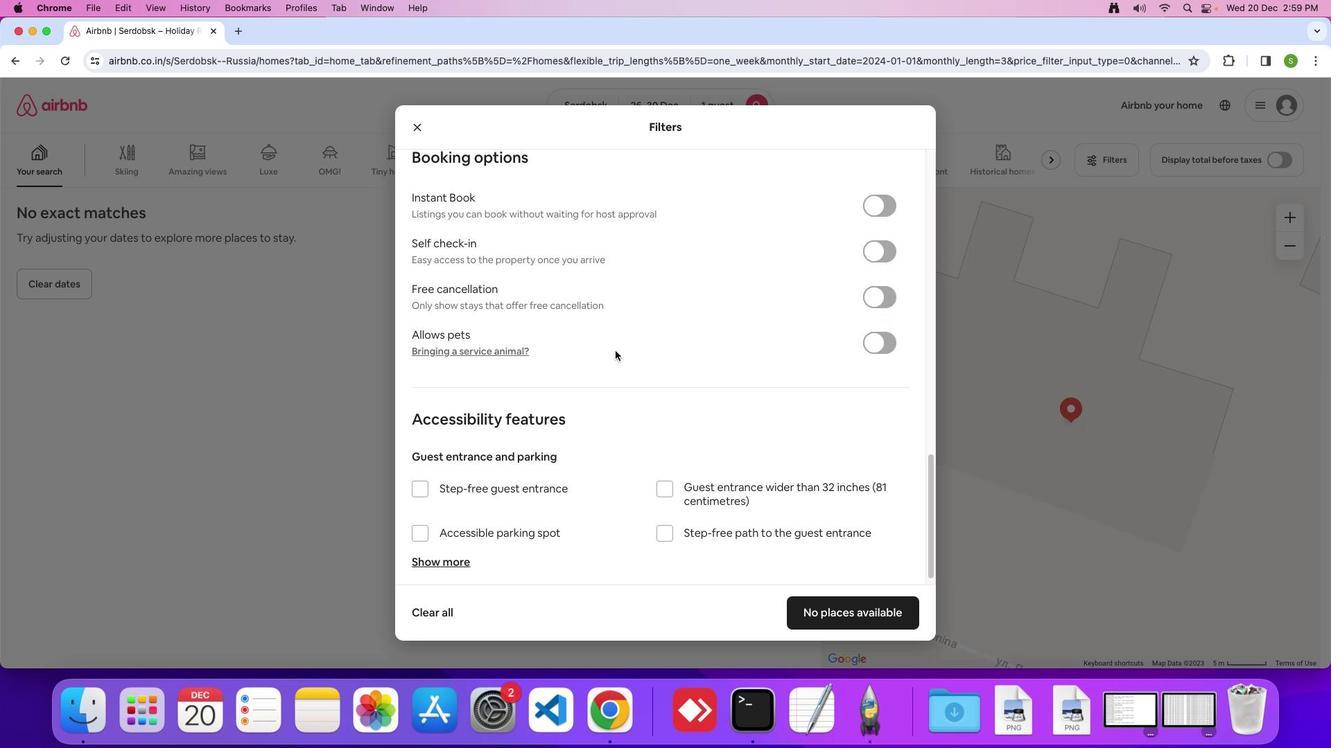 
Action: Mouse scrolled (615, 350) with delta (0, 0)
Screenshot: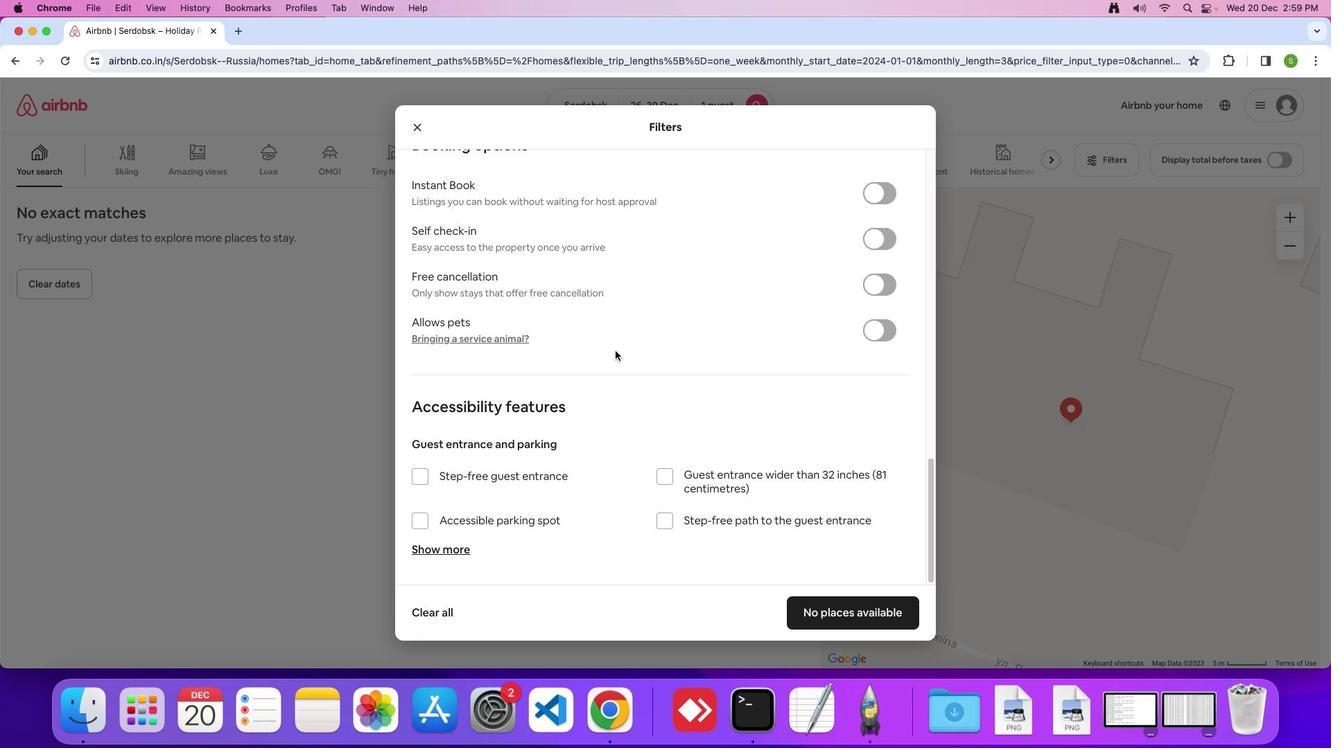 
Action: Mouse scrolled (615, 350) with delta (0, 0)
Screenshot: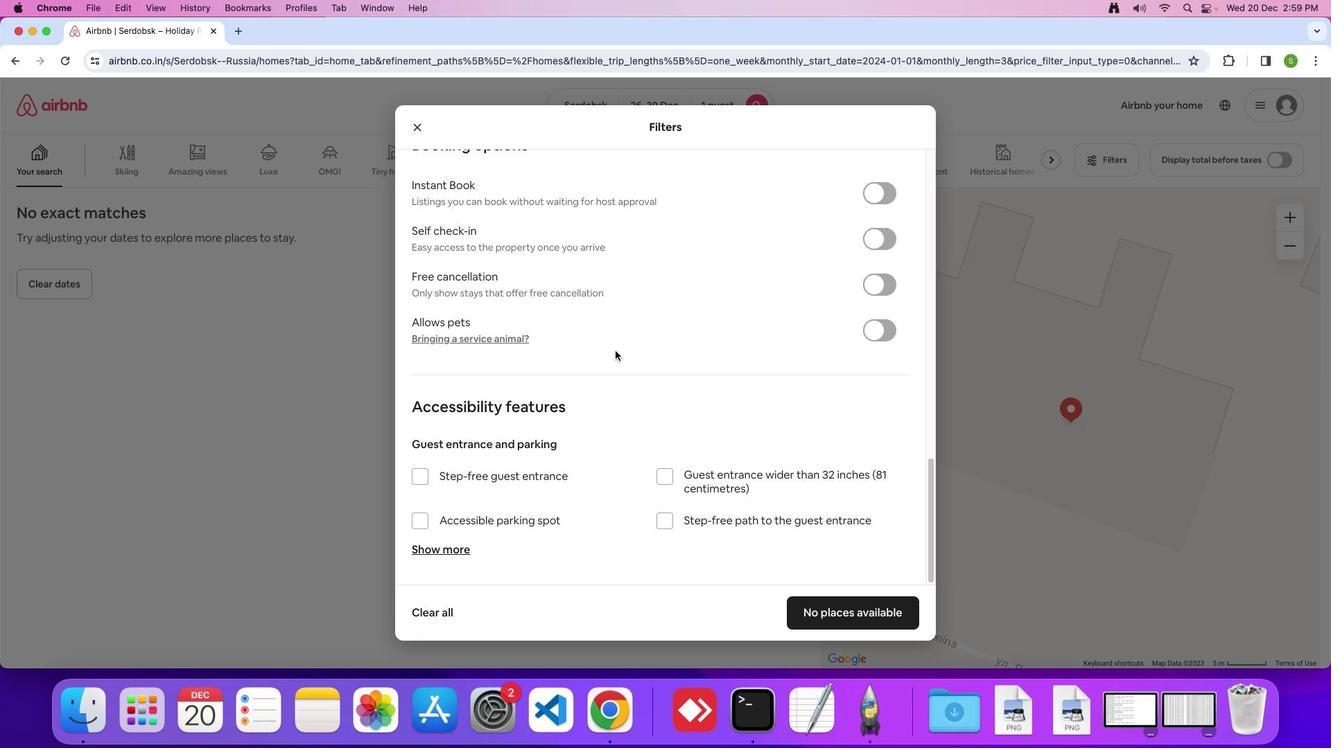 
Action: Mouse scrolled (615, 350) with delta (0, -2)
Screenshot: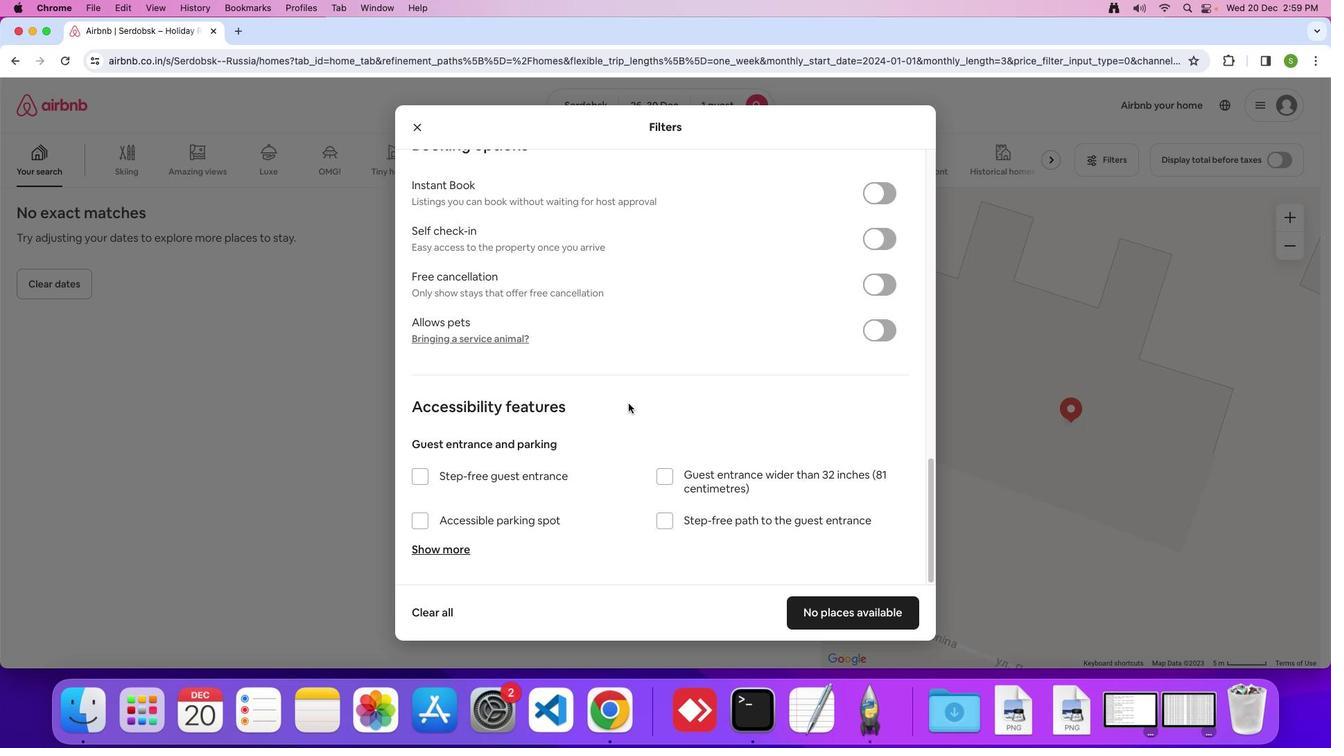 
Action: Mouse moved to (817, 606)
Screenshot: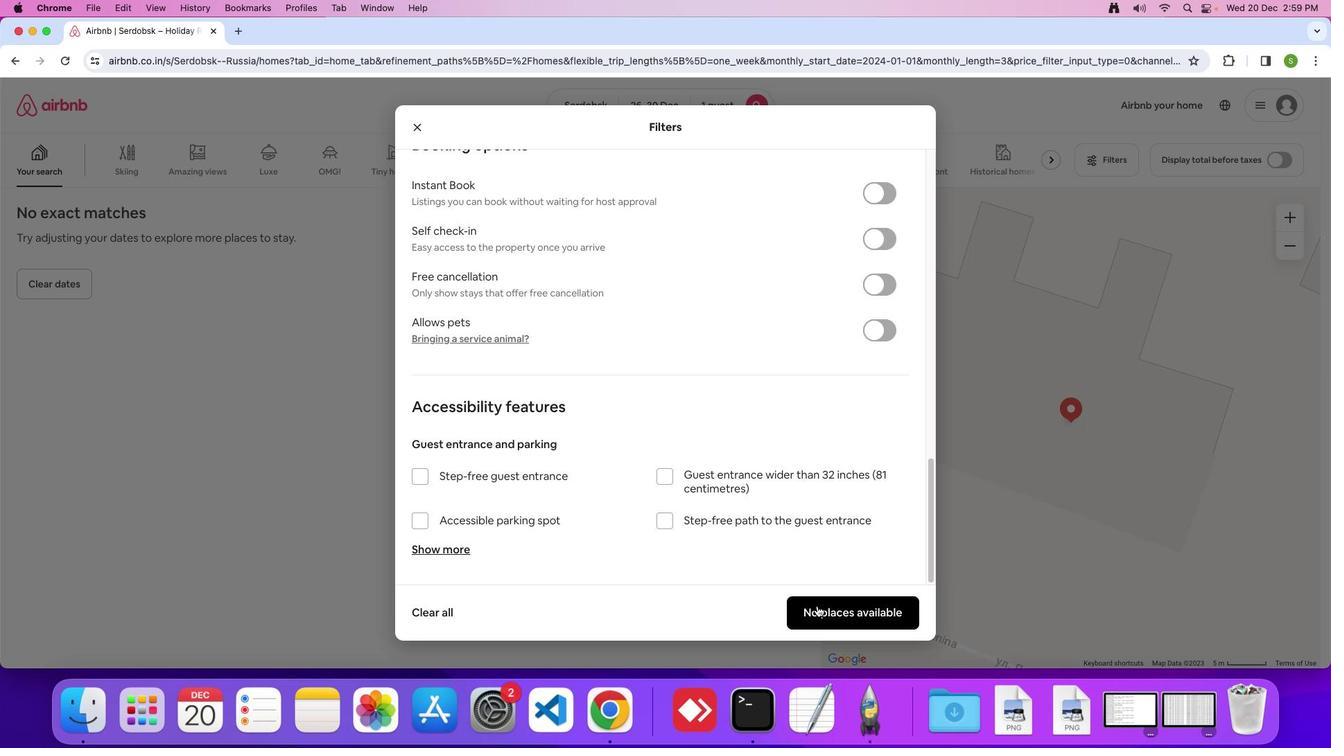 
Action: Mouse pressed left at (817, 606)
Screenshot: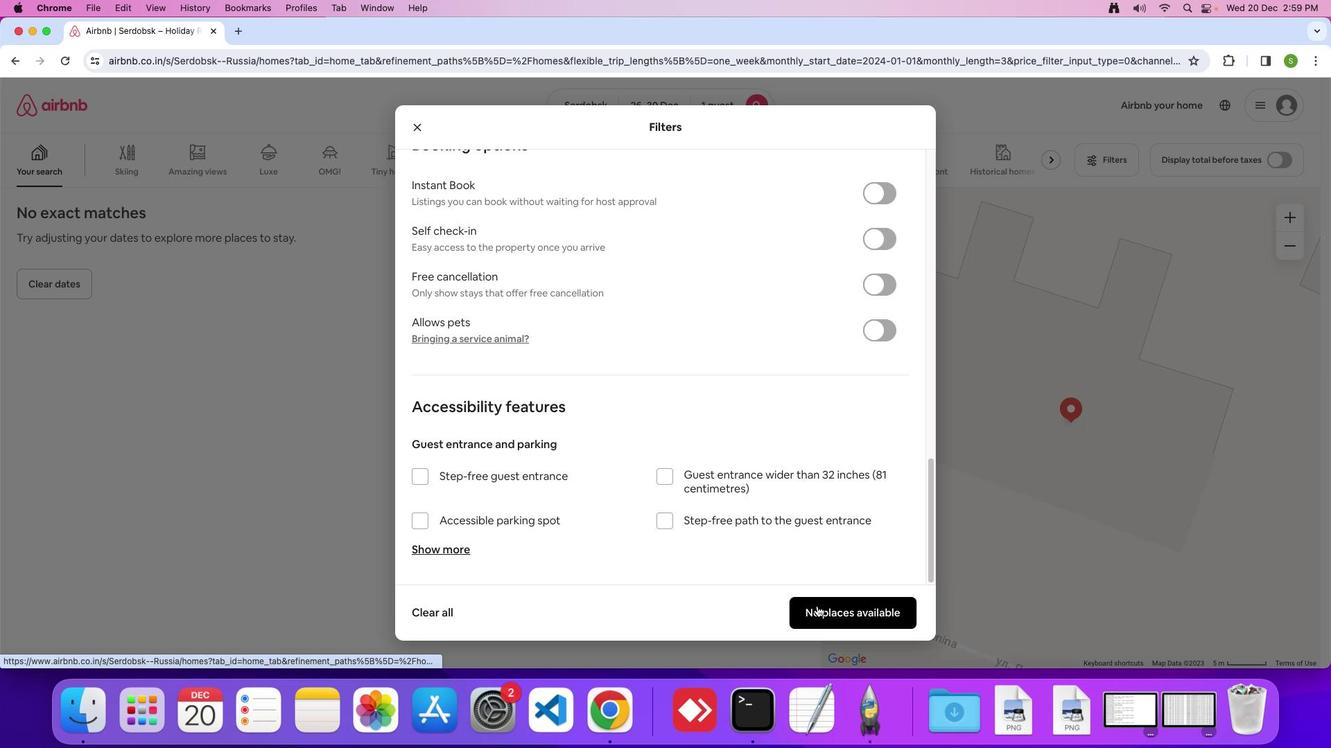 
Action: Mouse moved to (561, 360)
Screenshot: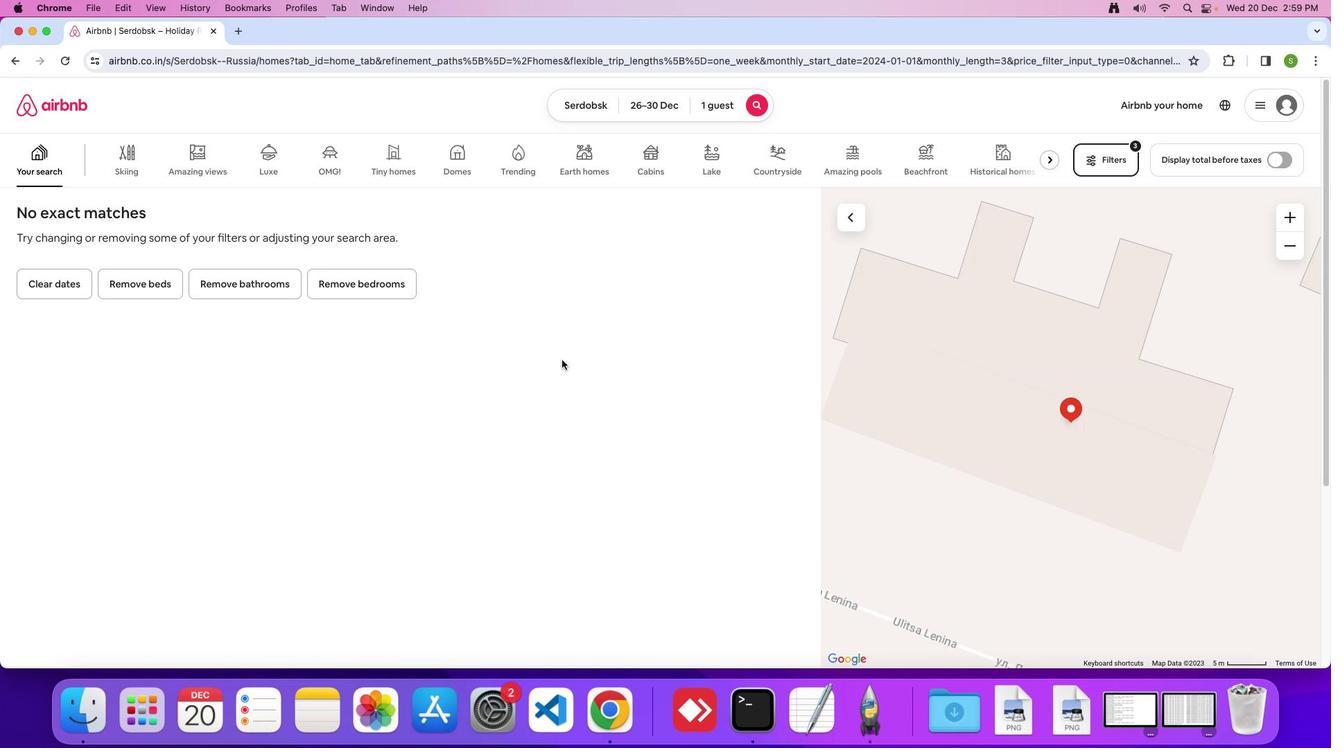 
